Task: Look for space in Āsbe Teferī, Ethiopia from 2nd September, 2023 to 6th September, 2023 for 2 adults in price range Rs.15000 to Rs.20000. Place can be entire place with 1  bedroom having 1 bed and 1 bathroom. Property type can be house, flat, hotel. Booking option can be shelf check-in. Required host language is English.
Action: Mouse moved to (511, 206)
Screenshot: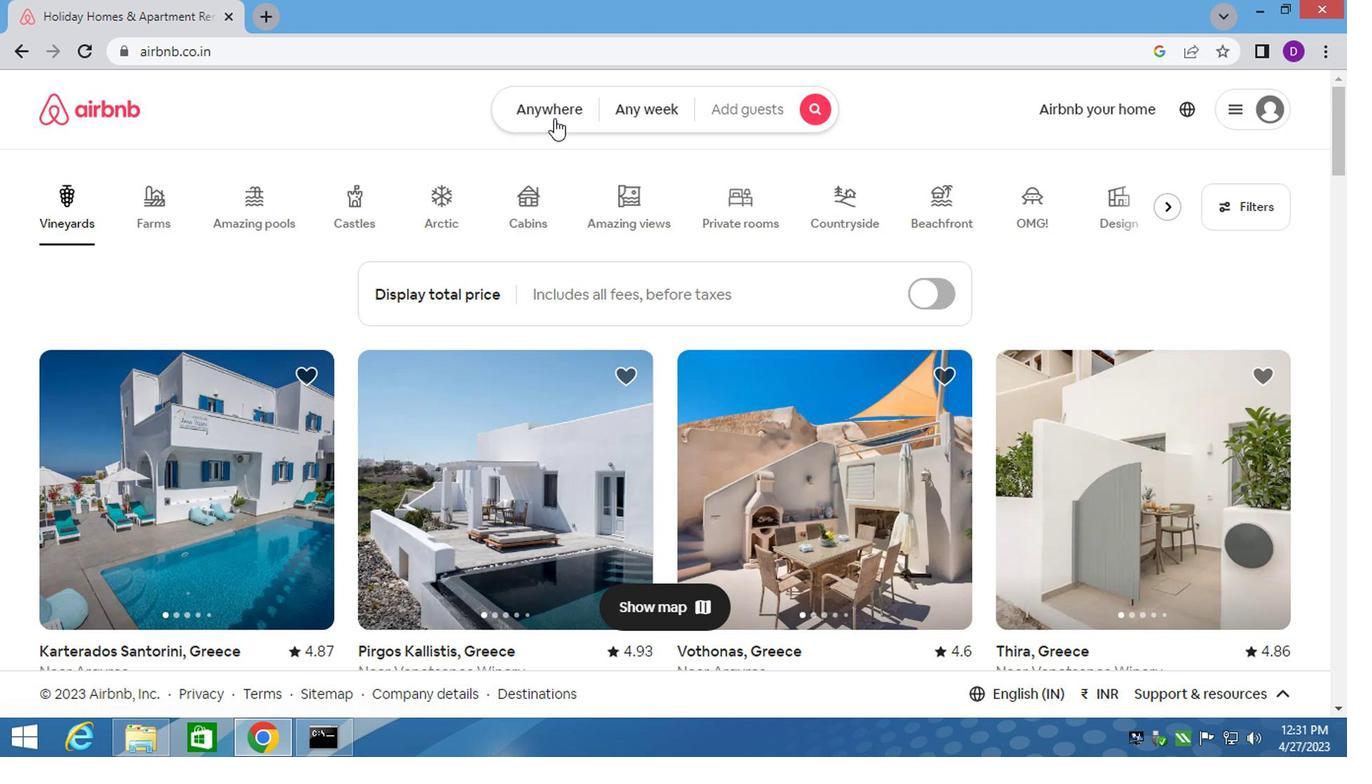 
Action: Mouse pressed left at (511, 206)
Screenshot: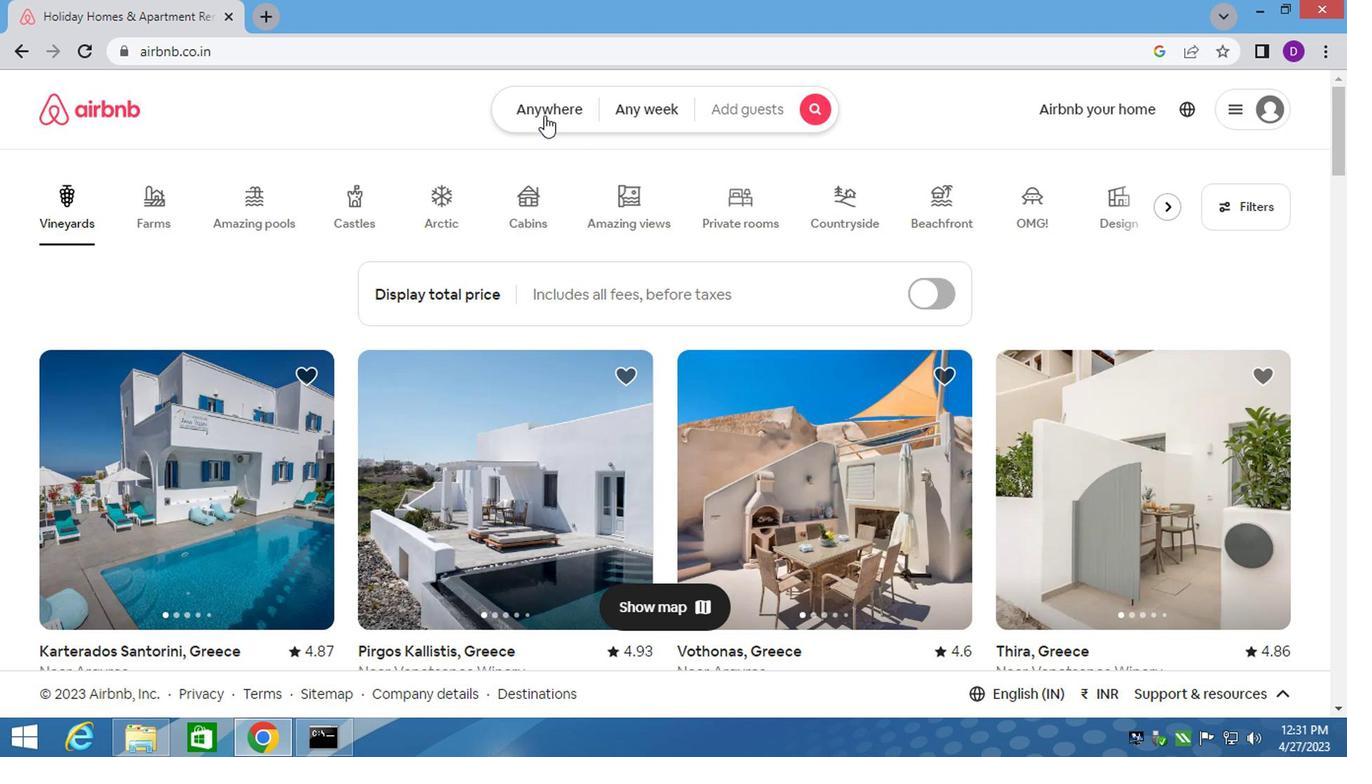 
Action: Mouse moved to (369, 260)
Screenshot: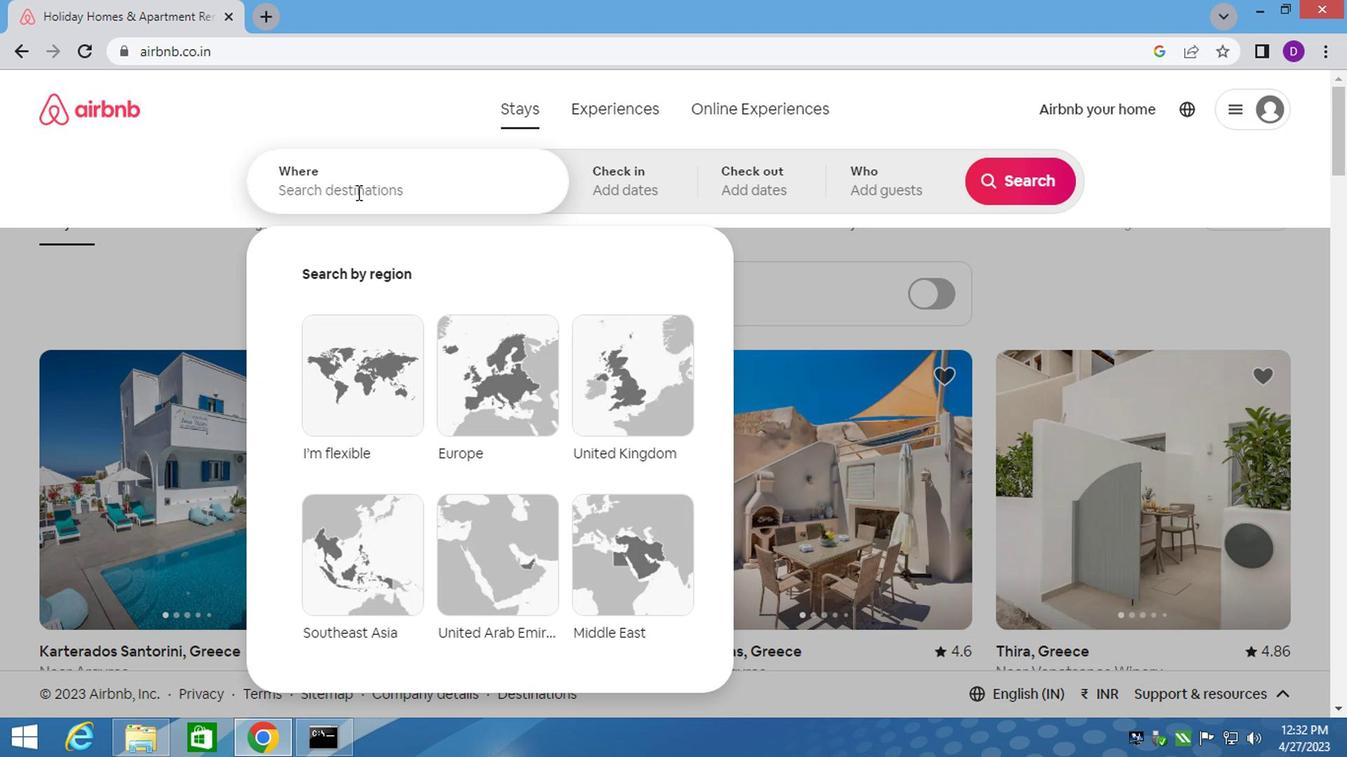 
Action: Mouse pressed left at (369, 260)
Screenshot: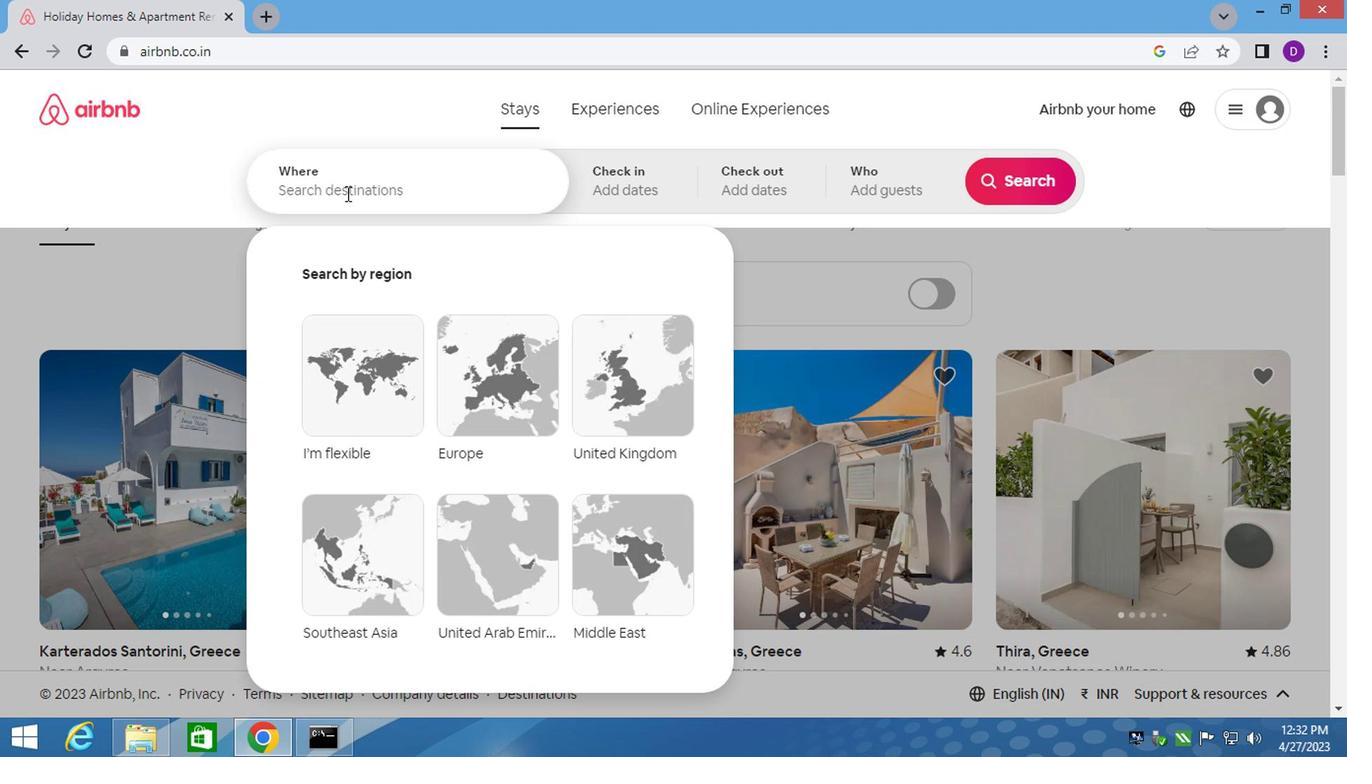 
Action: Key pressed <Key.shift>ASBE<Key.space><Key.shift>T
Screenshot: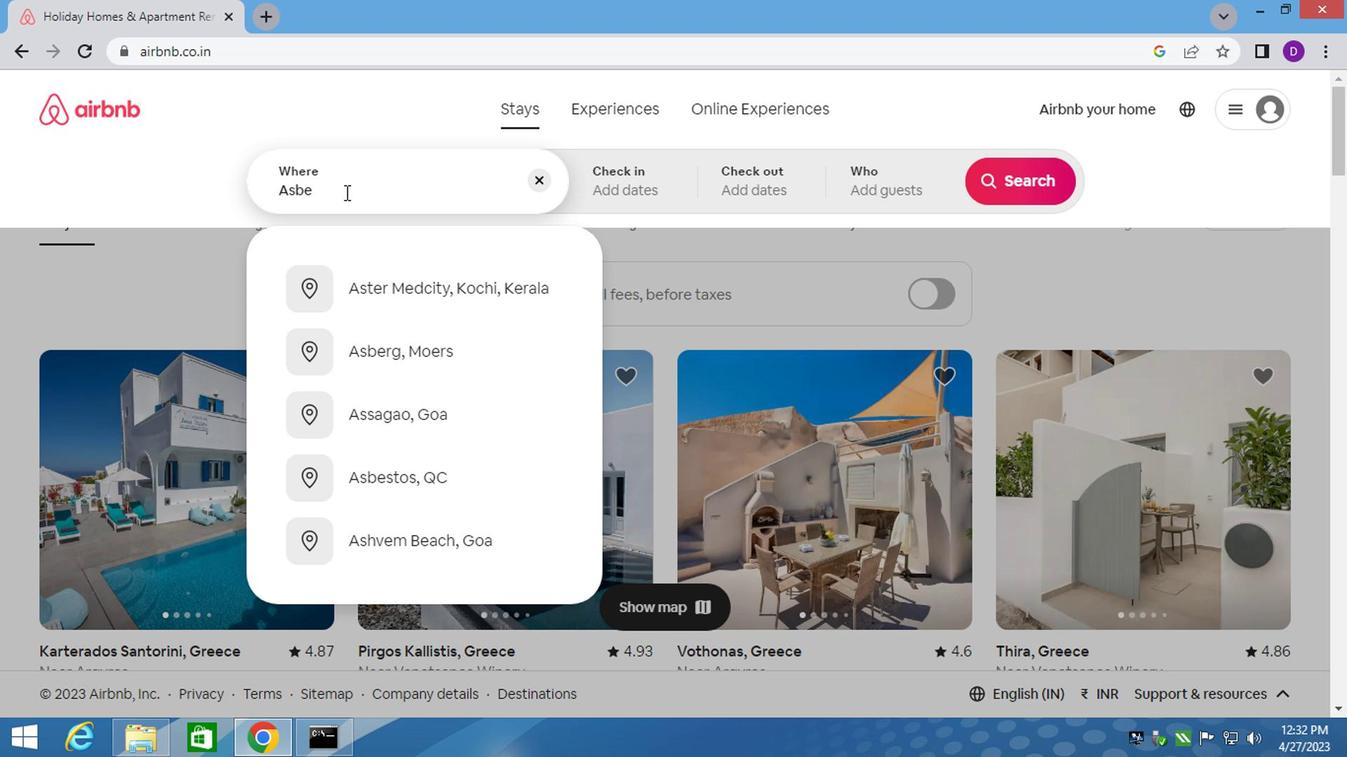 
Action: Mouse moved to (443, 323)
Screenshot: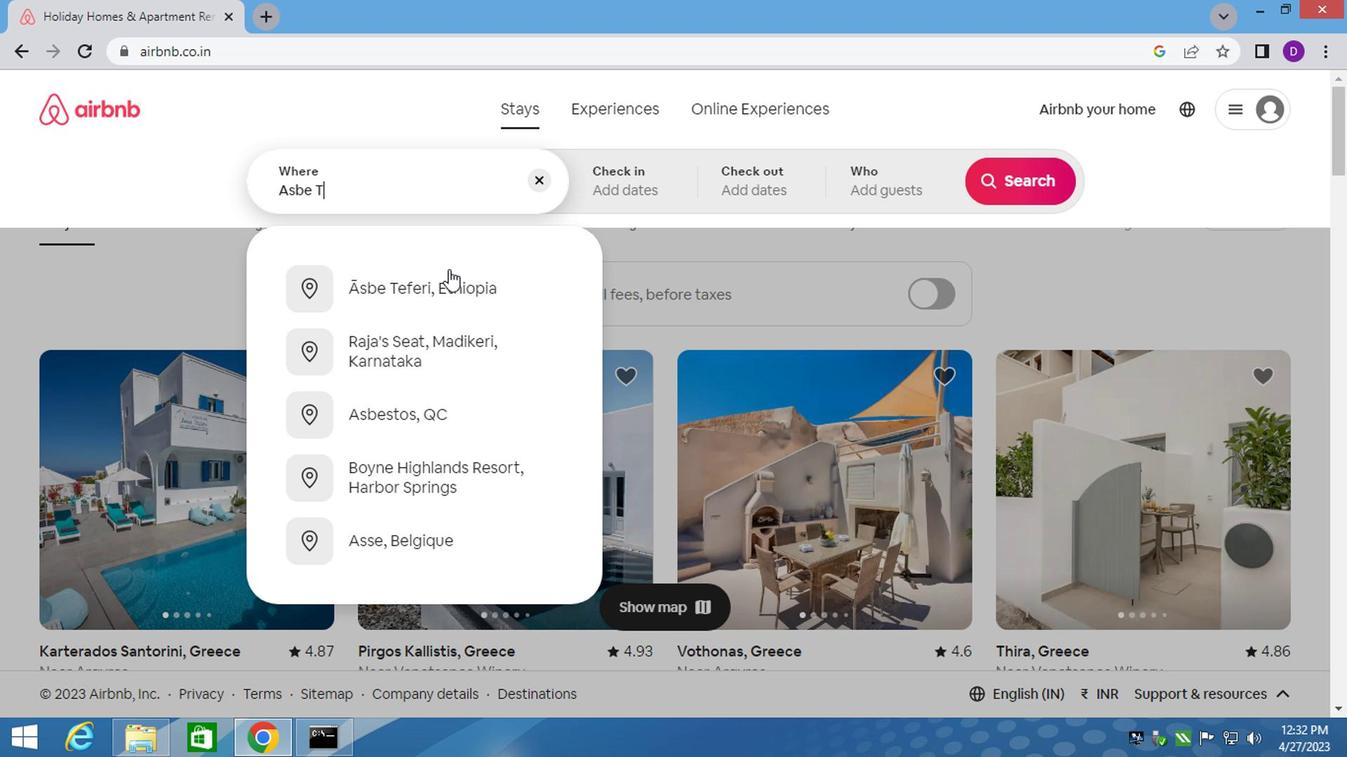 
Action: Mouse pressed left at (443, 323)
Screenshot: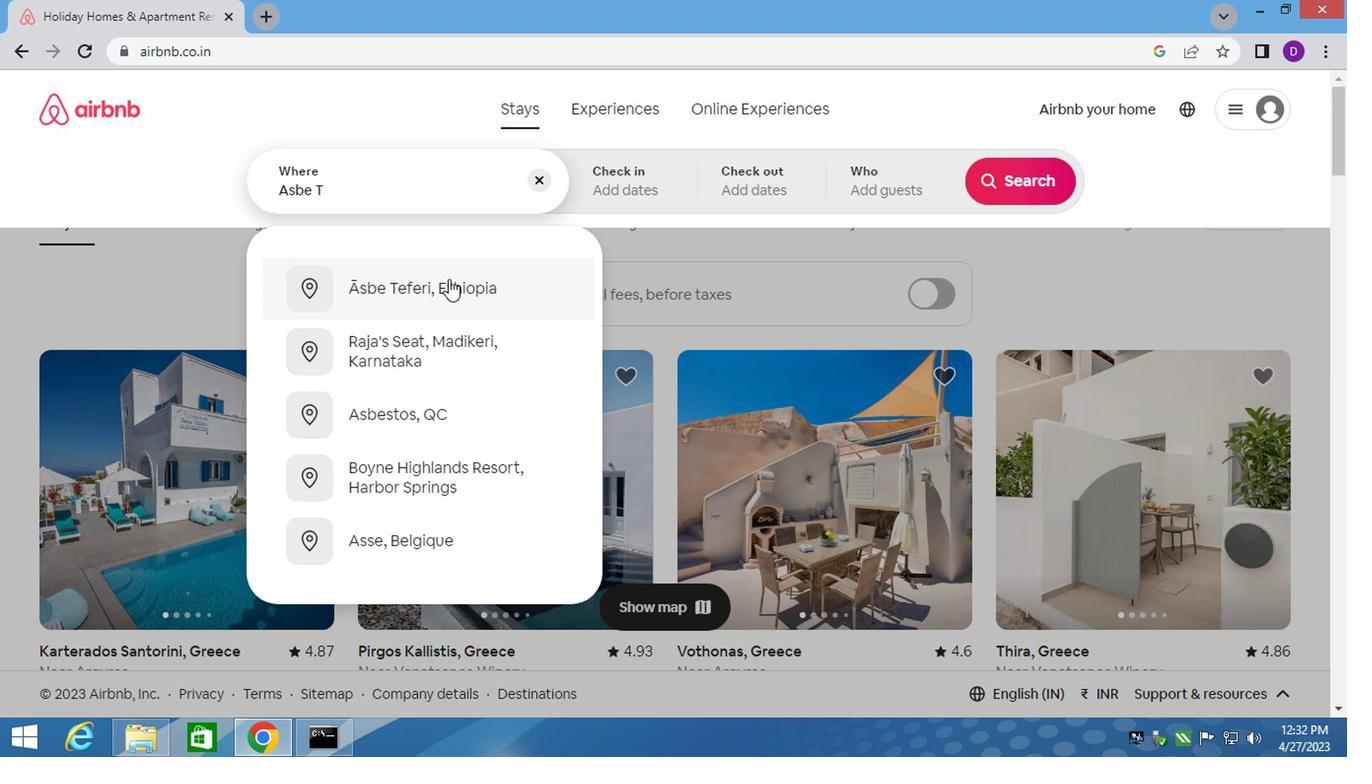 
Action: Mouse moved to (843, 364)
Screenshot: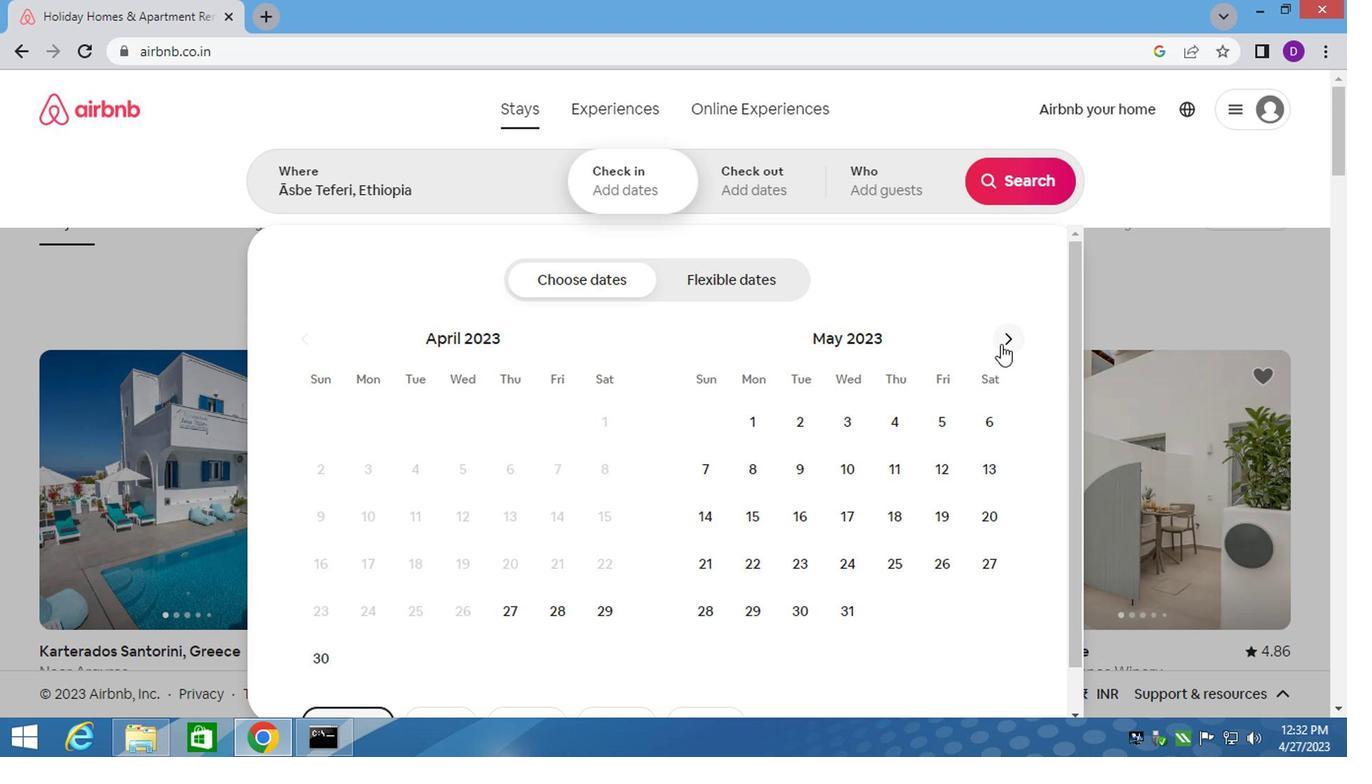 
Action: Mouse pressed left at (843, 364)
Screenshot: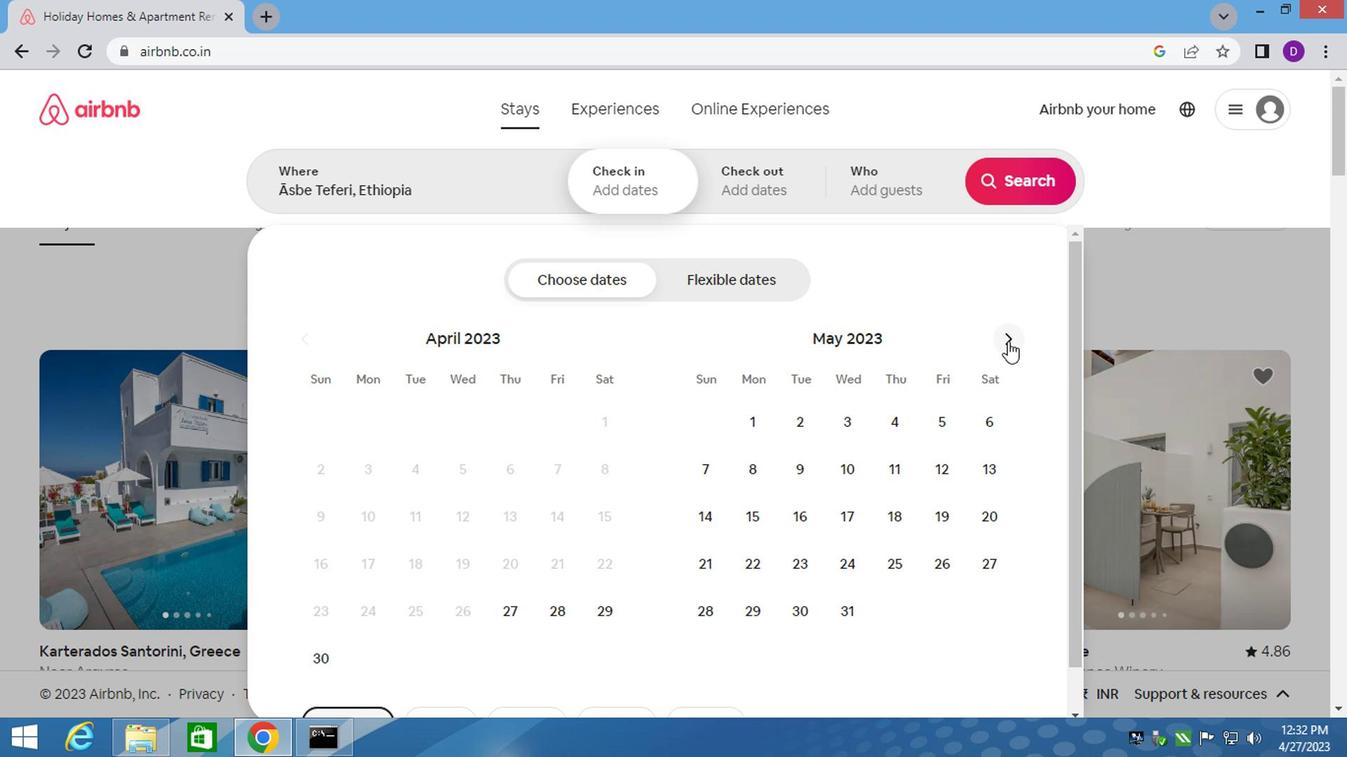 
Action: Mouse pressed left at (843, 364)
Screenshot: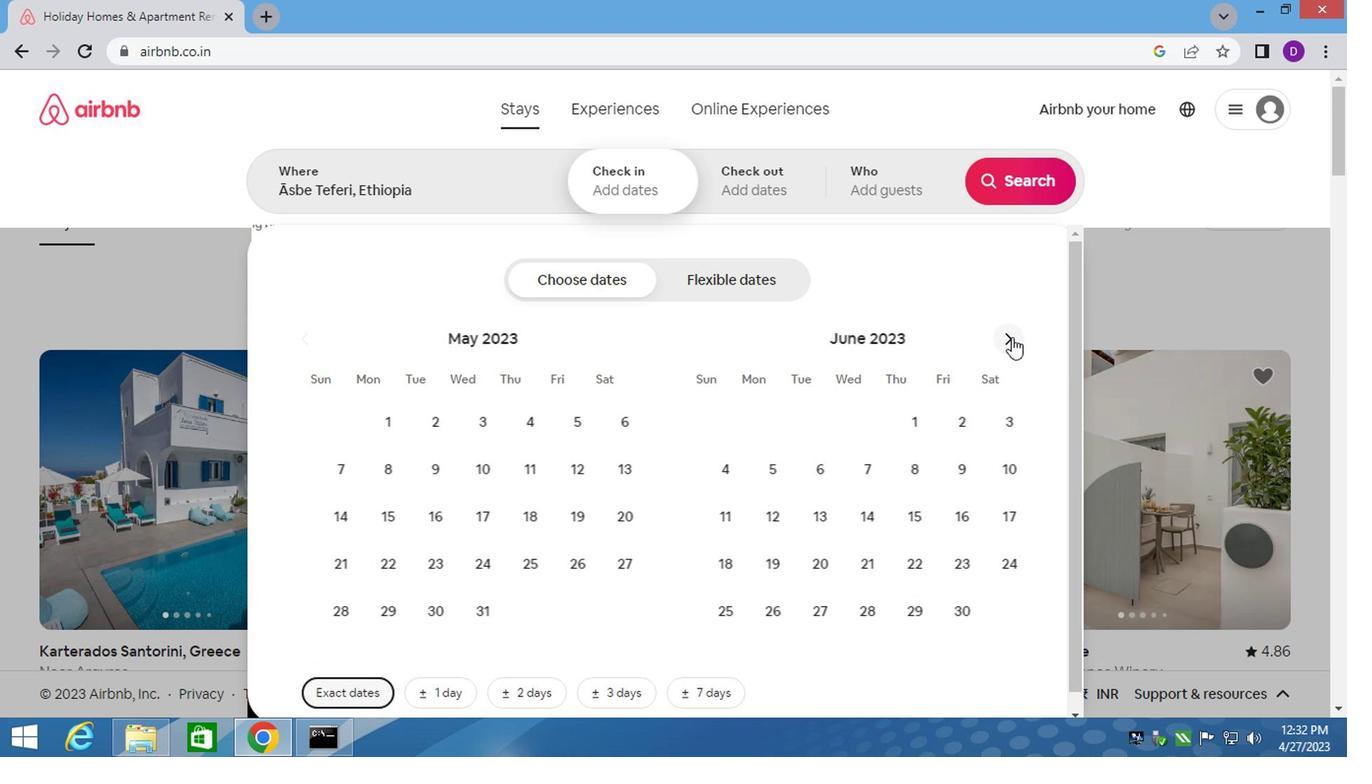 
Action: Mouse pressed left at (843, 364)
Screenshot: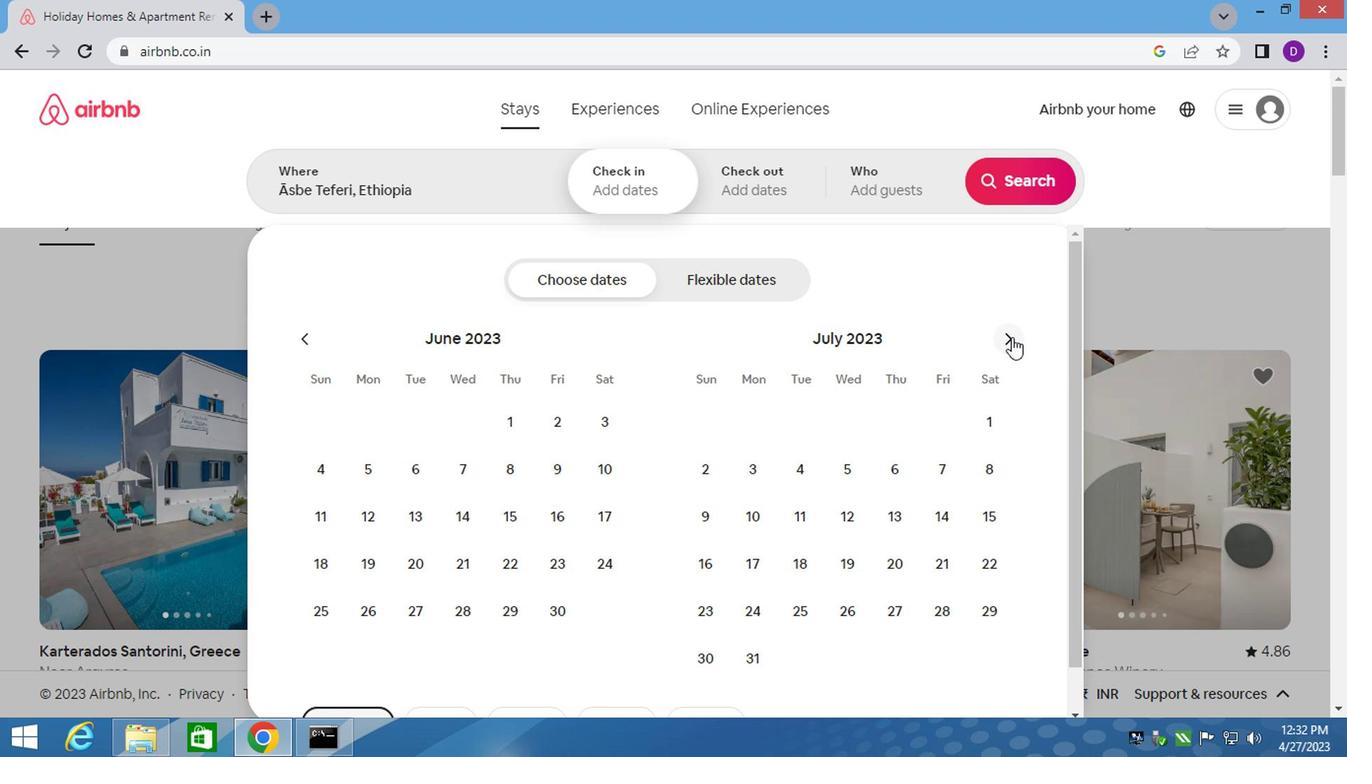 
Action: Mouse pressed left at (843, 364)
Screenshot: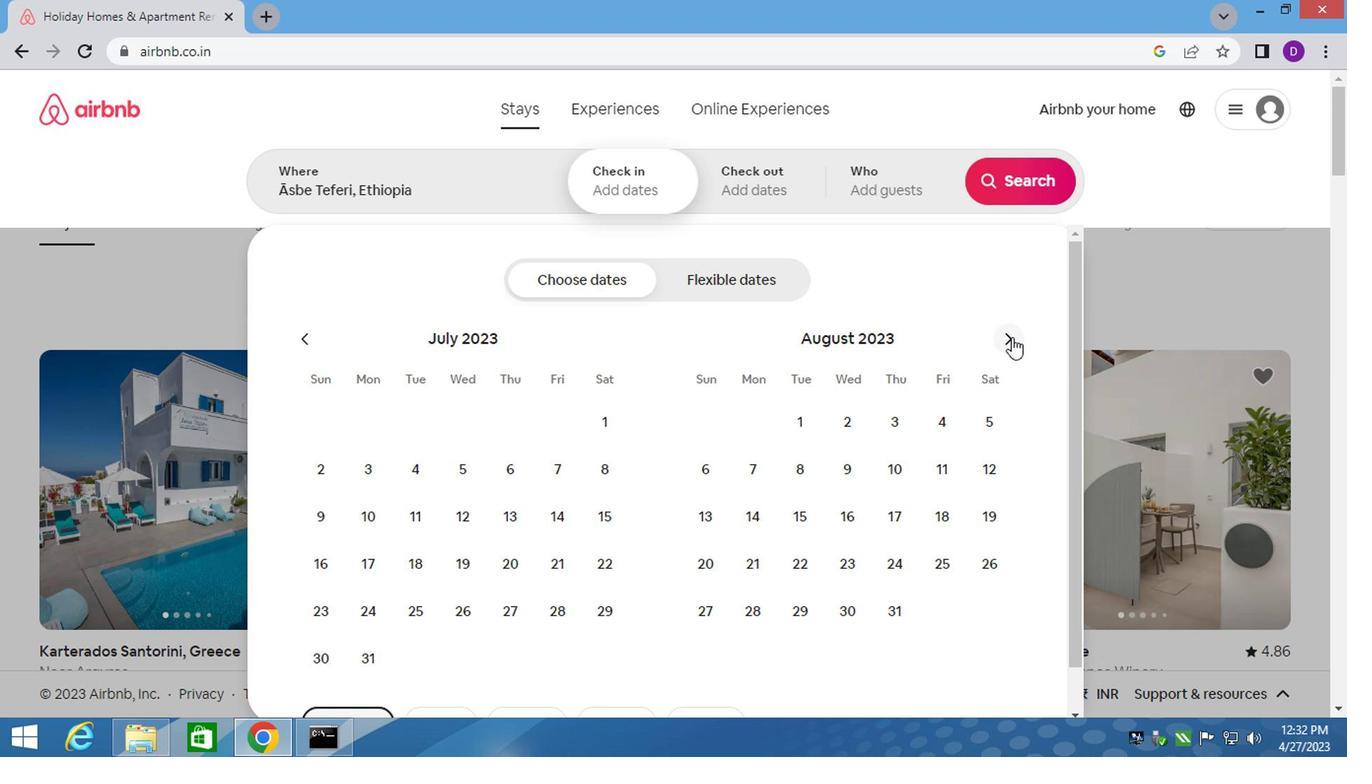 
Action: Mouse moved to (819, 428)
Screenshot: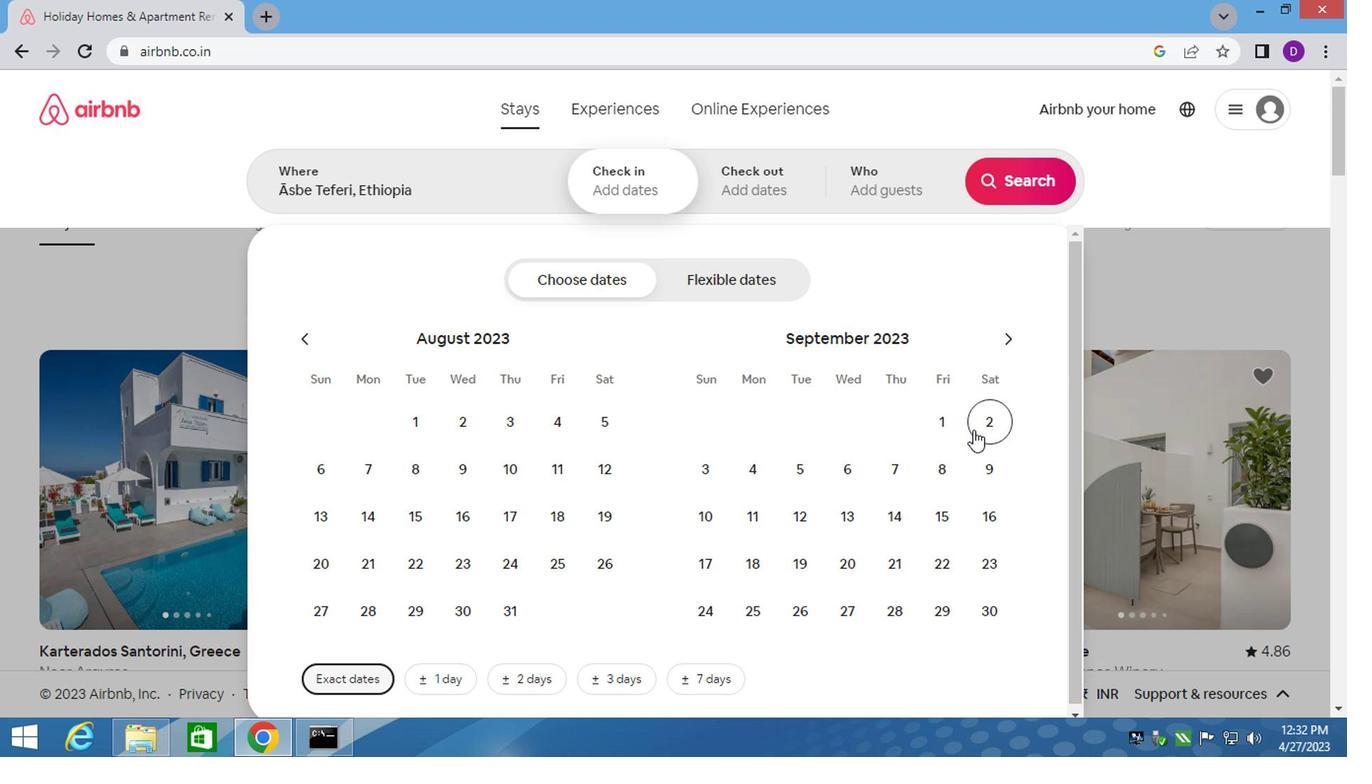 
Action: Mouse pressed left at (819, 428)
Screenshot: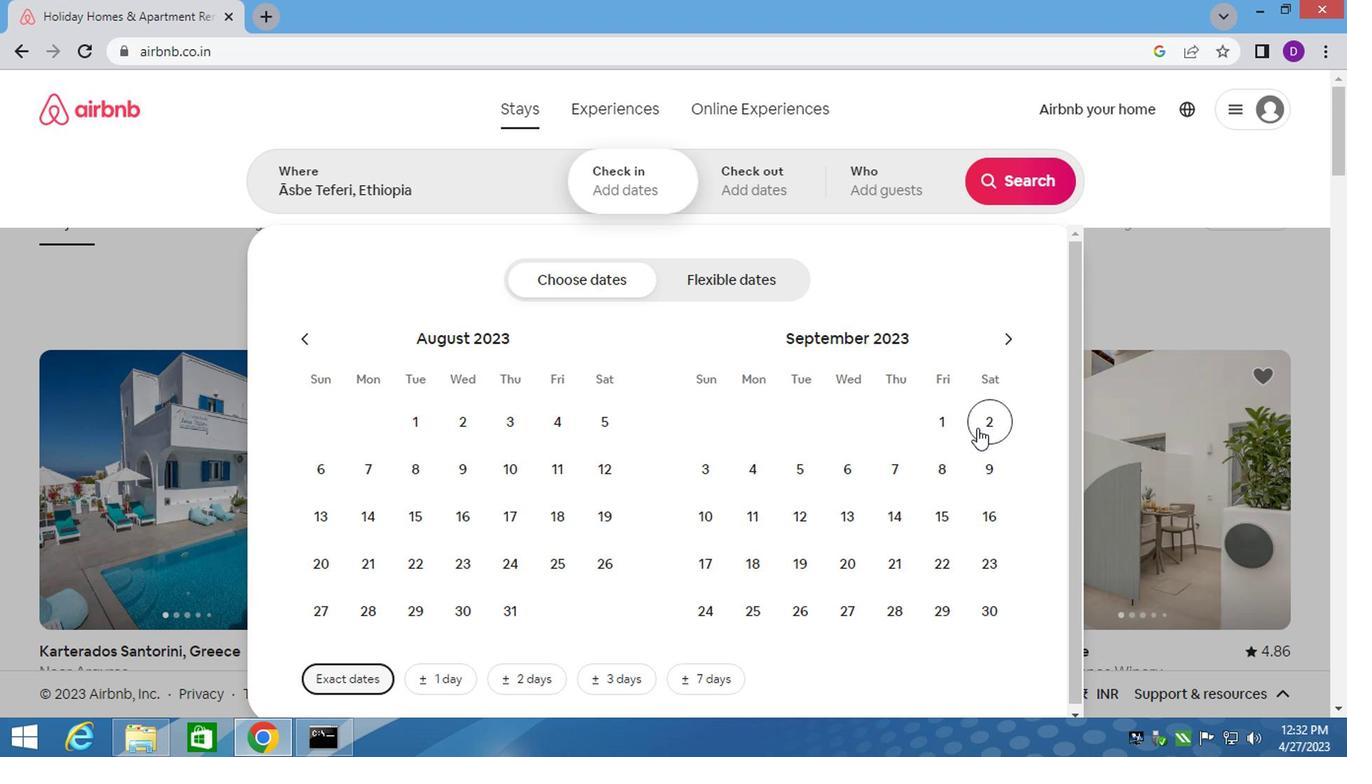 
Action: Mouse moved to (732, 459)
Screenshot: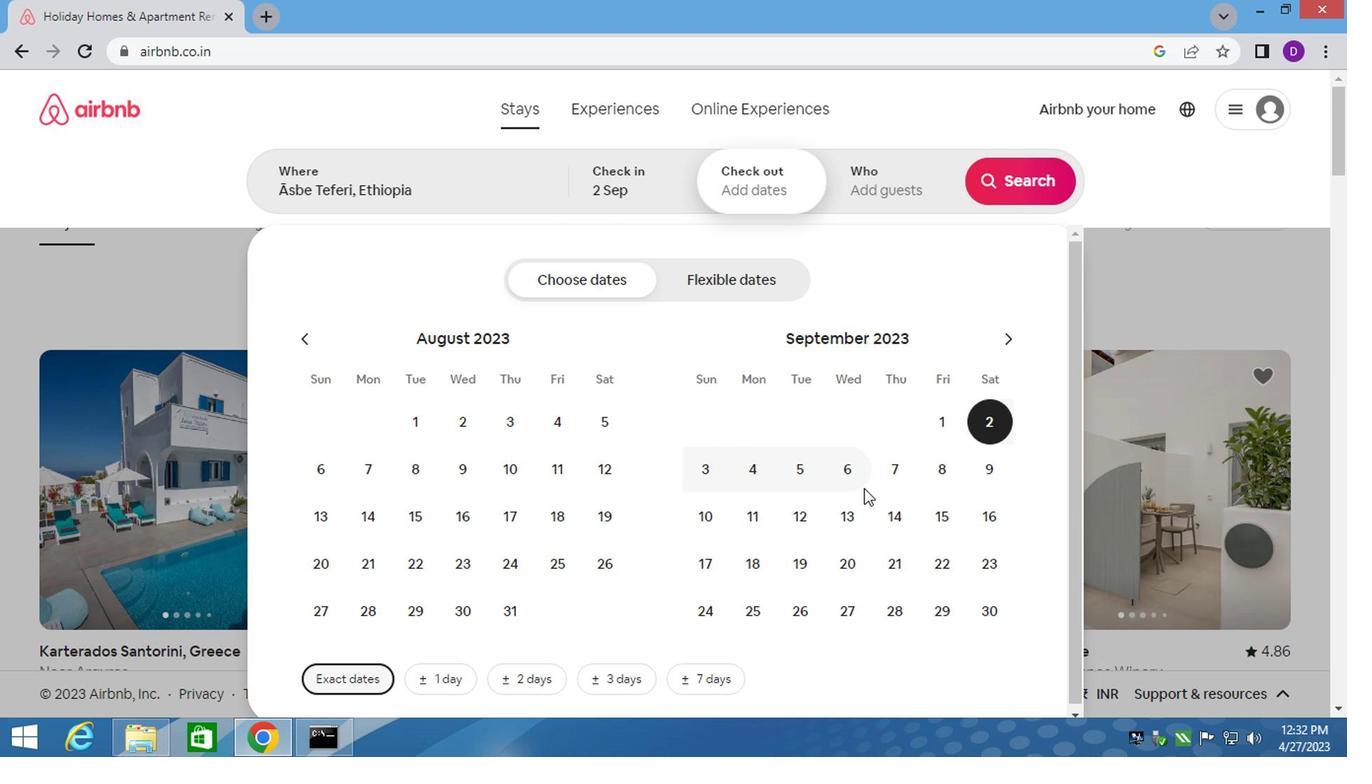 
Action: Mouse pressed left at (732, 459)
Screenshot: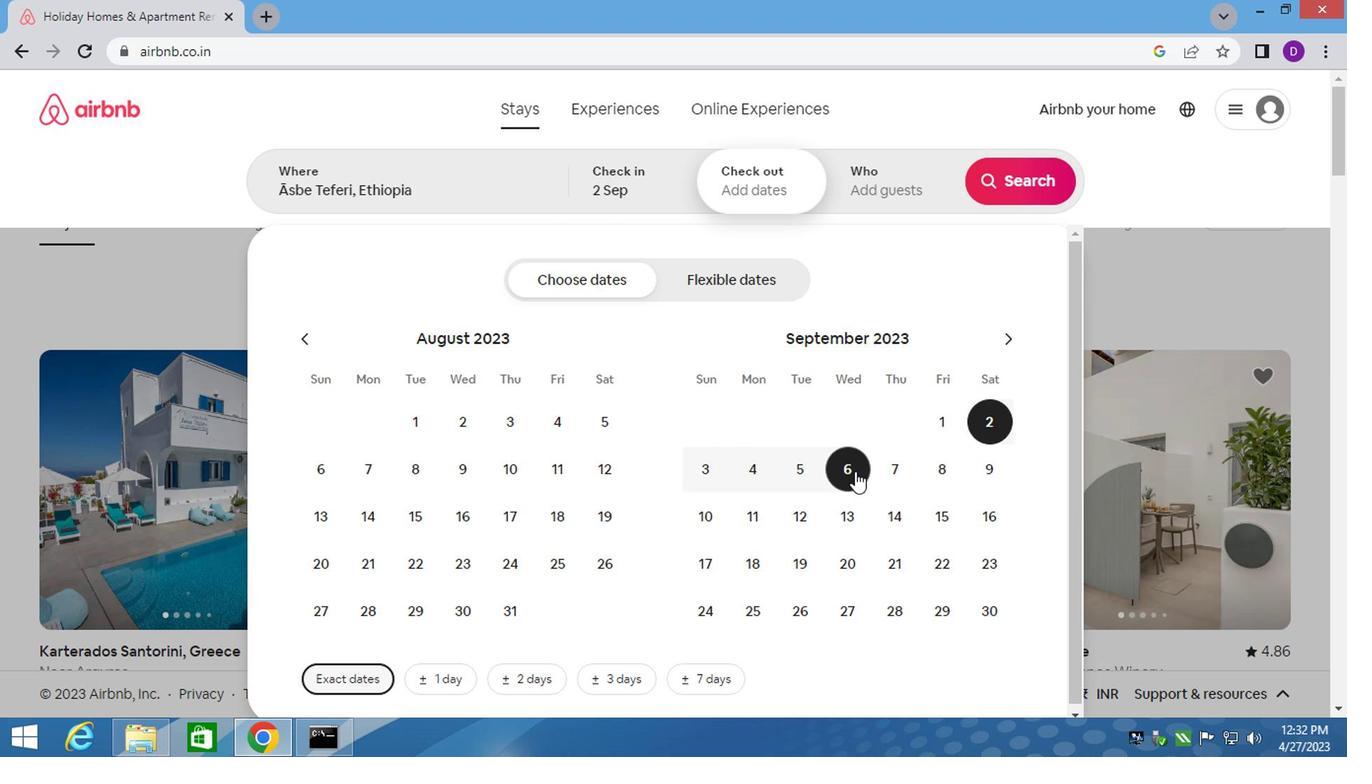 
Action: Mouse moved to (742, 252)
Screenshot: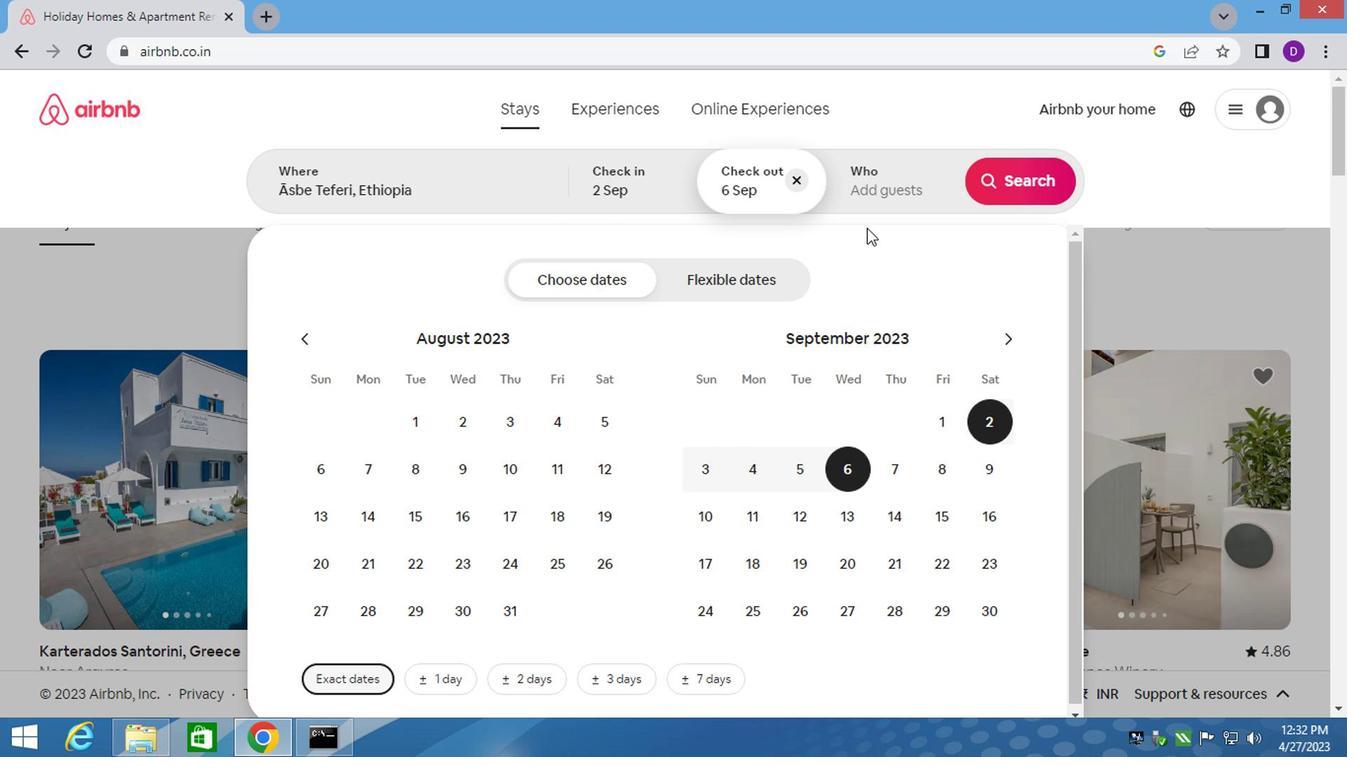 
Action: Mouse pressed left at (742, 252)
Screenshot: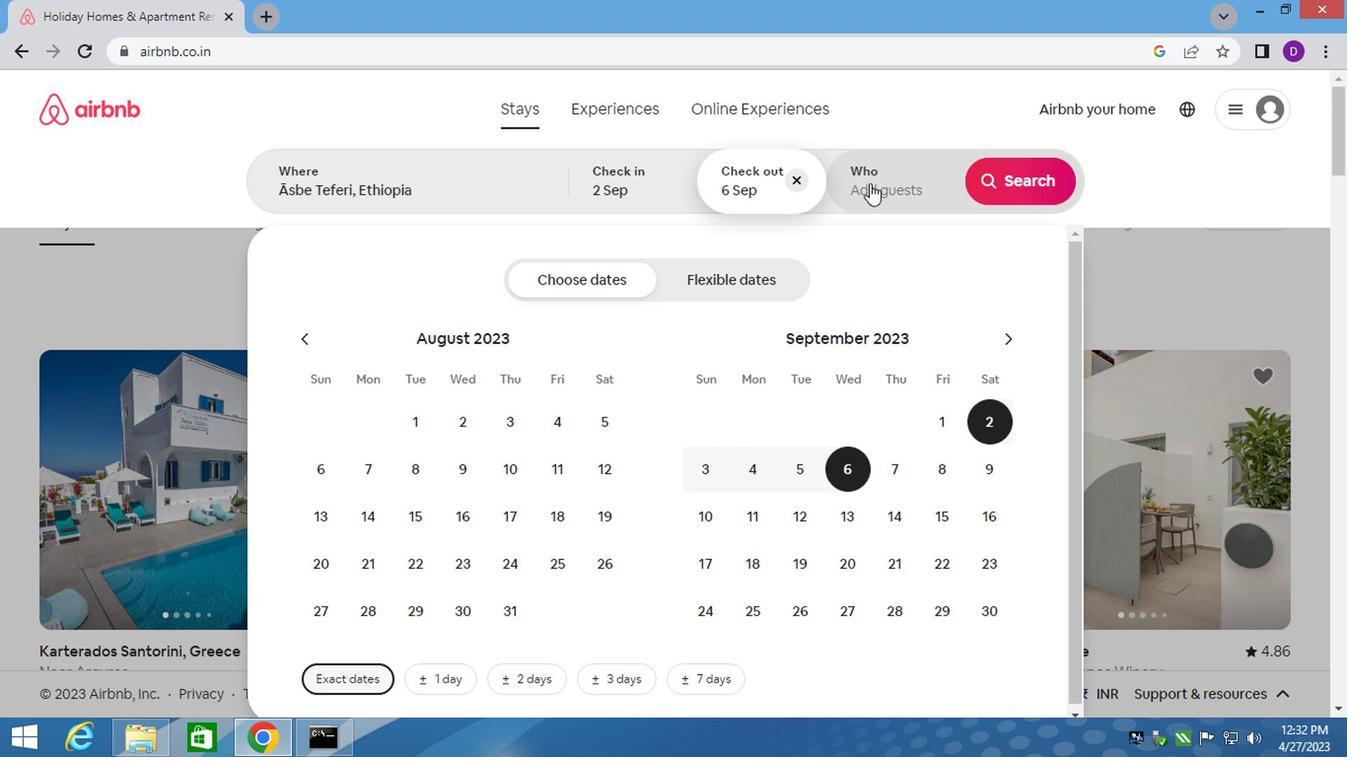 
Action: Mouse moved to (850, 322)
Screenshot: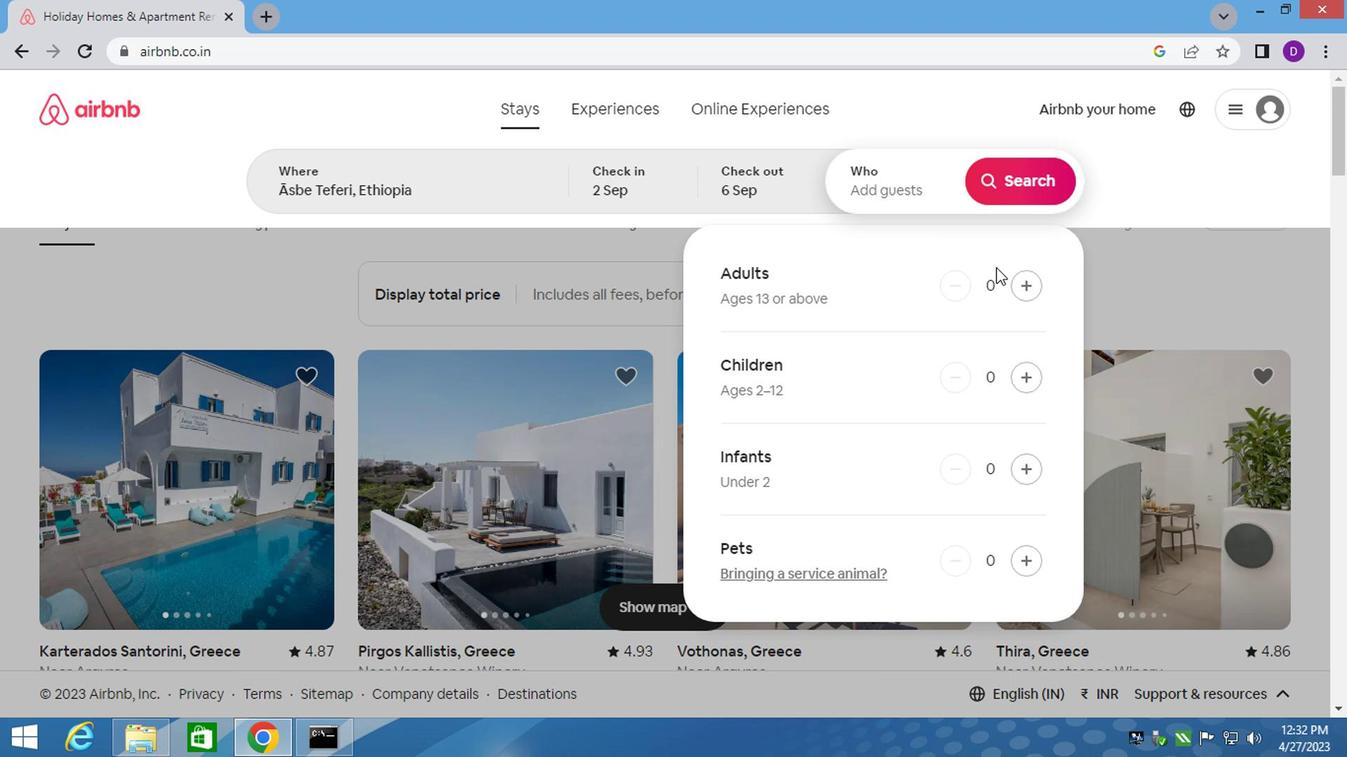 
Action: Mouse pressed left at (850, 322)
Screenshot: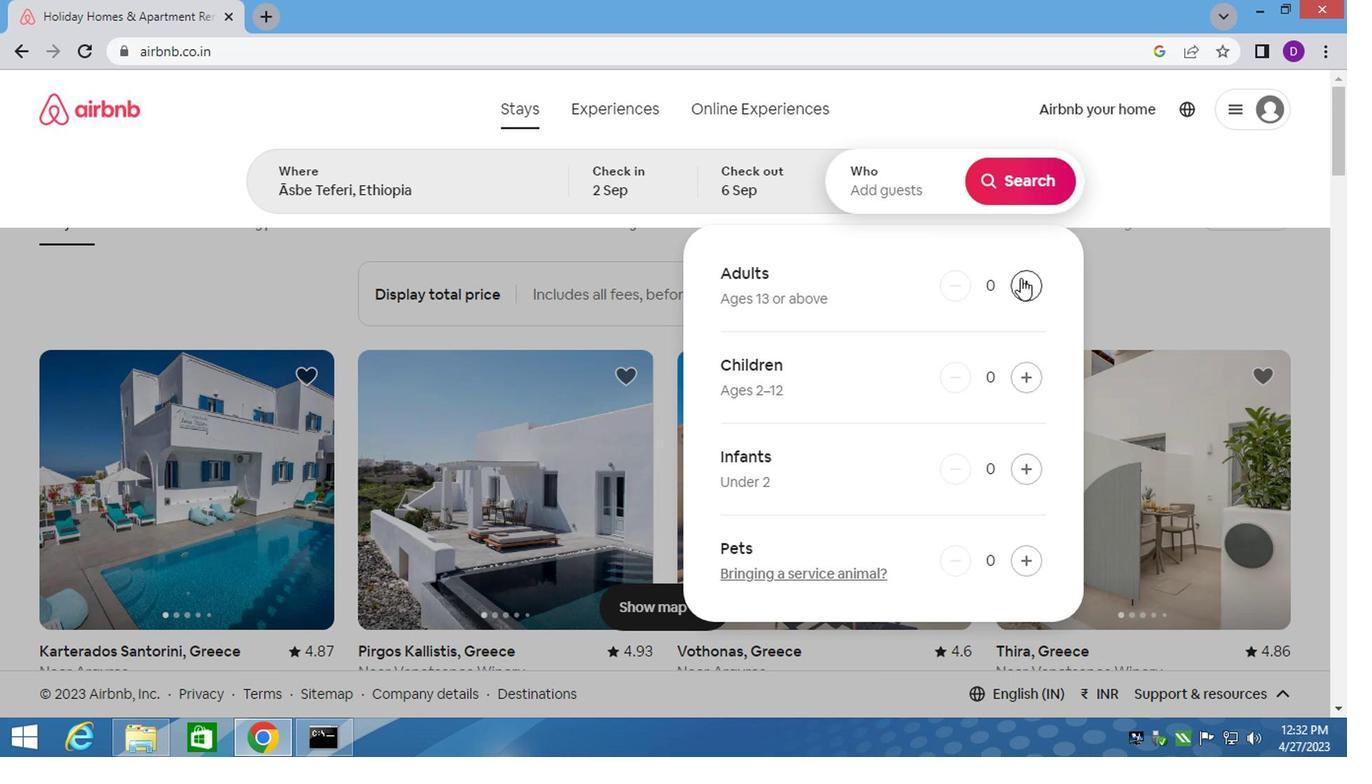 
Action: Mouse pressed left at (850, 322)
Screenshot: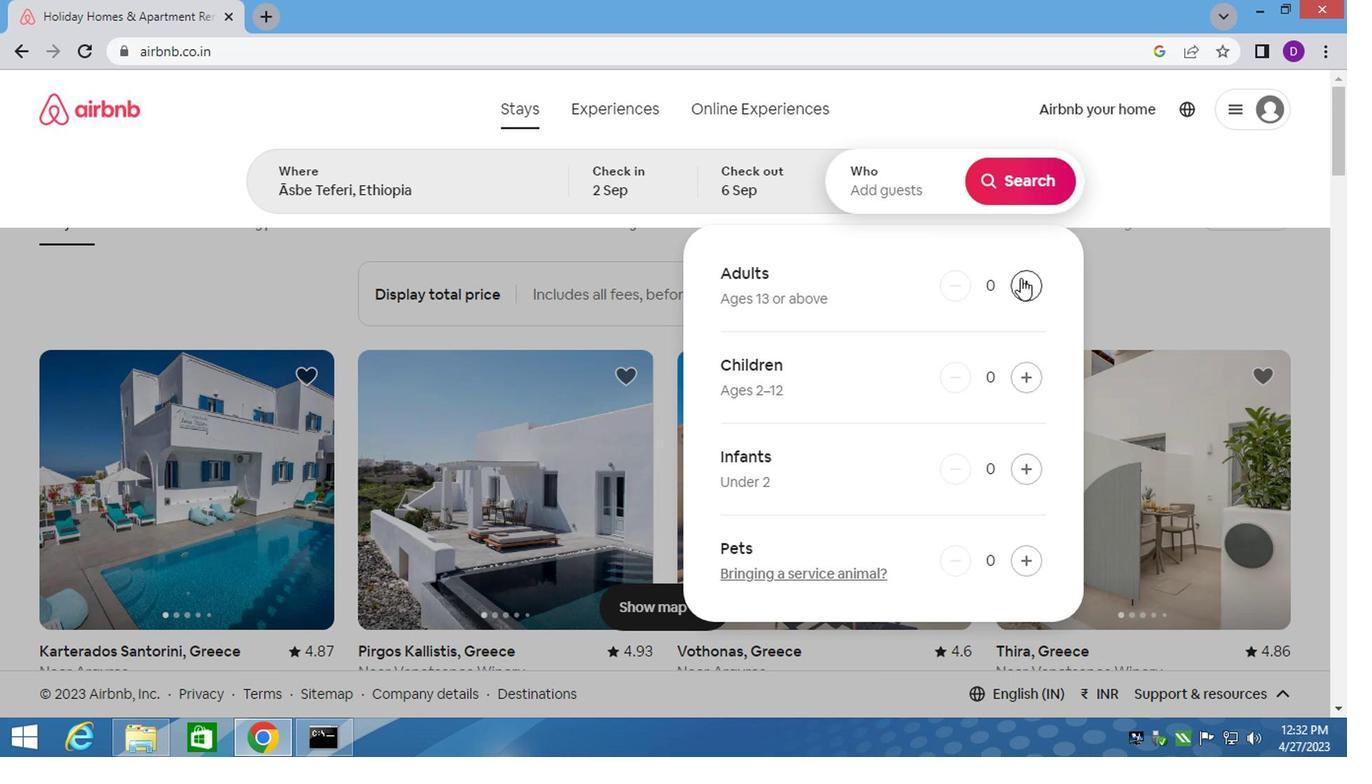 
Action: Mouse moved to (850, 242)
Screenshot: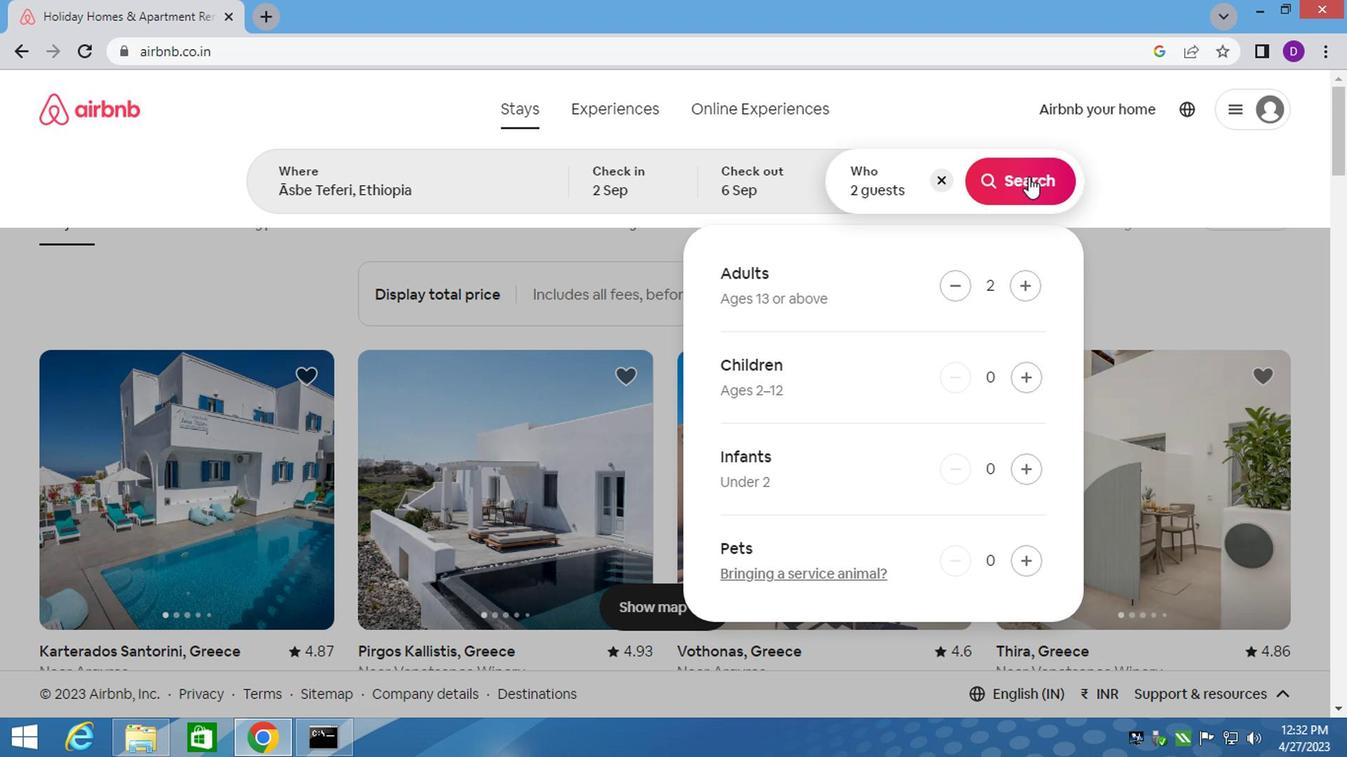 
Action: Mouse pressed left at (850, 242)
Screenshot: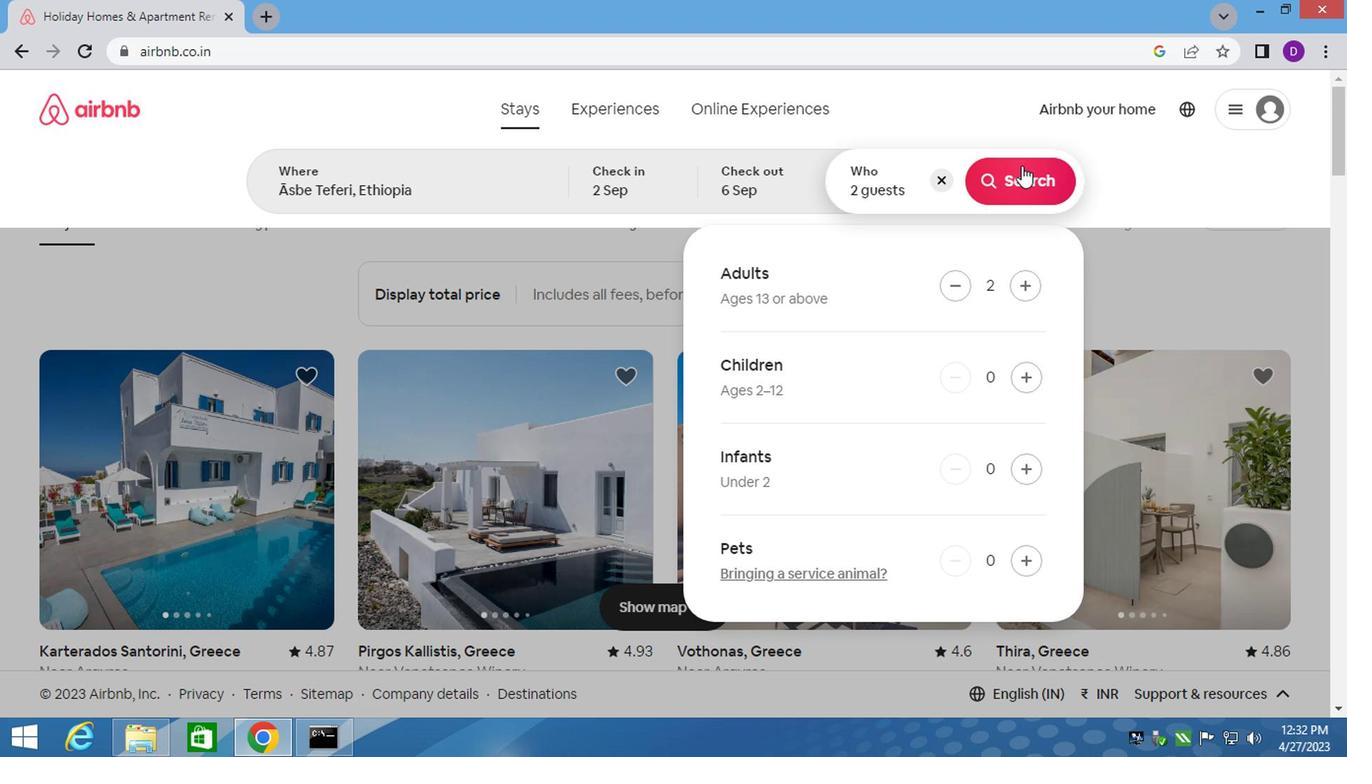 
Action: Mouse moved to (1020, 262)
Screenshot: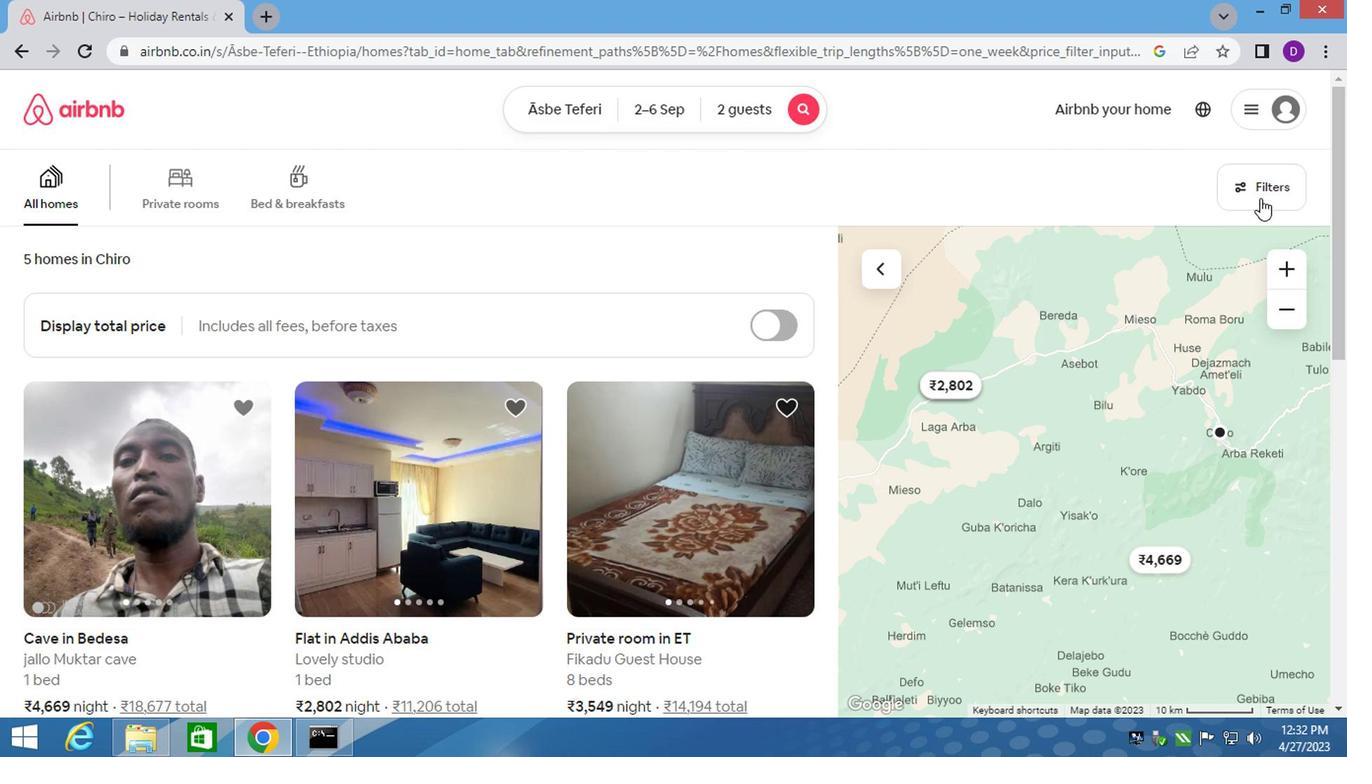 
Action: Mouse pressed left at (1020, 262)
Screenshot: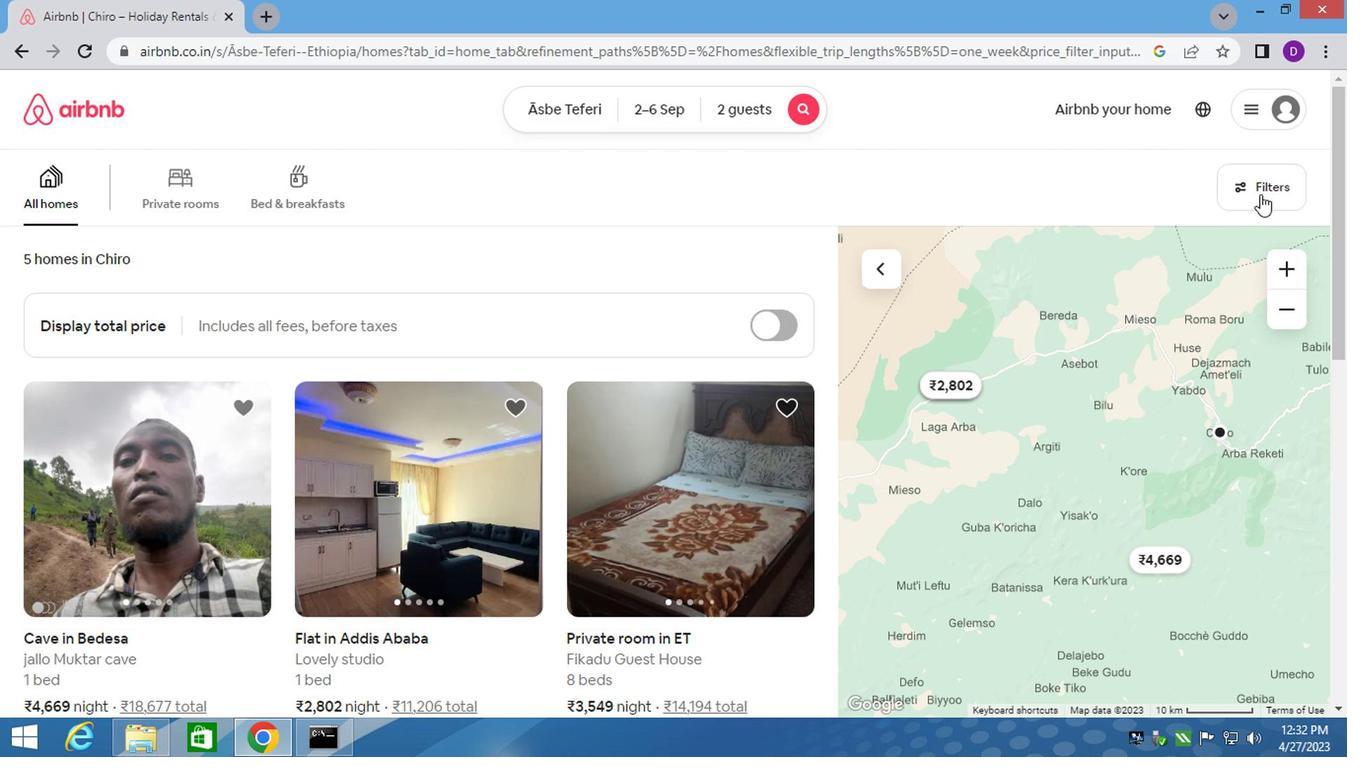 
Action: Mouse moved to (440, 436)
Screenshot: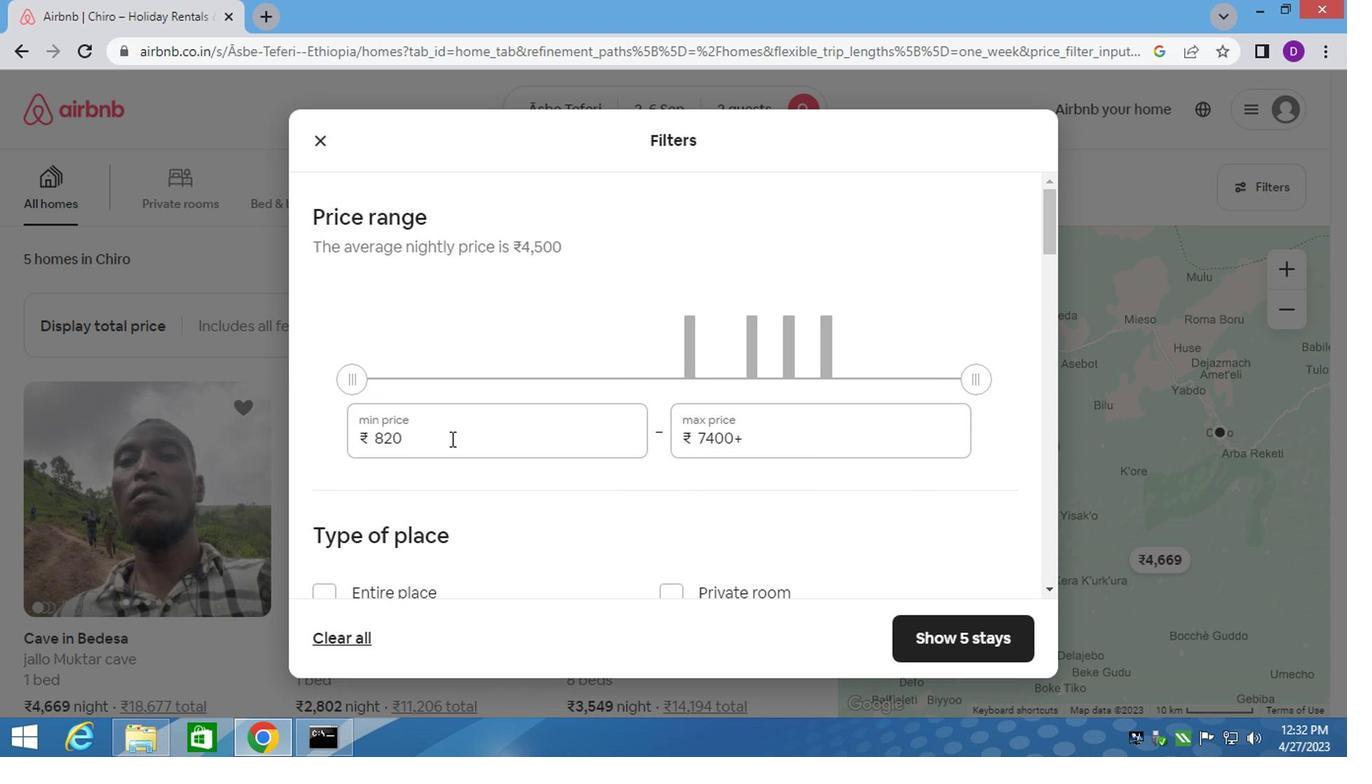
Action: Mouse pressed left at (440, 436)
Screenshot: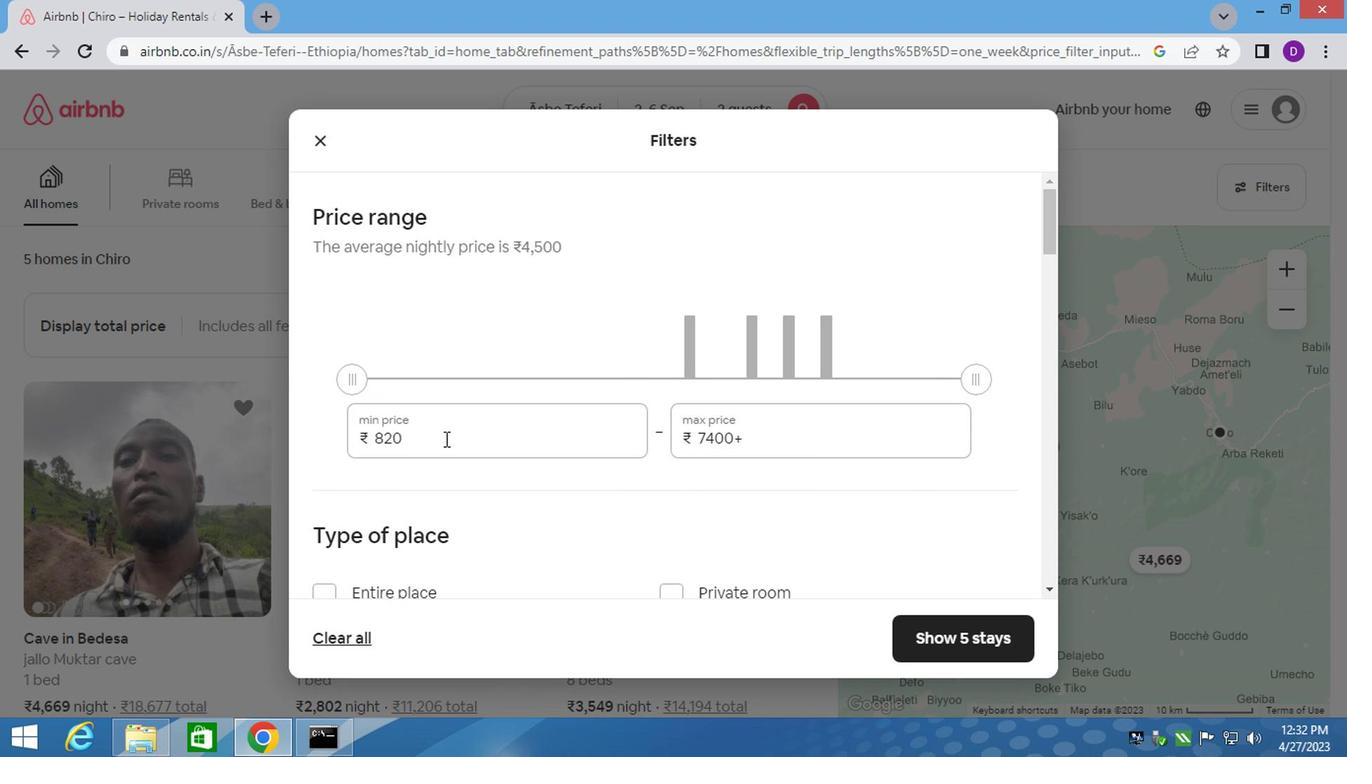 
Action: Mouse pressed left at (440, 436)
Screenshot: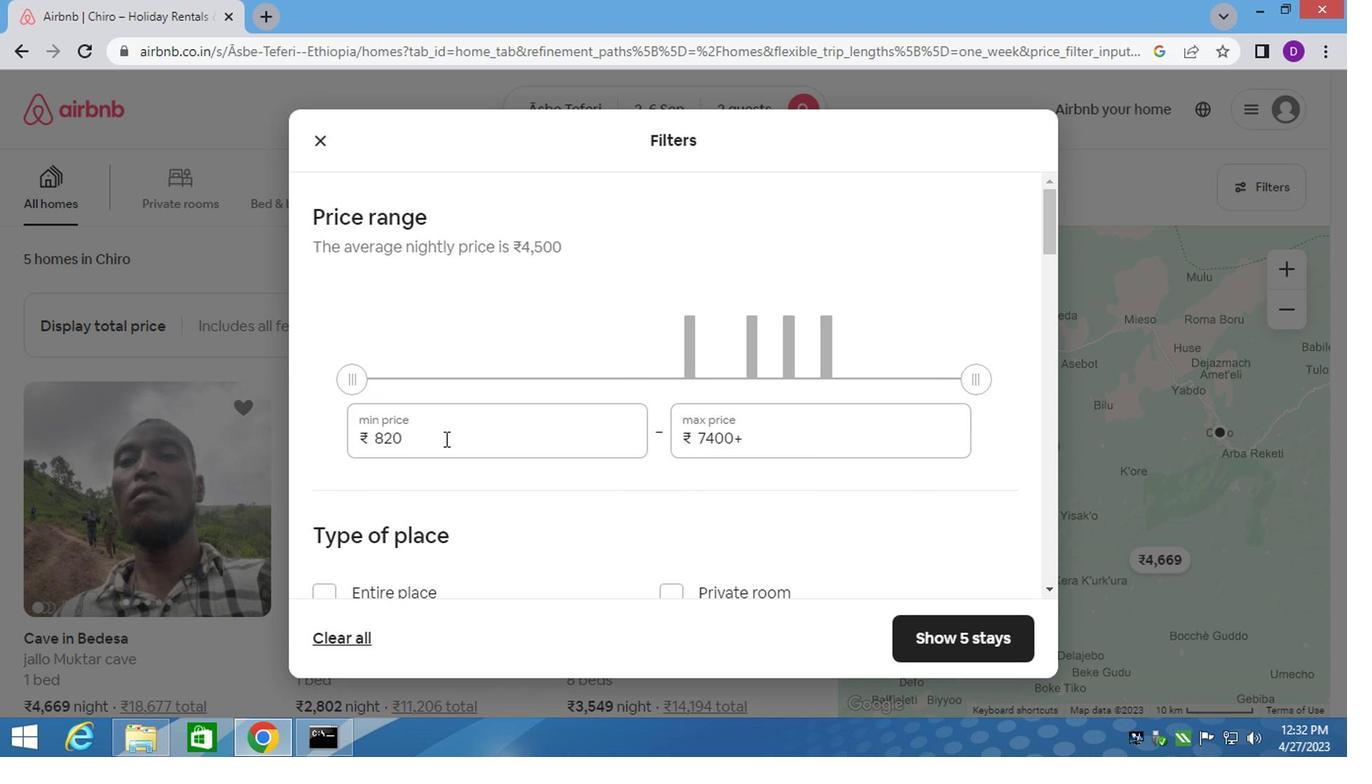
Action: Mouse moved to (439, 436)
Screenshot: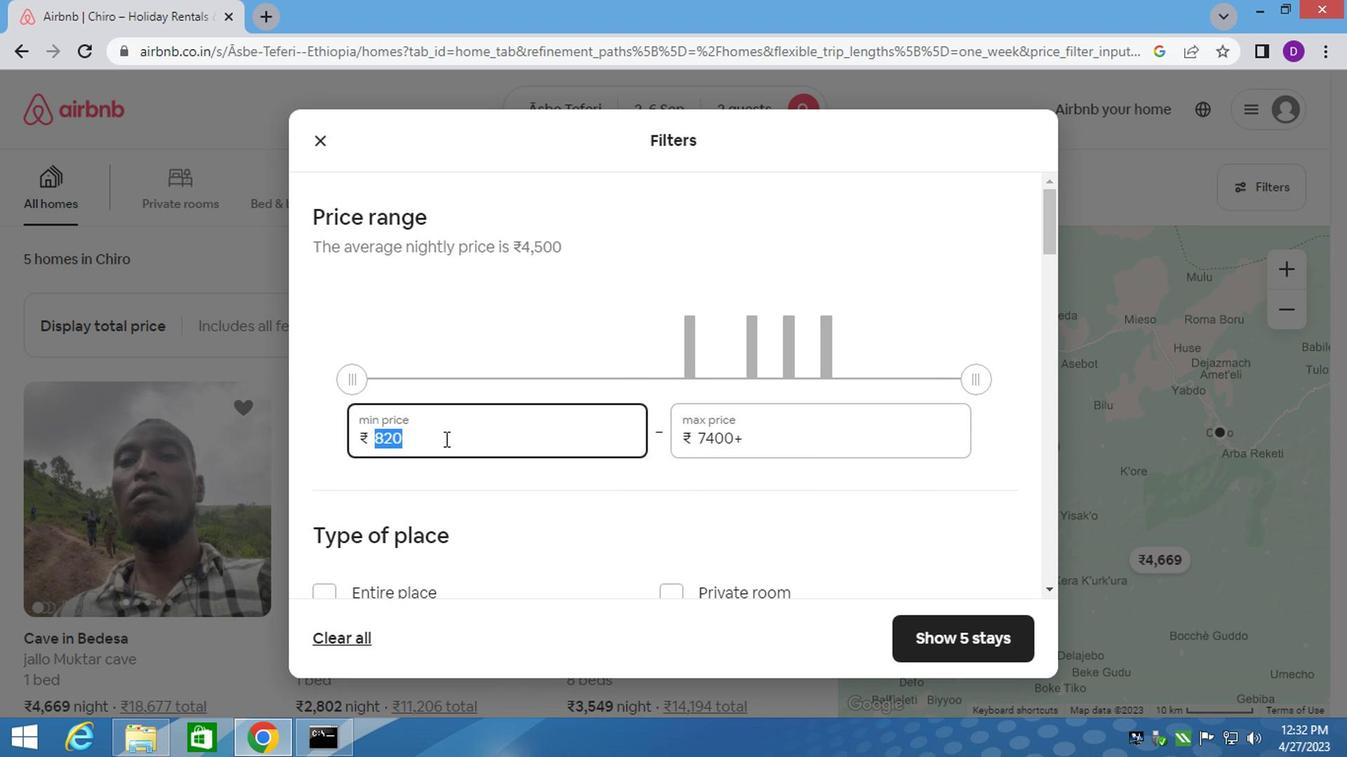 
Action: Key pressed 15000<Key.tab>20000
Screenshot: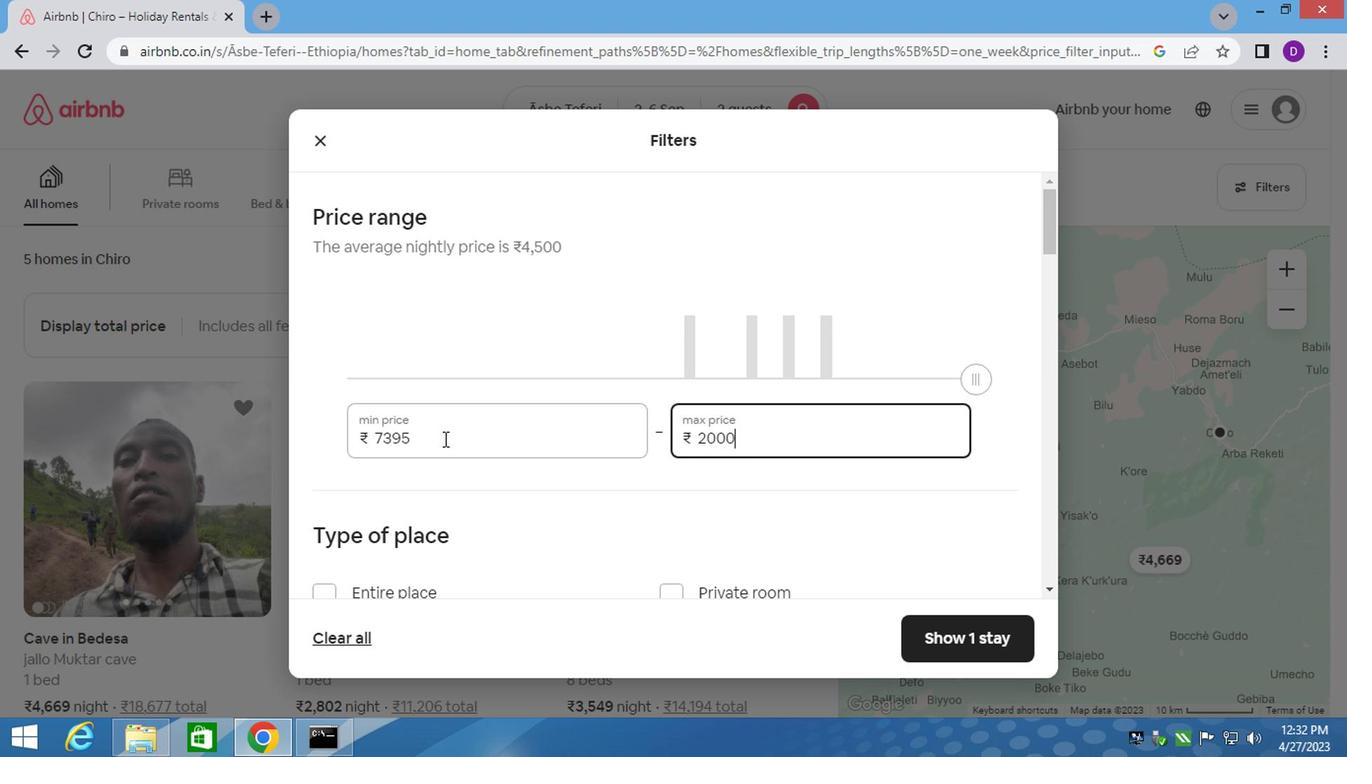 
Action: Mouse moved to (441, 437)
Screenshot: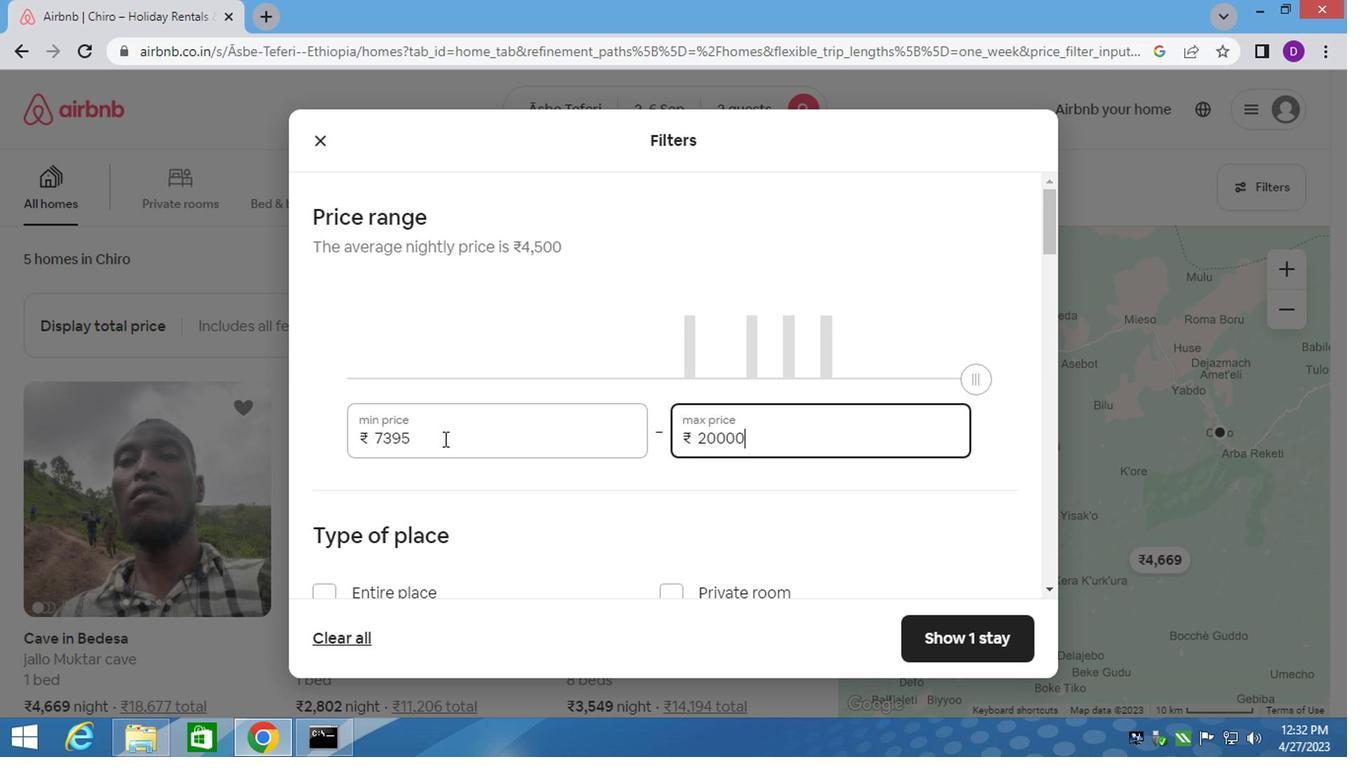
Action: Mouse scrolled (441, 436) with delta (0, 0)
Screenshot: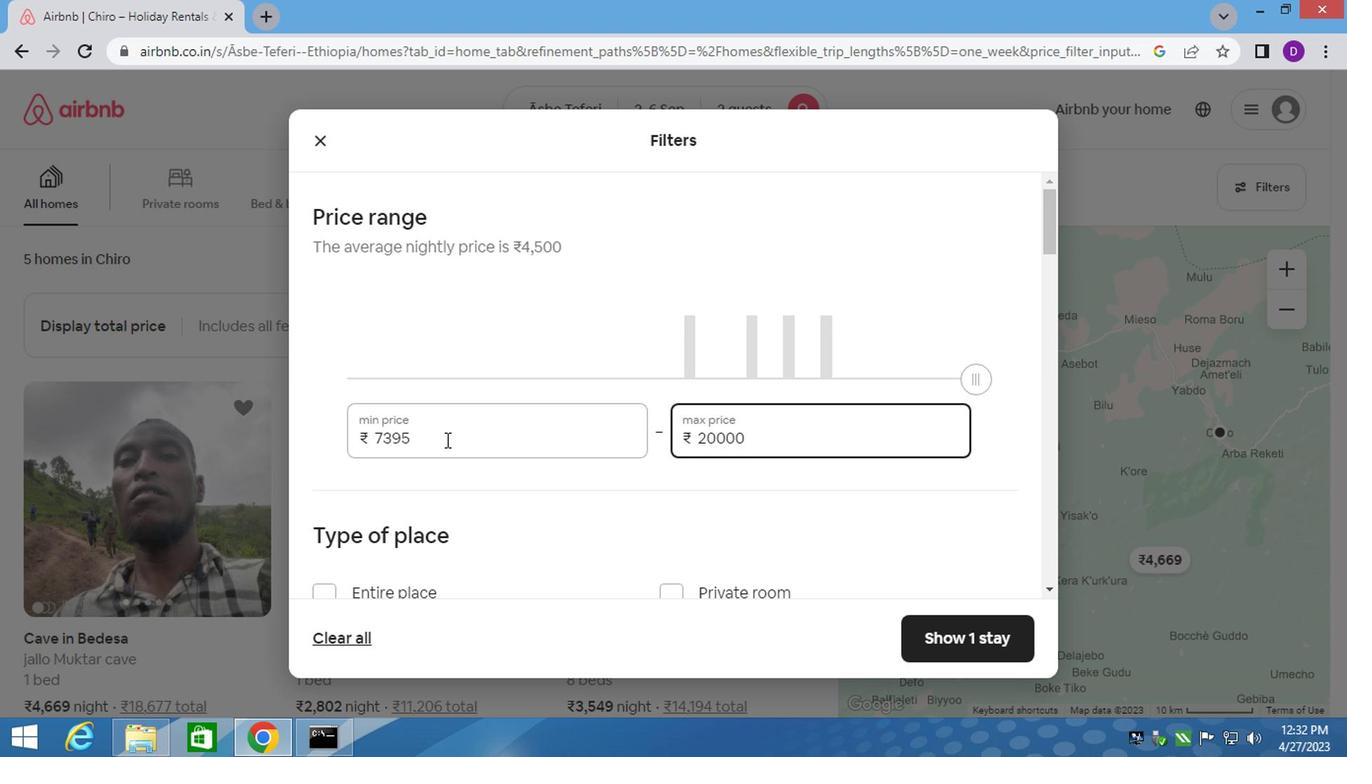 
Action: Mouse moved to (441, 437)
Screenshot: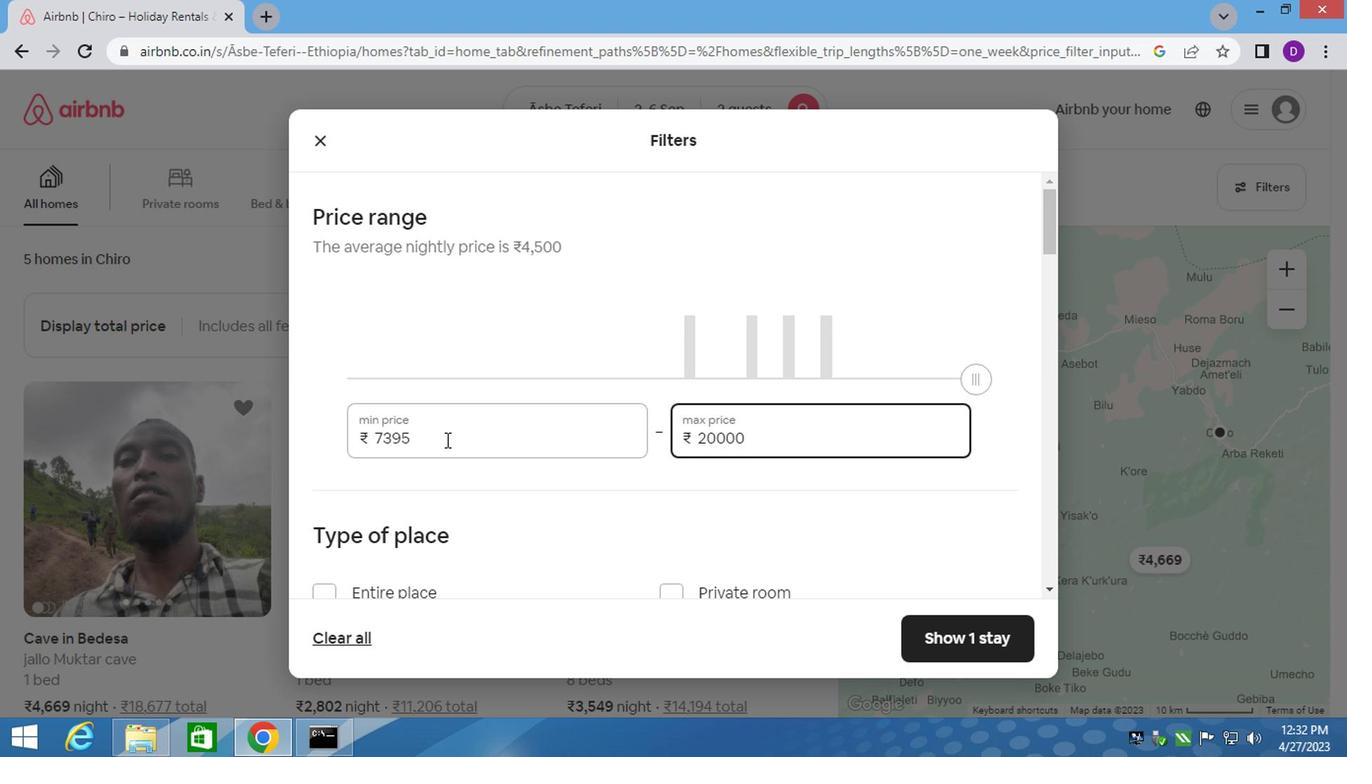 
Action: Mouse scrolled (441, 437) with delta (0, 0)
Screenshot: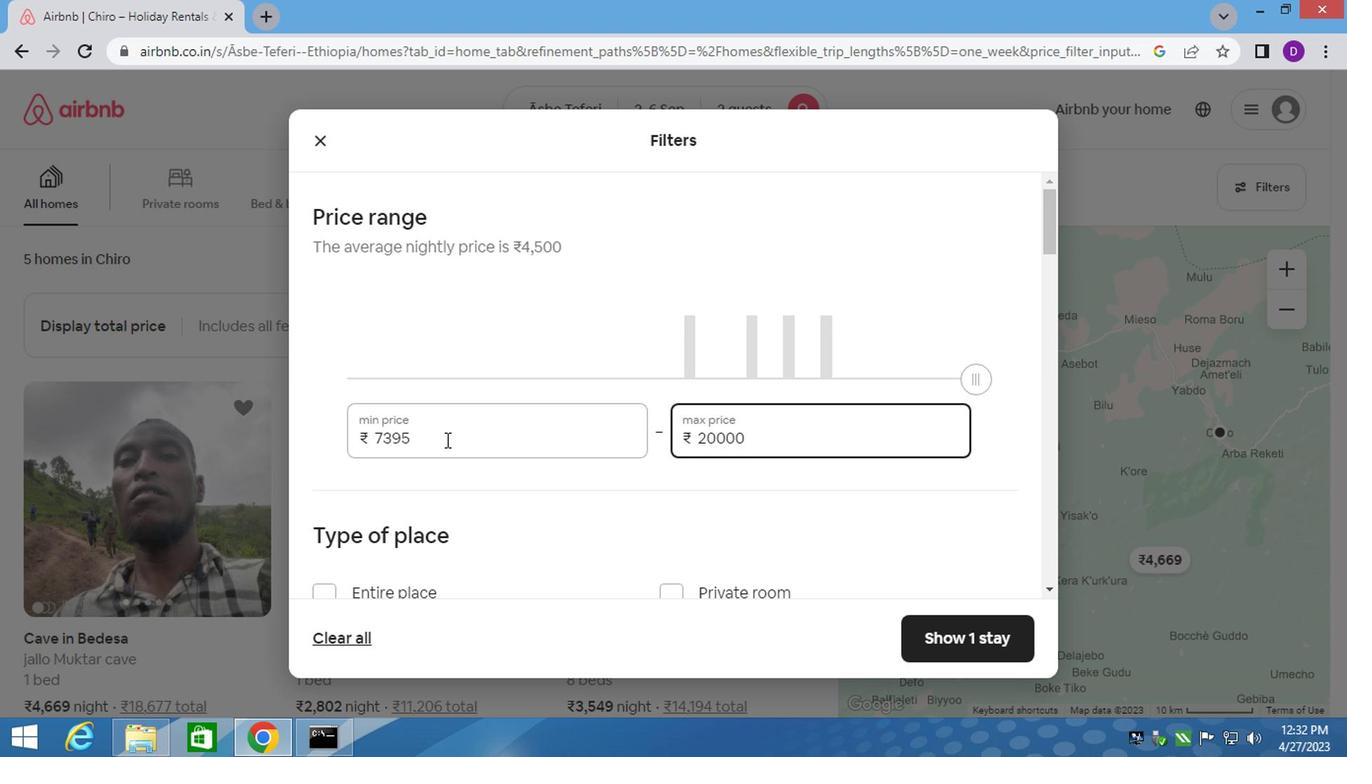 
Action: Mouse moved to (354, 405)
Screenshot: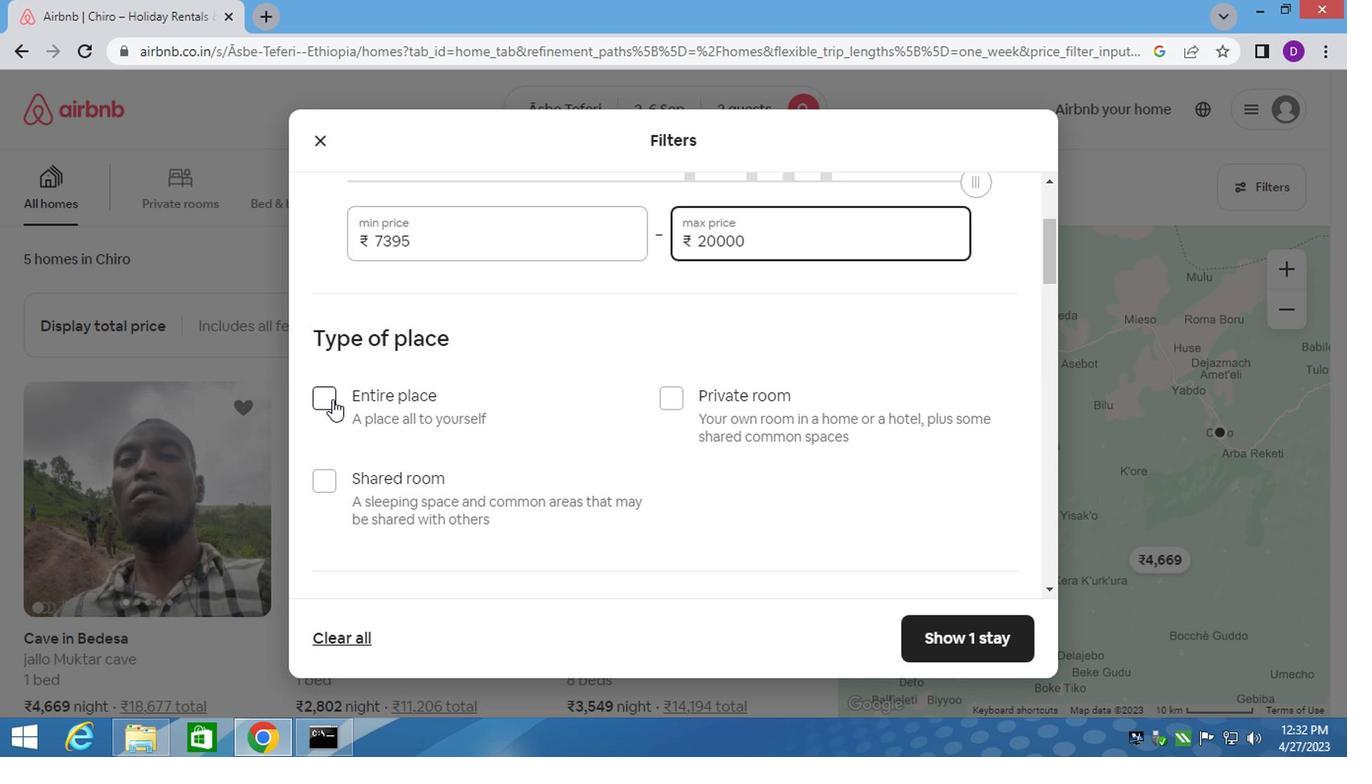 
Action: Mouse pressed left at (354, 405)
Screenshot: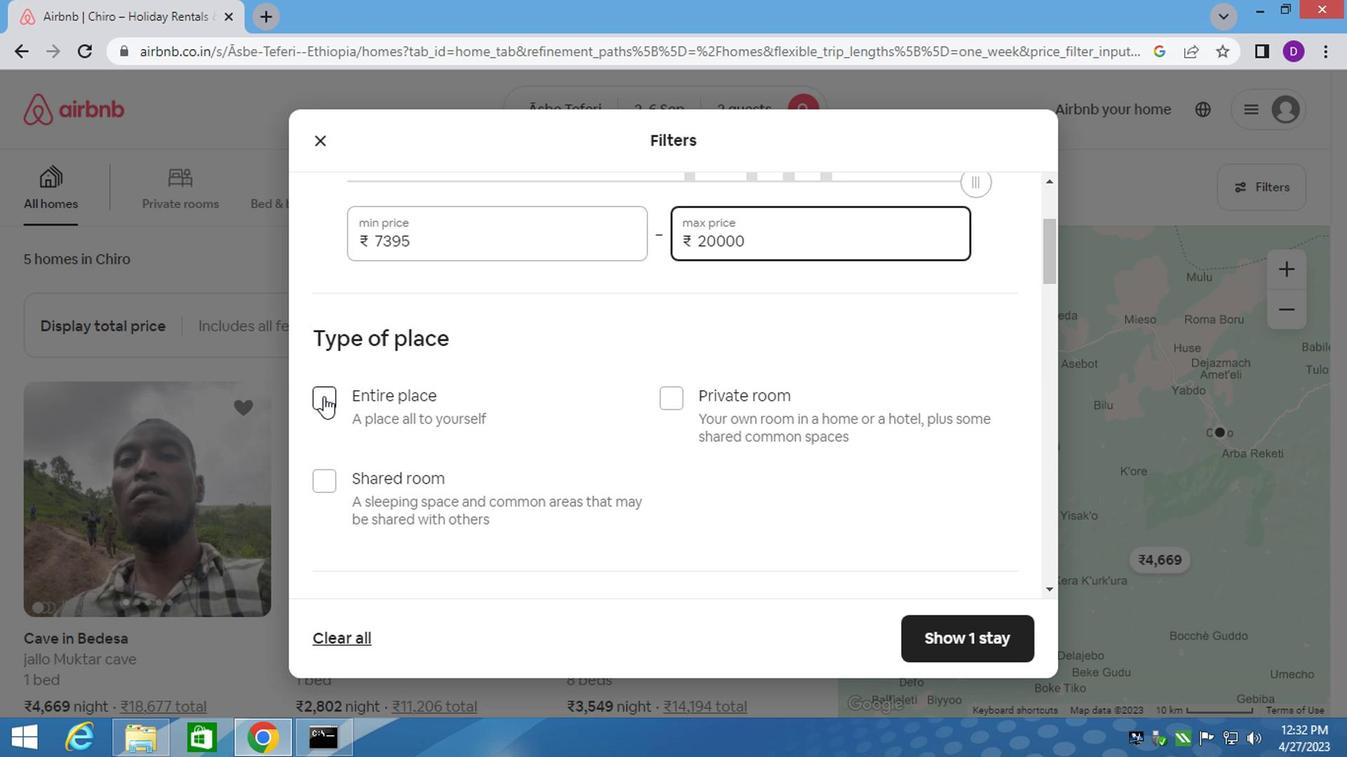 
Action: Mouse moved to (378, 440)
Screenshot: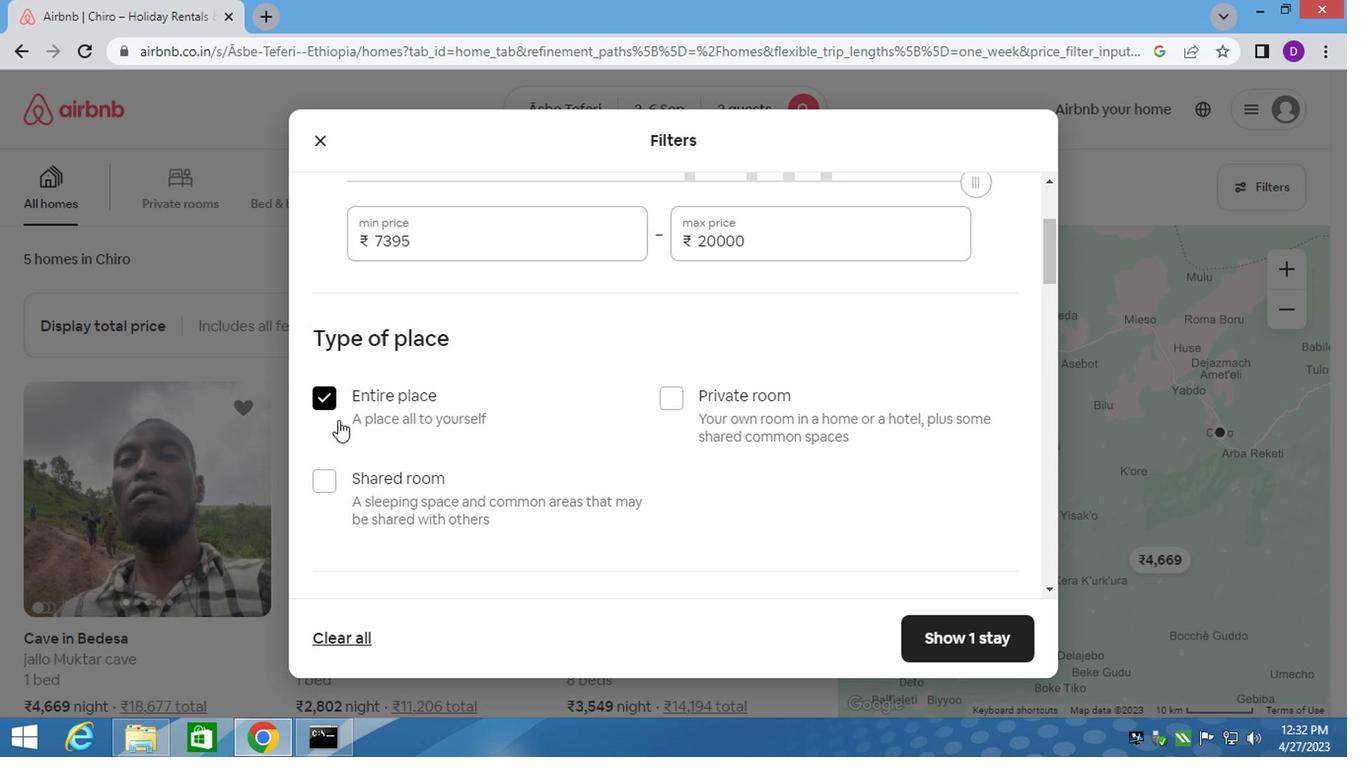 
Action: Mouse scrolled (378, 439) with delta (0, 0)
Screenshot: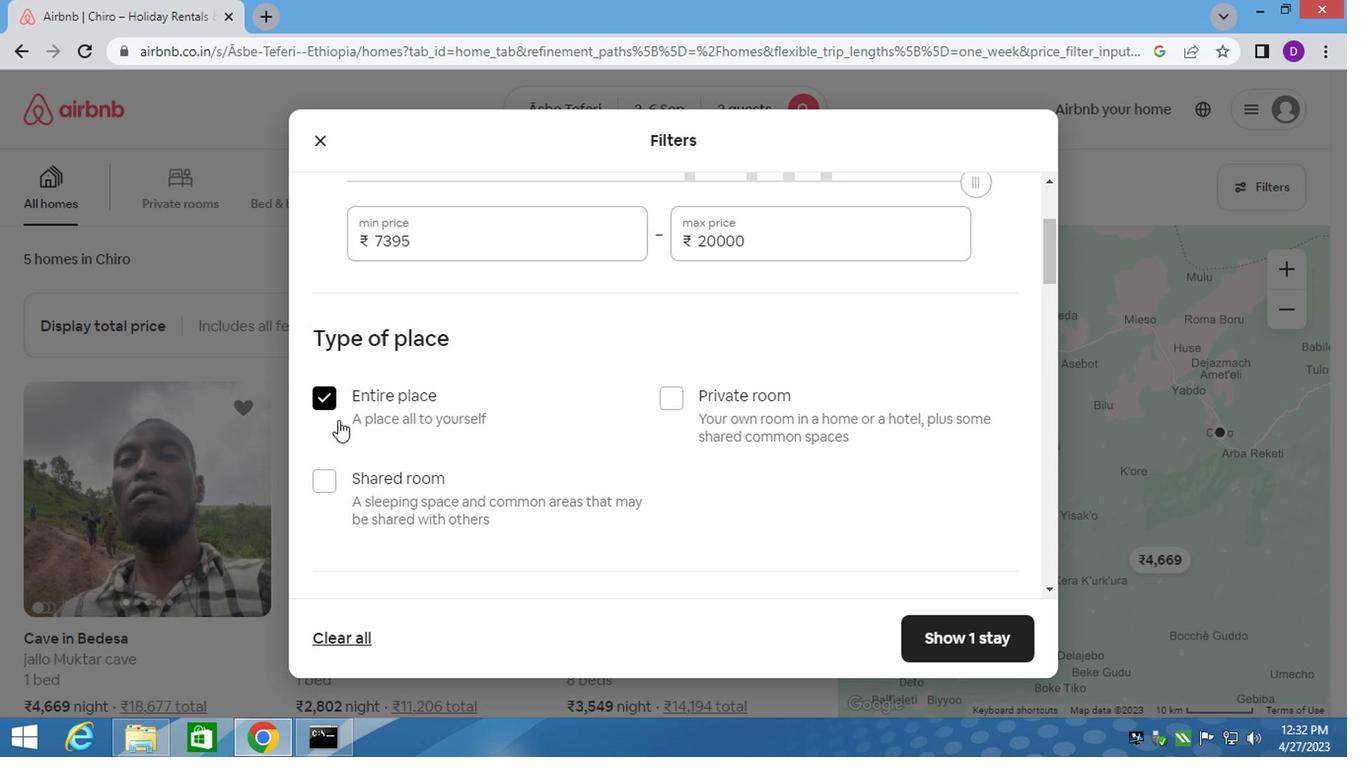 
Action: Mouse moved to (385, 453)
Screenshot: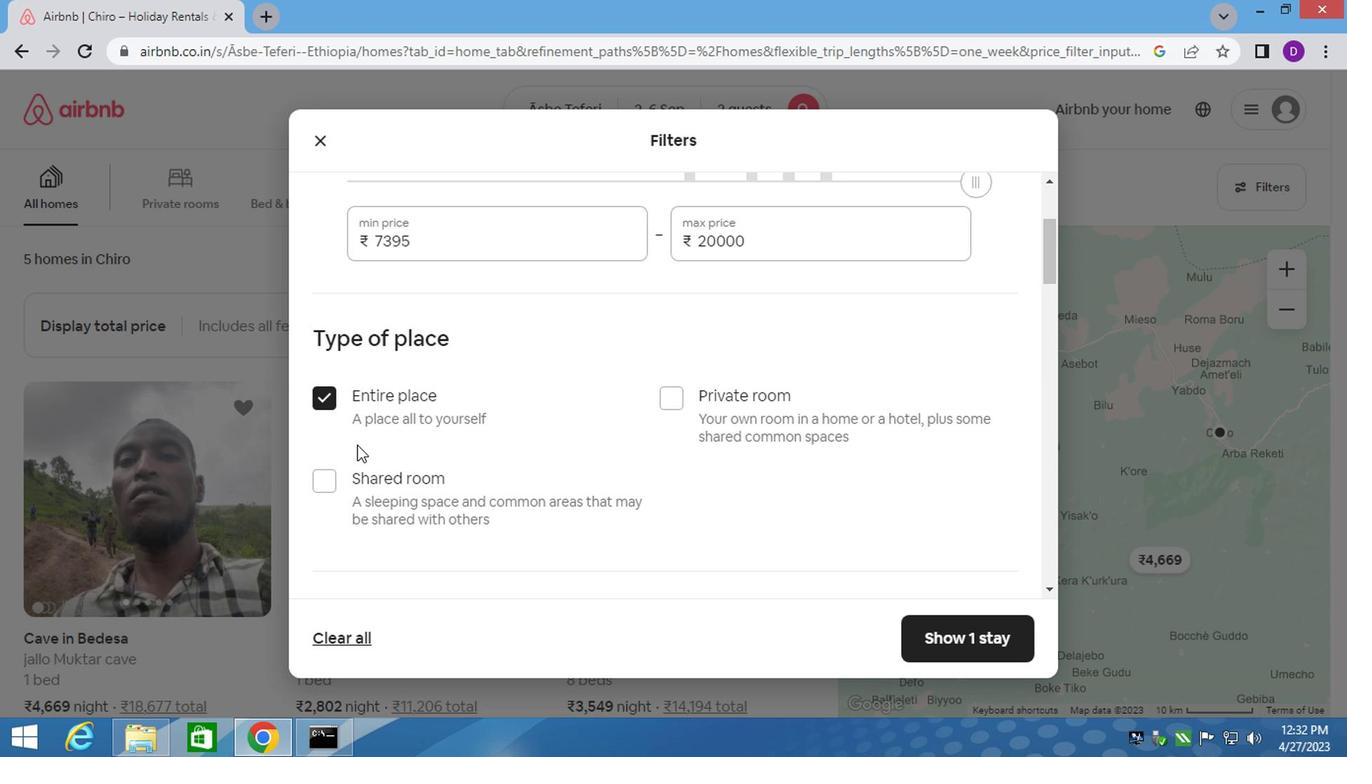
Action: Mouse scrolled (383, 449) with delta (0, 0)
Screenshot: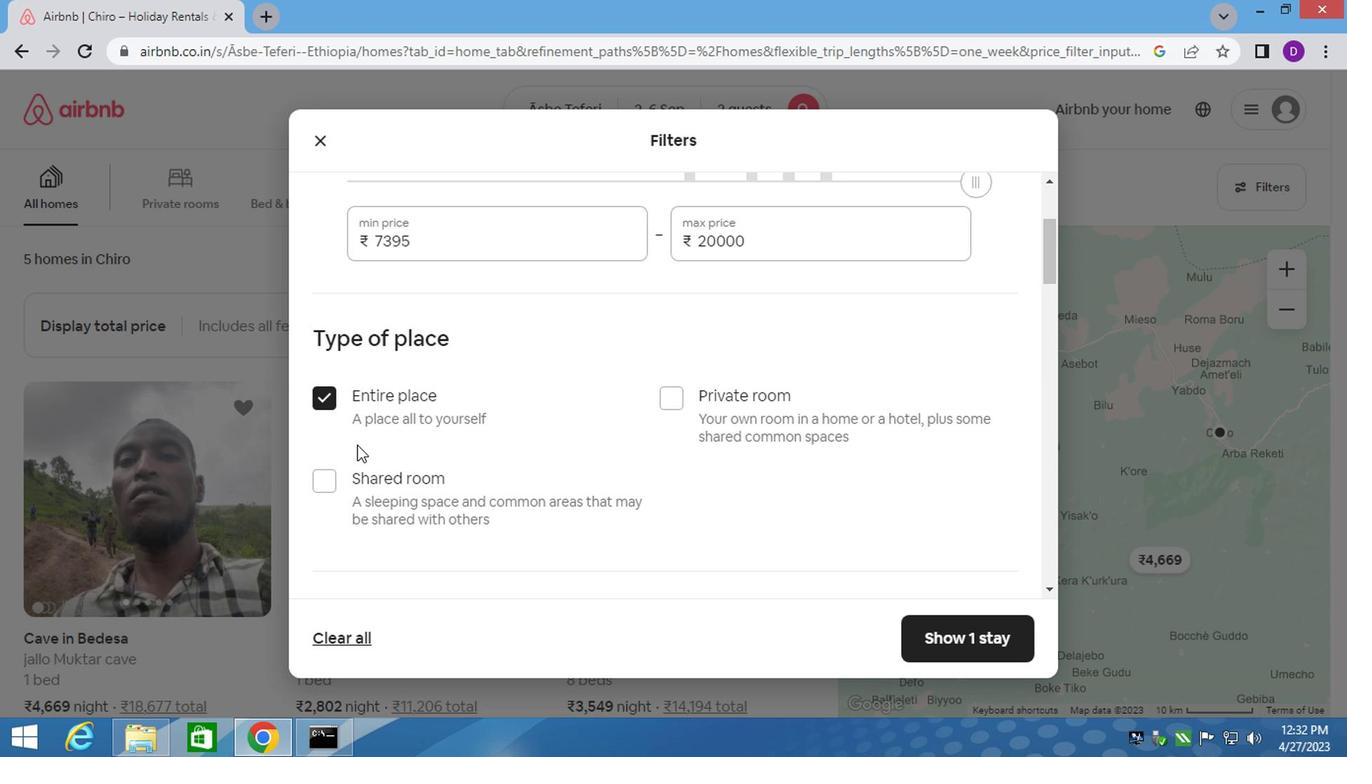 
Action: Mouse moved to (395, 460)
Screenshot: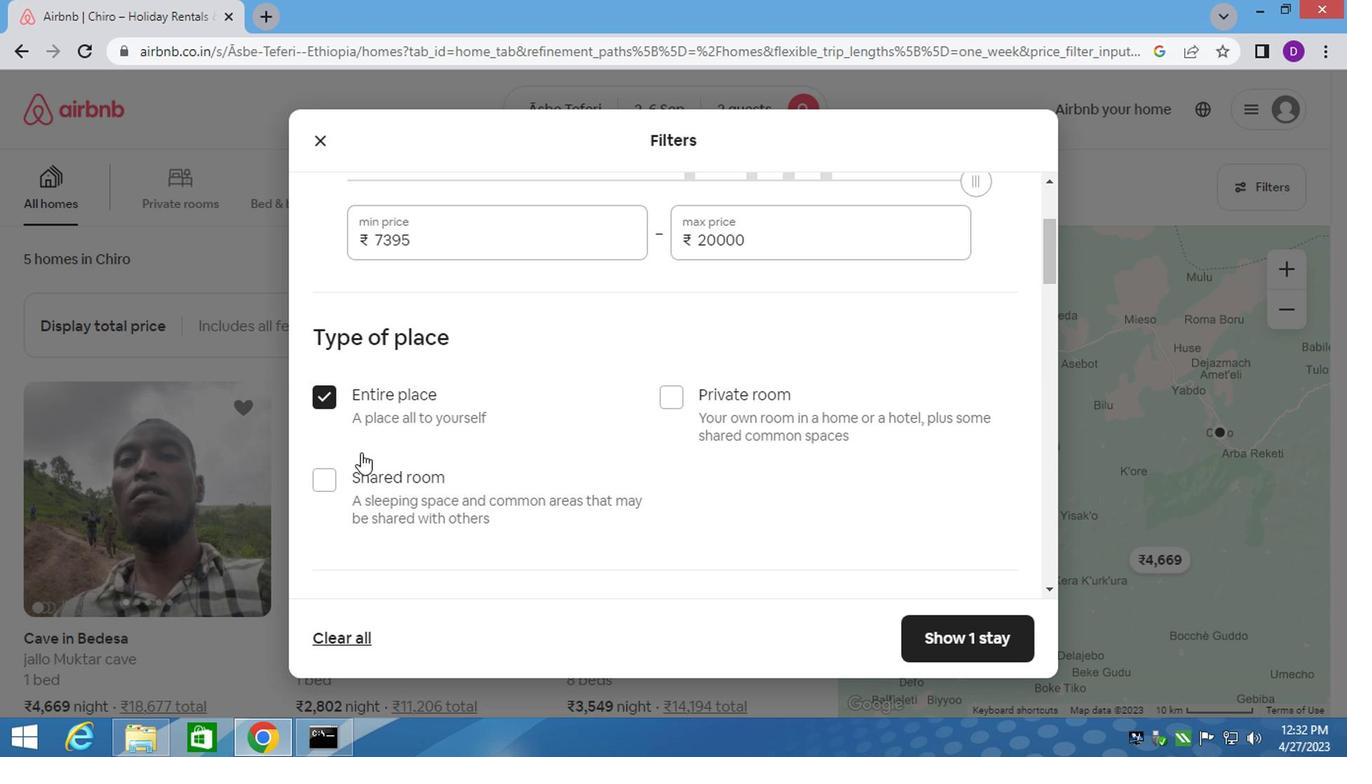
Action: Mouse scrolled (391, 458) with delta (0, 0)
Screenshot: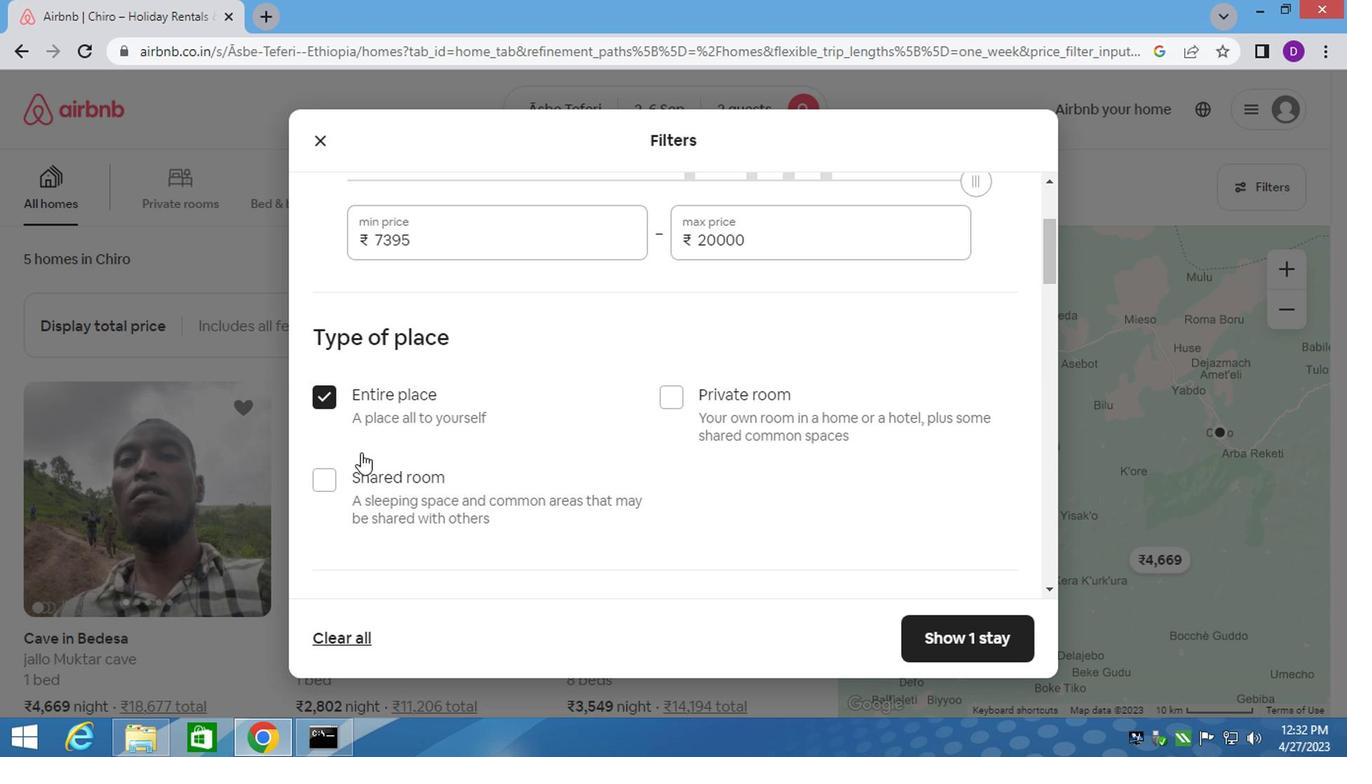 
Action: Mouse moved to (414, 463)
Screenshot: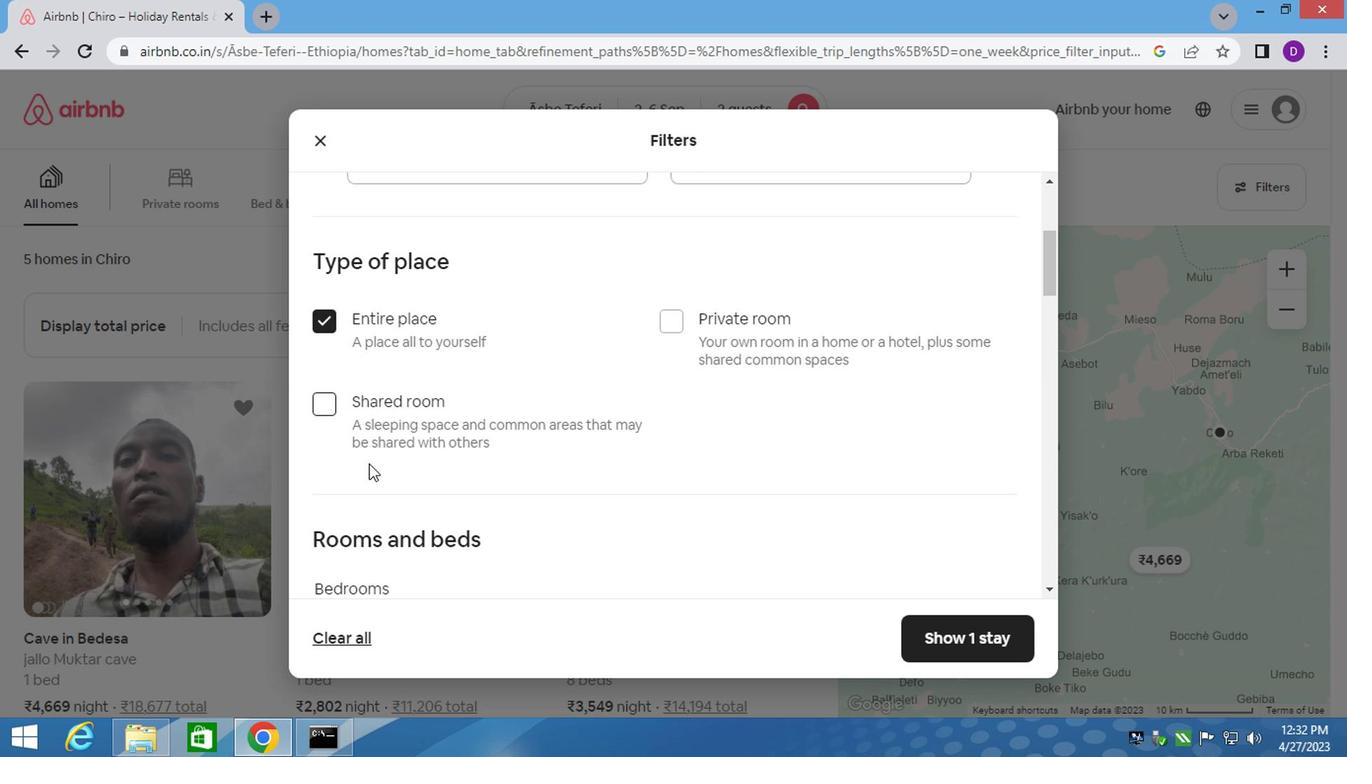 
Action: Mouse scrolled (409, 462) with delta (0, 0)
Screenshot: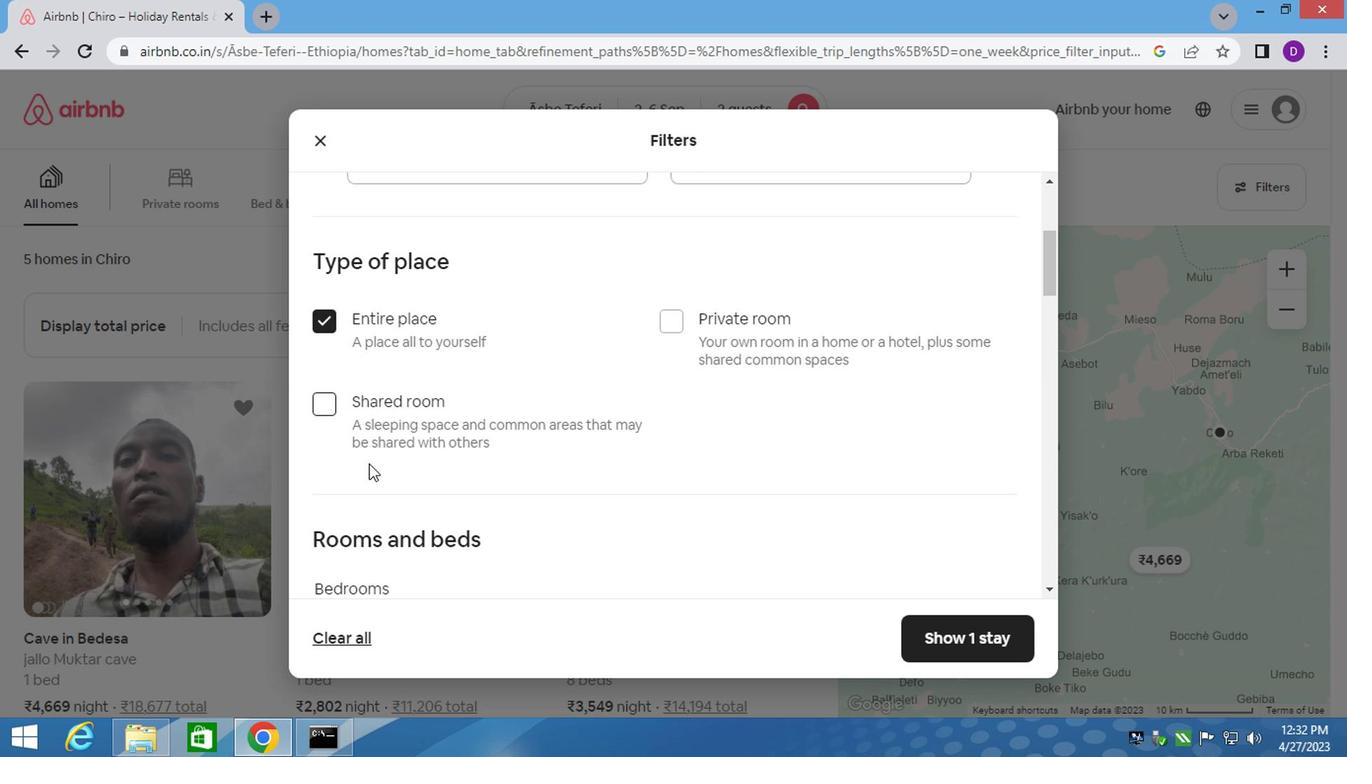 
Action: Mouse moved to (421, 363)
Screenshot: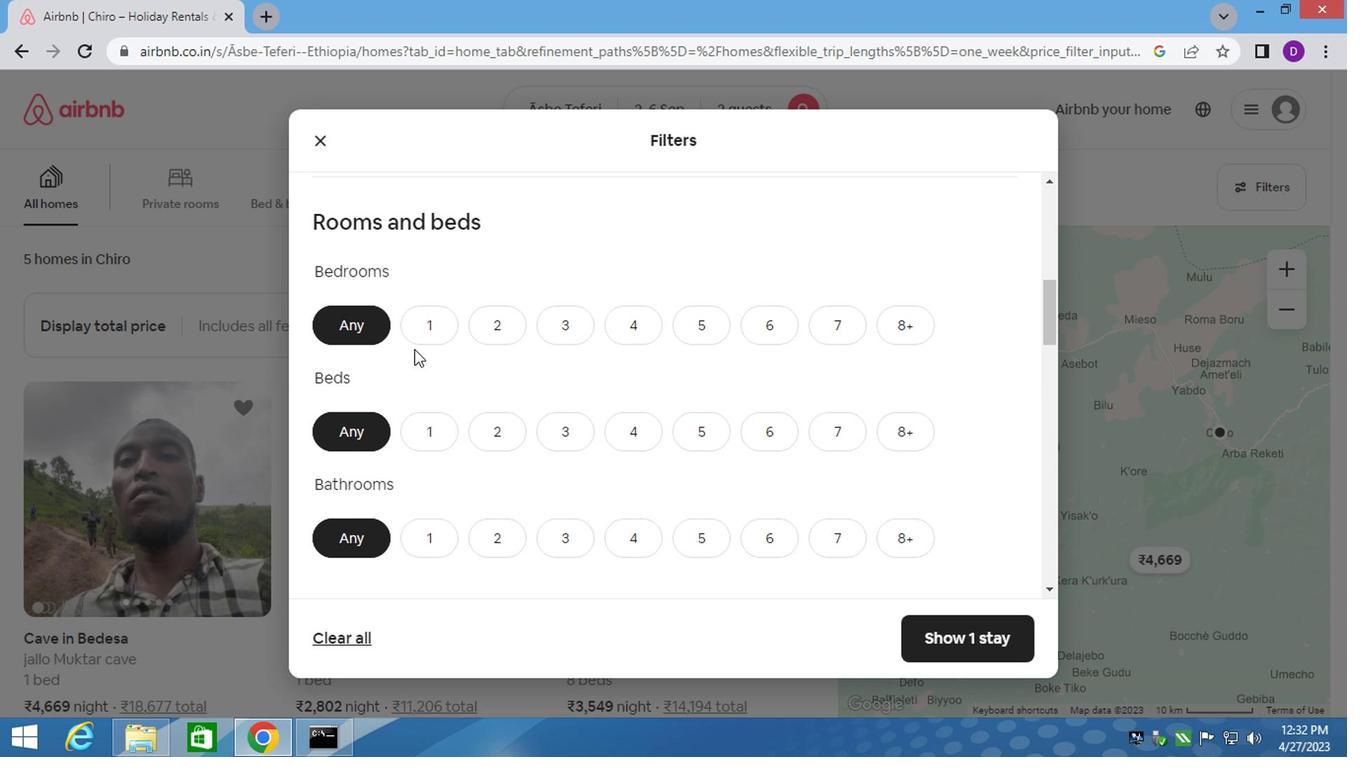 
Action: Mouse pressed left at (421, 363)
Screenshot: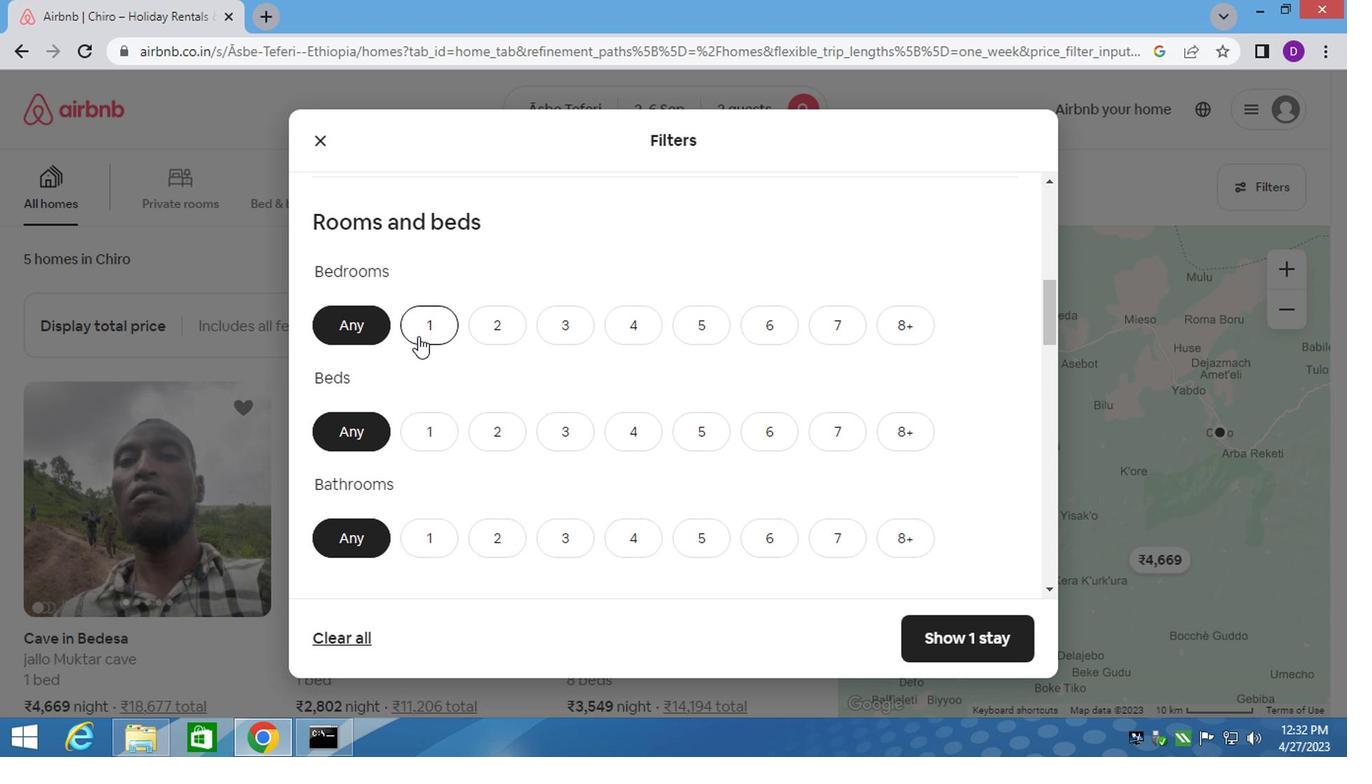 
Action: Mouse moved to (431, 431)
Screenshot: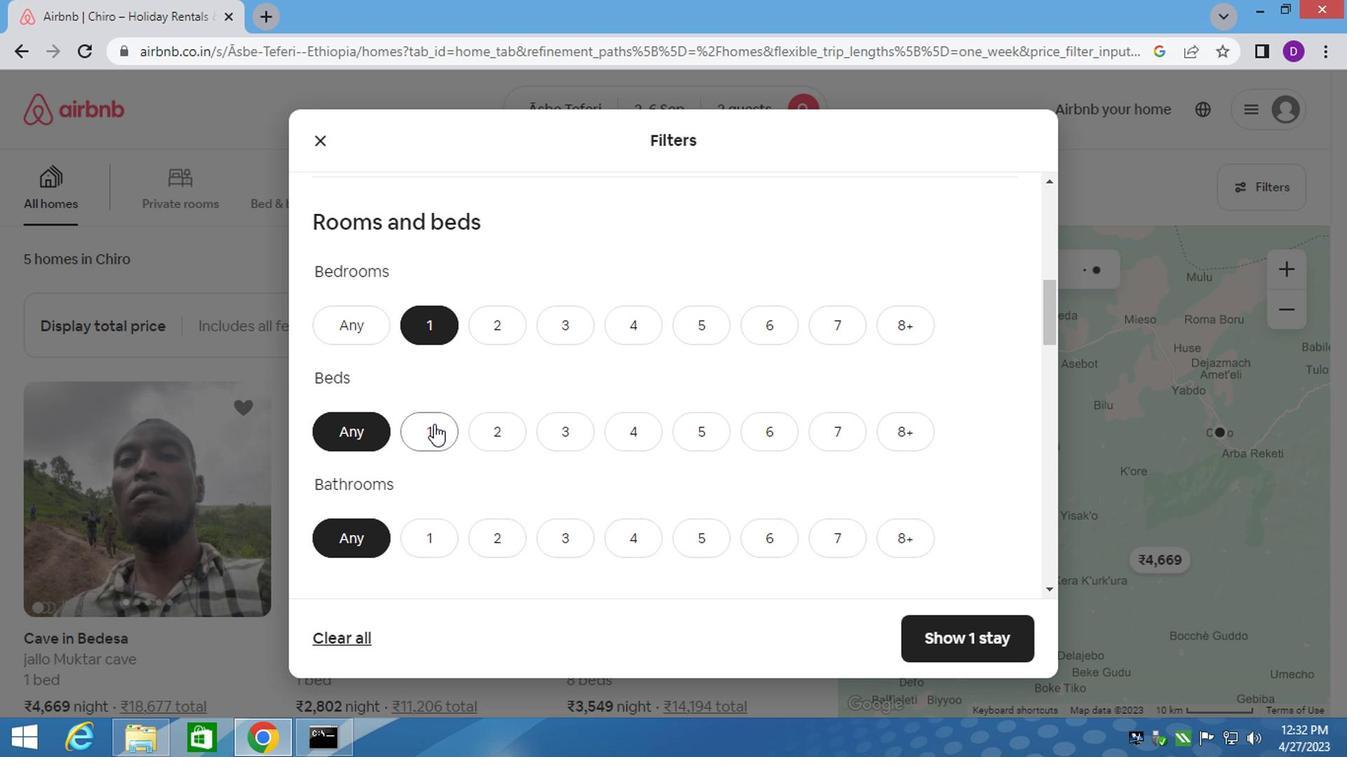 
Action: Mouse pressed left at (431, 431)
Screenshot: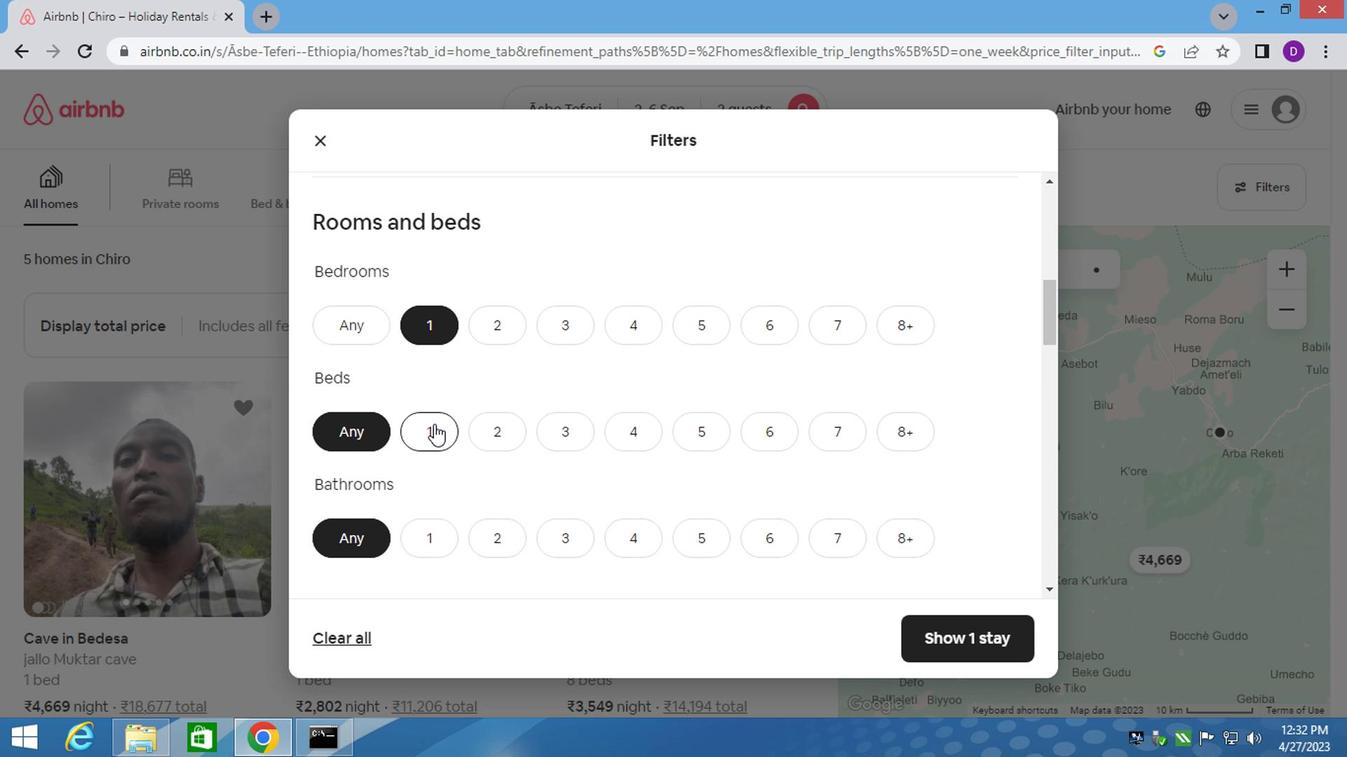
Action: Mouse moved to (427, 499)
Screenshot: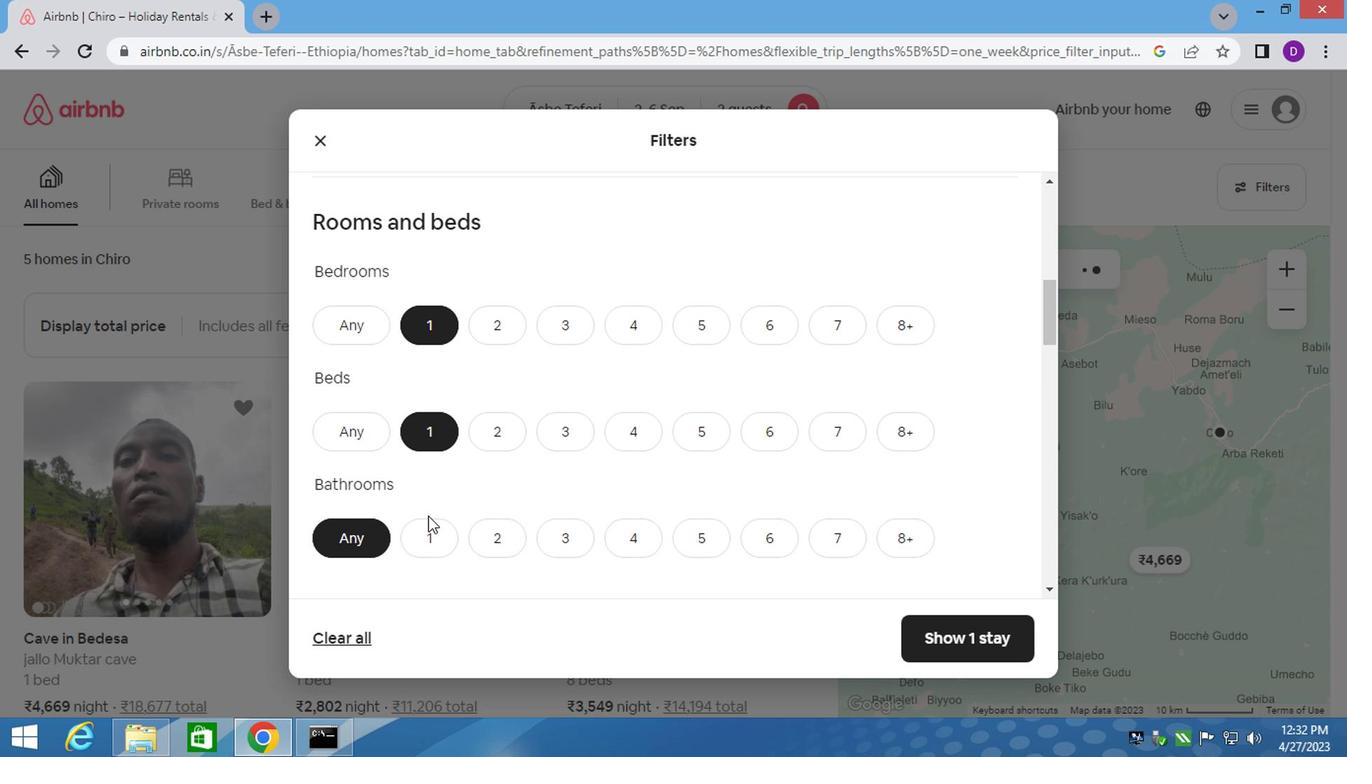 
Action: Mouse pressed left at (427, 499)
Screenshot: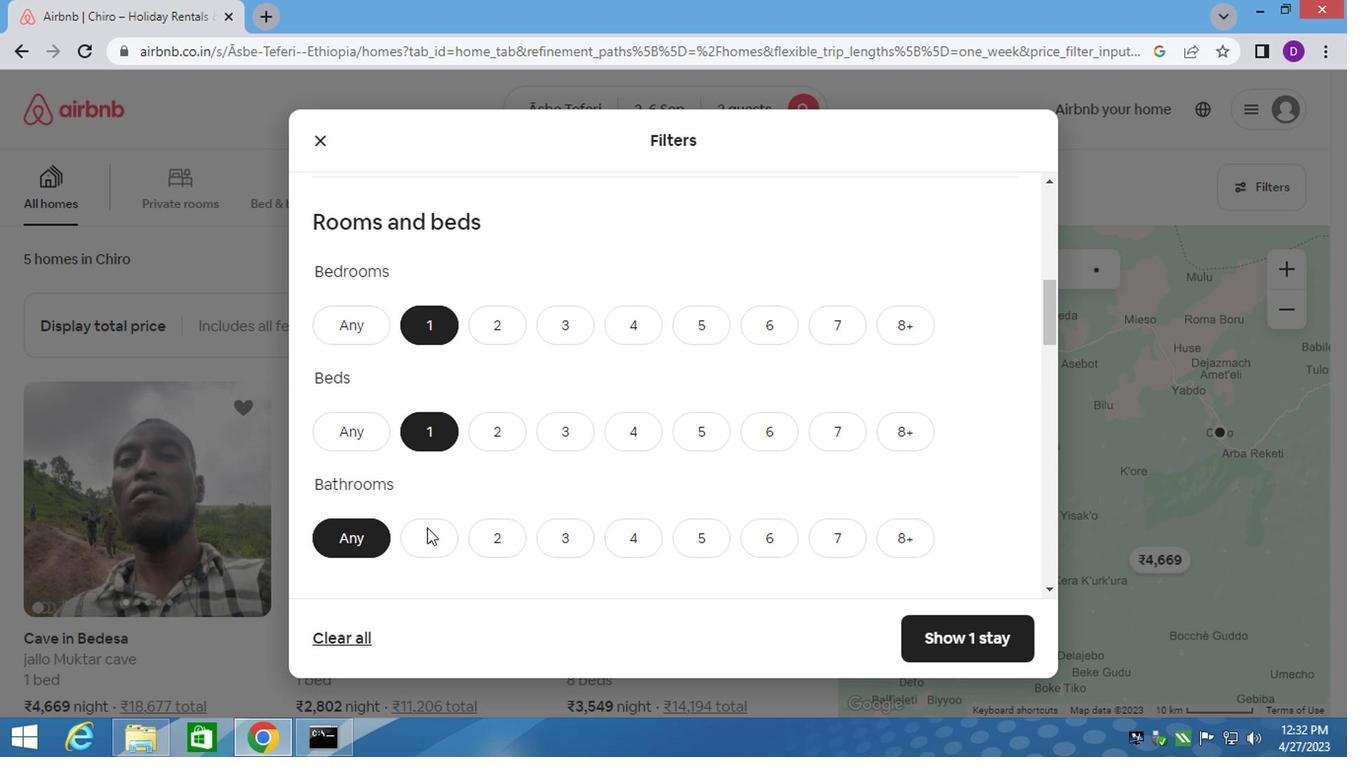 
Action: Mouse moved to (497, 507)
Screenshot: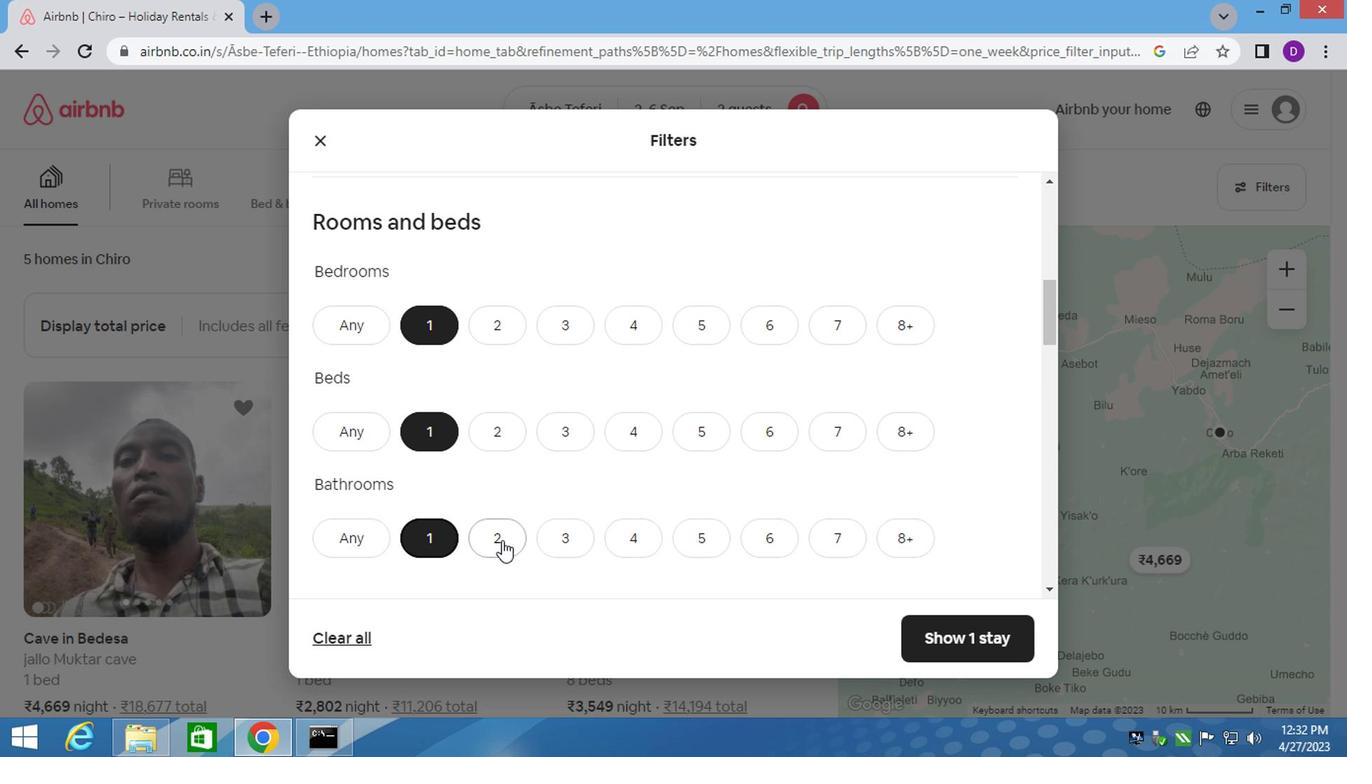 
Action: Mouse scrolled (497, 507) with delta (0, 0)
Screenshot: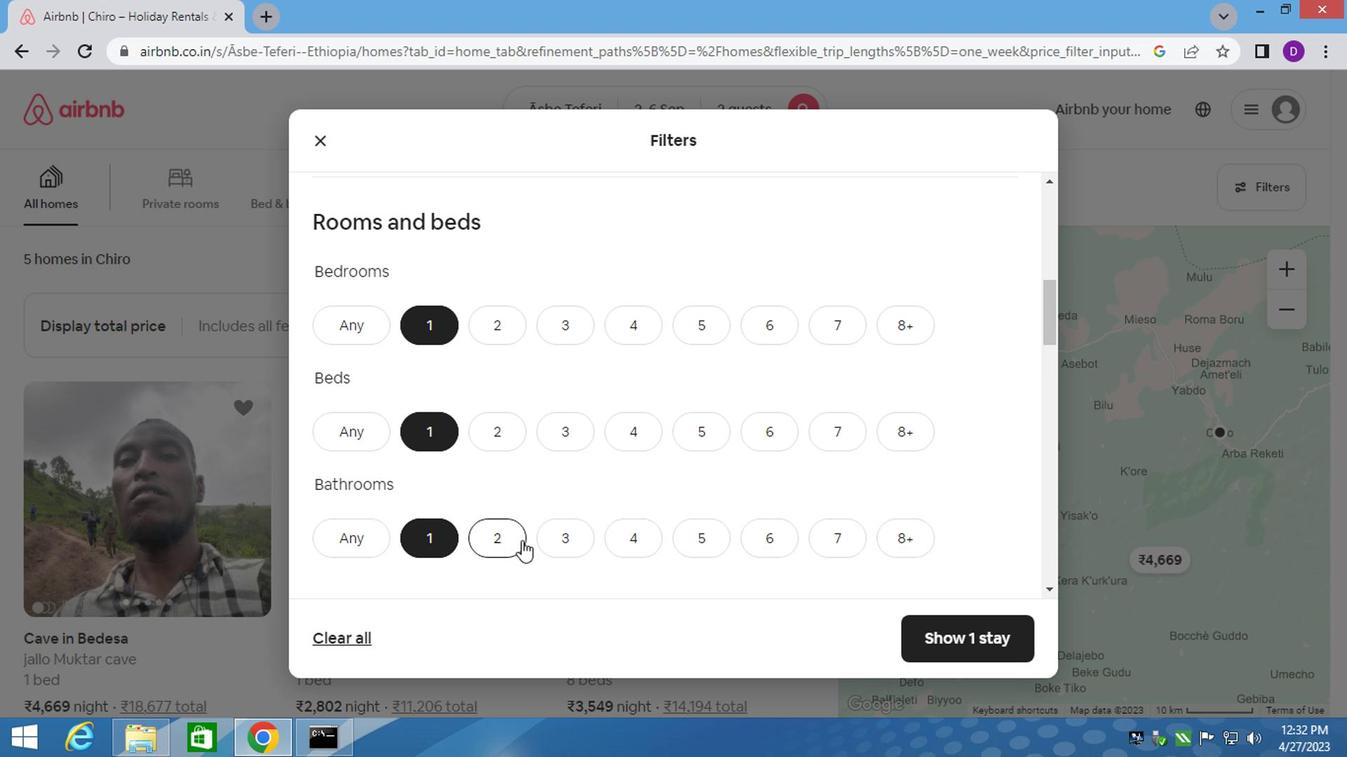 
Action: Mouse scrolled (497, 507) with delta (0, 0)
Screenshot: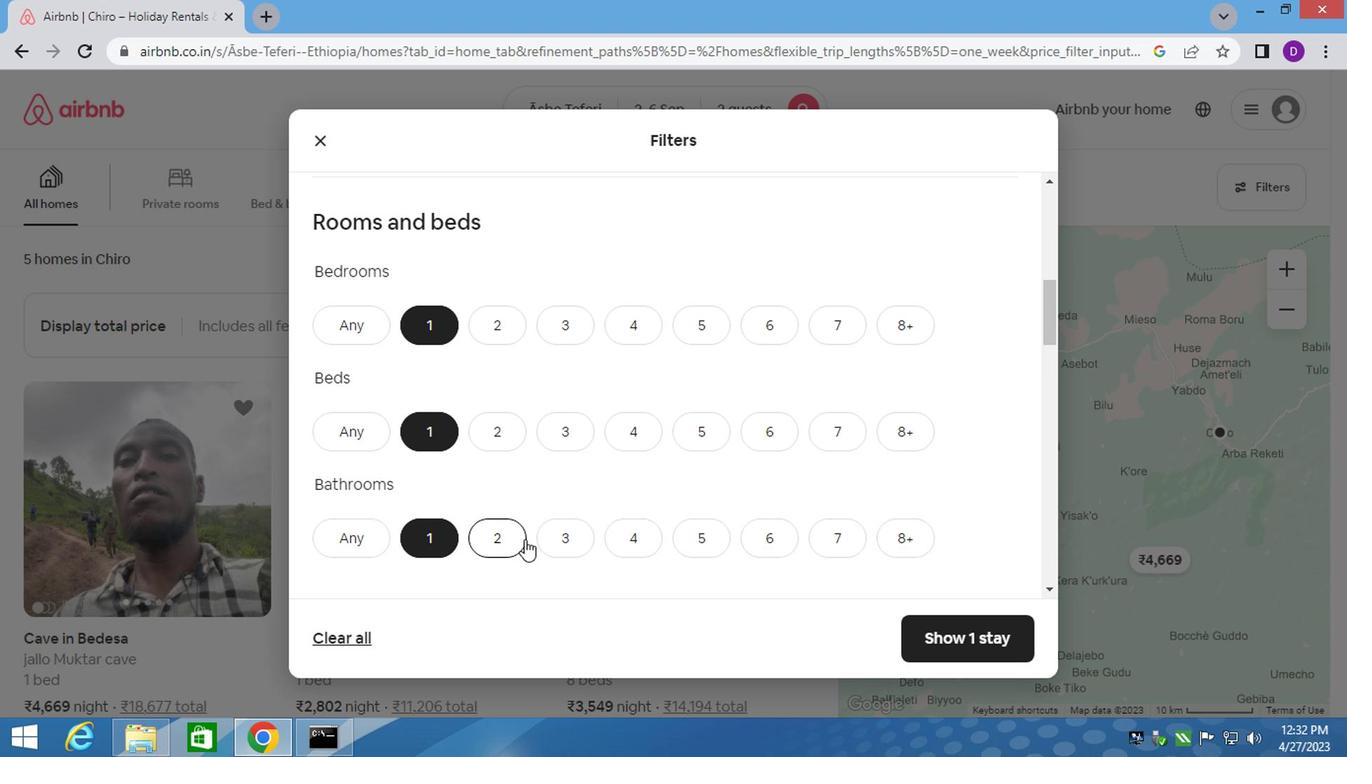 
Action: Mouse scrolled (497, 507) with delta (0, 0)
Screenshot: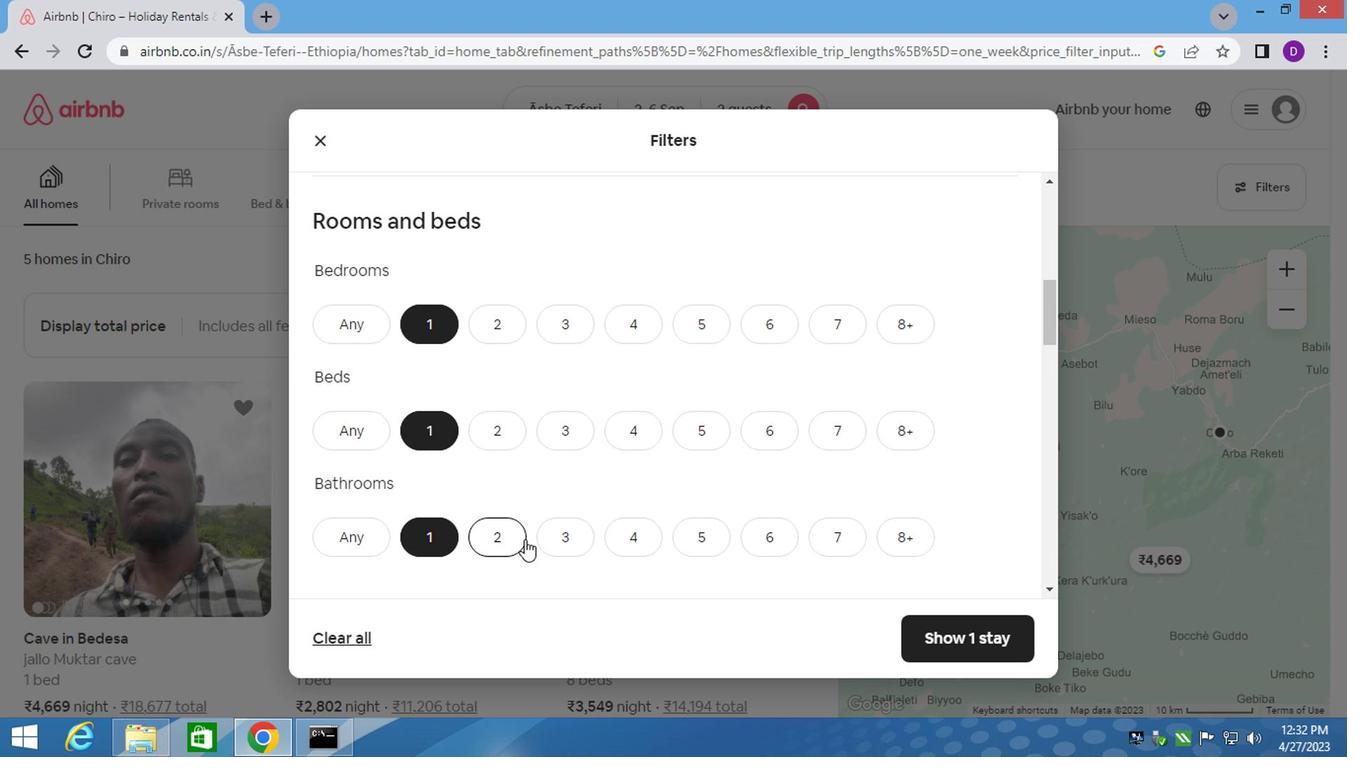 
Action: Mouse moved to (409, 433)
Screenshot: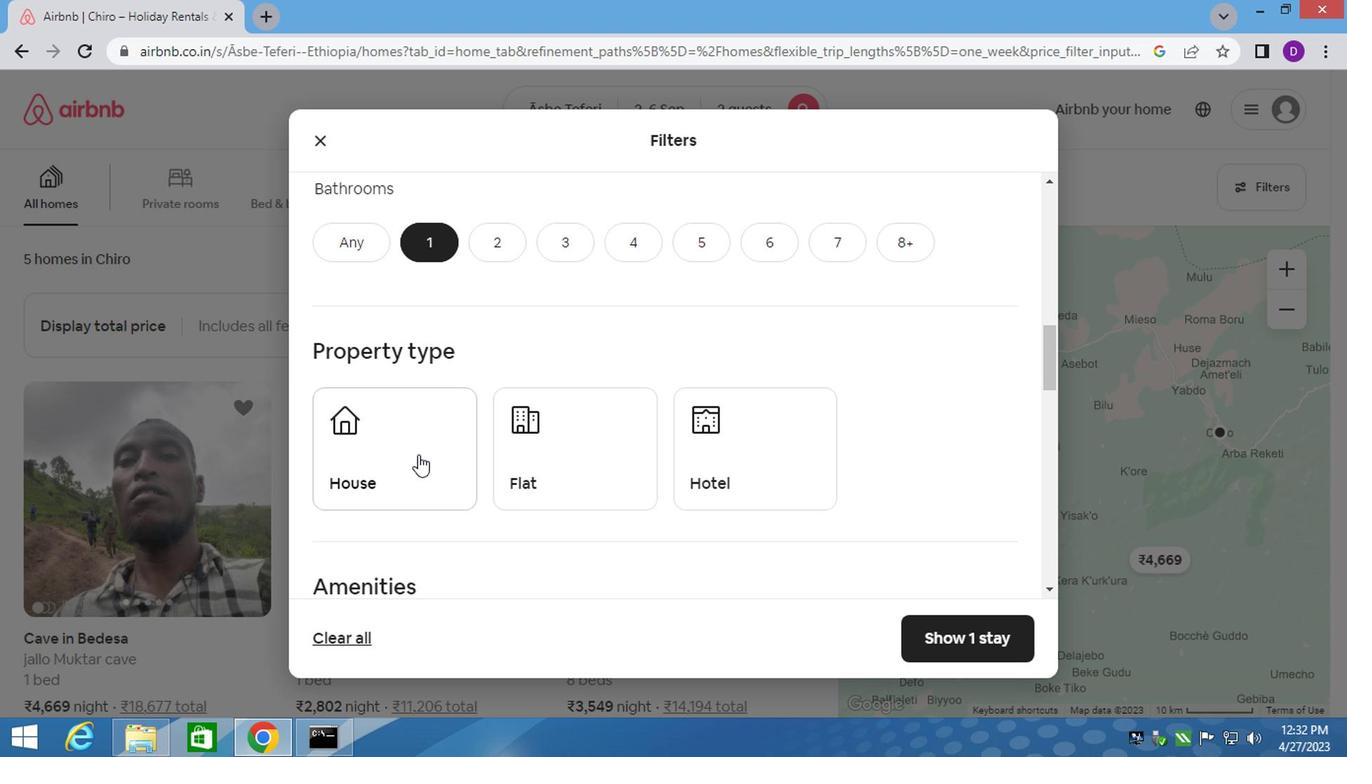 
Action: Mouse pressed left at (409, 433)
Screenshot: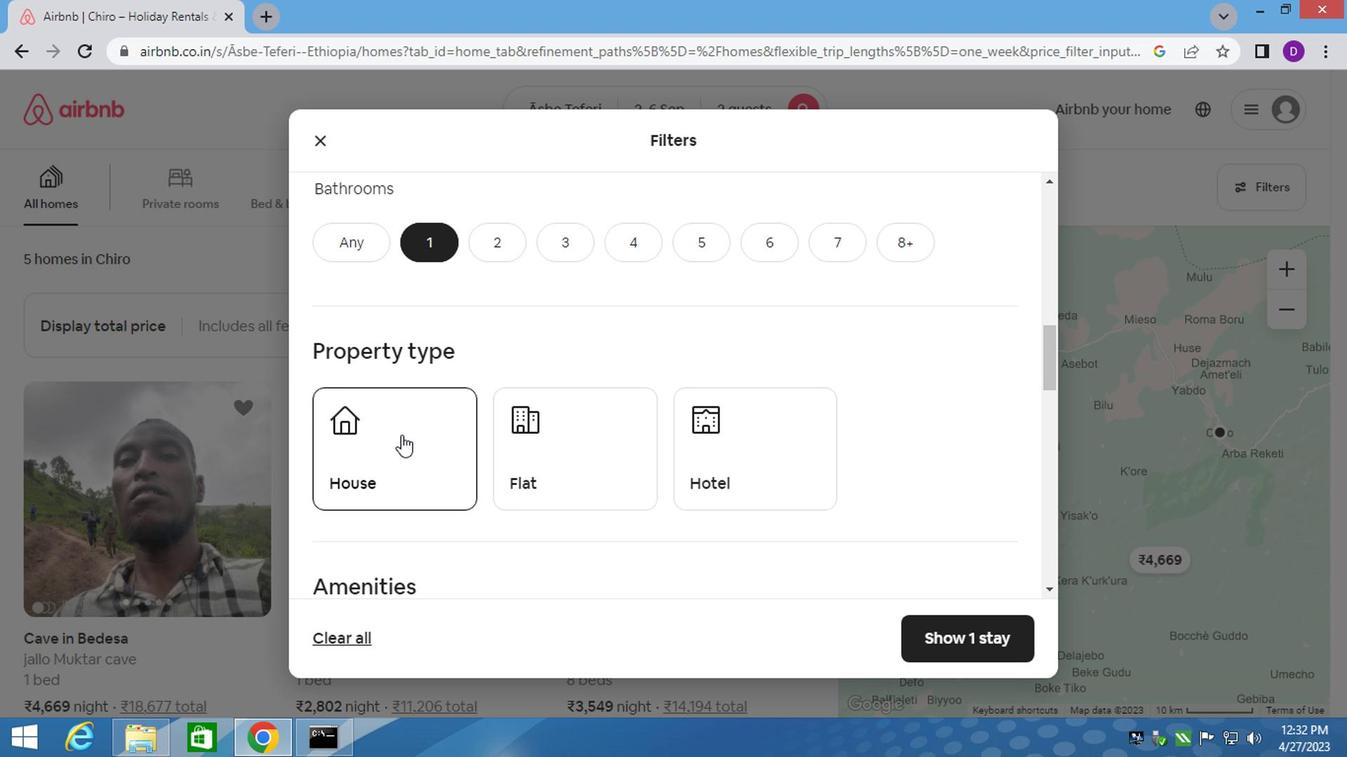 
Action: Mouse moved to (496, 444)
Screenshot: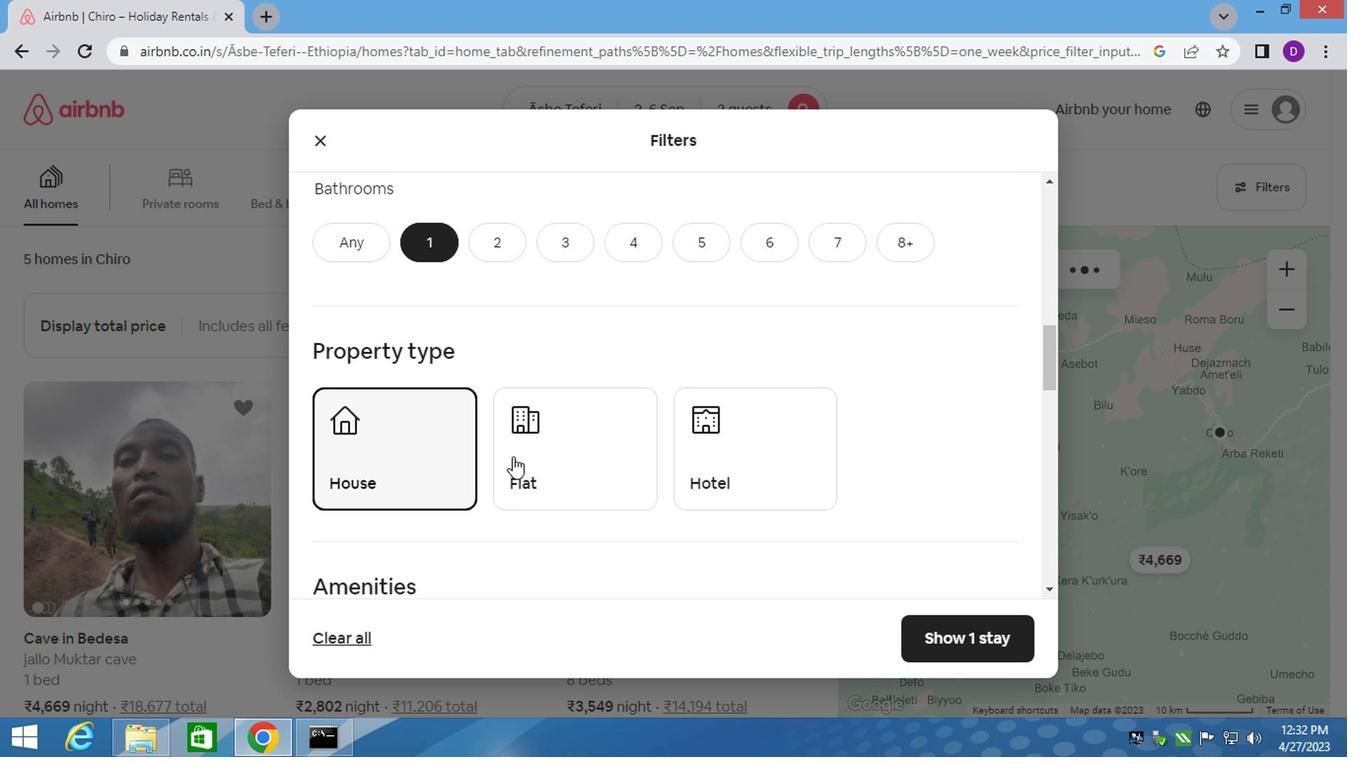 
Action: Mouse pressed left at (496, 444)
Screenshot: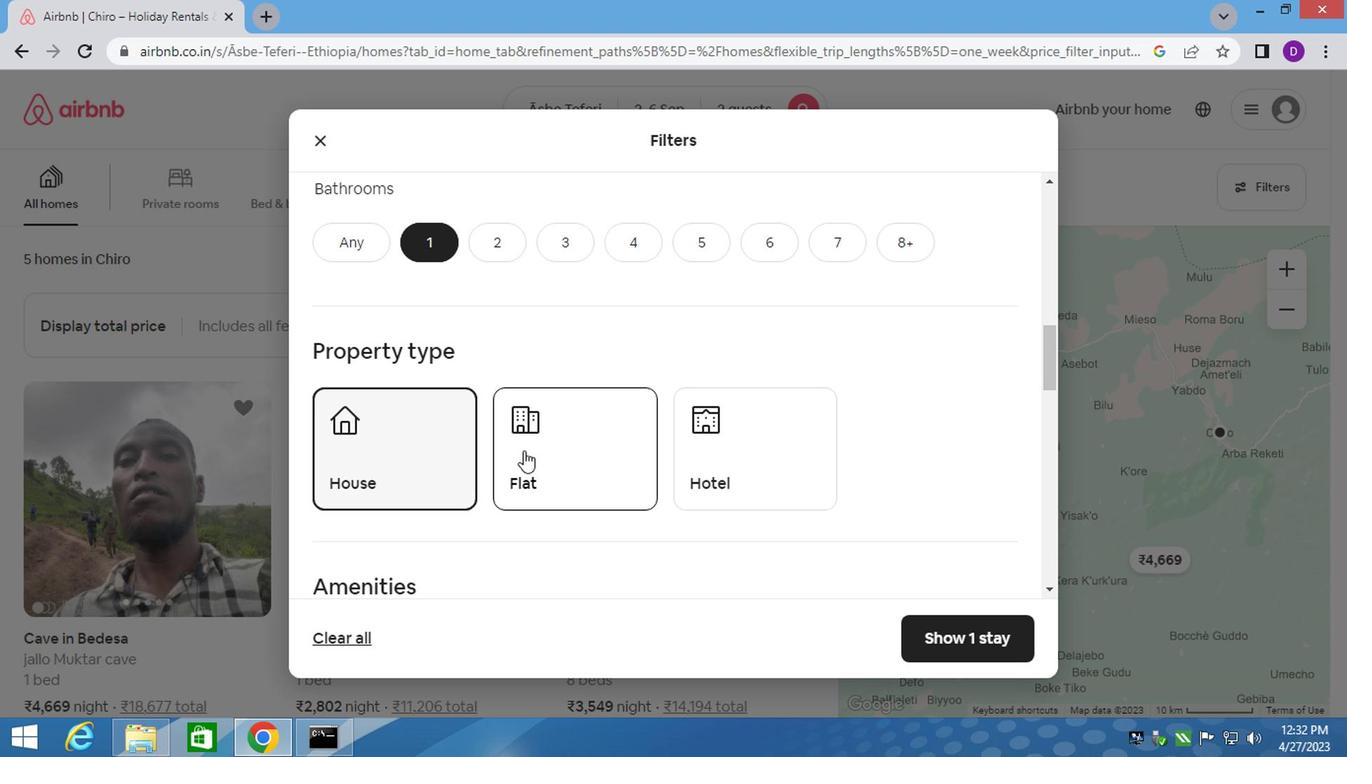
Action: Mouse moved to (651, 447)
Screenshot: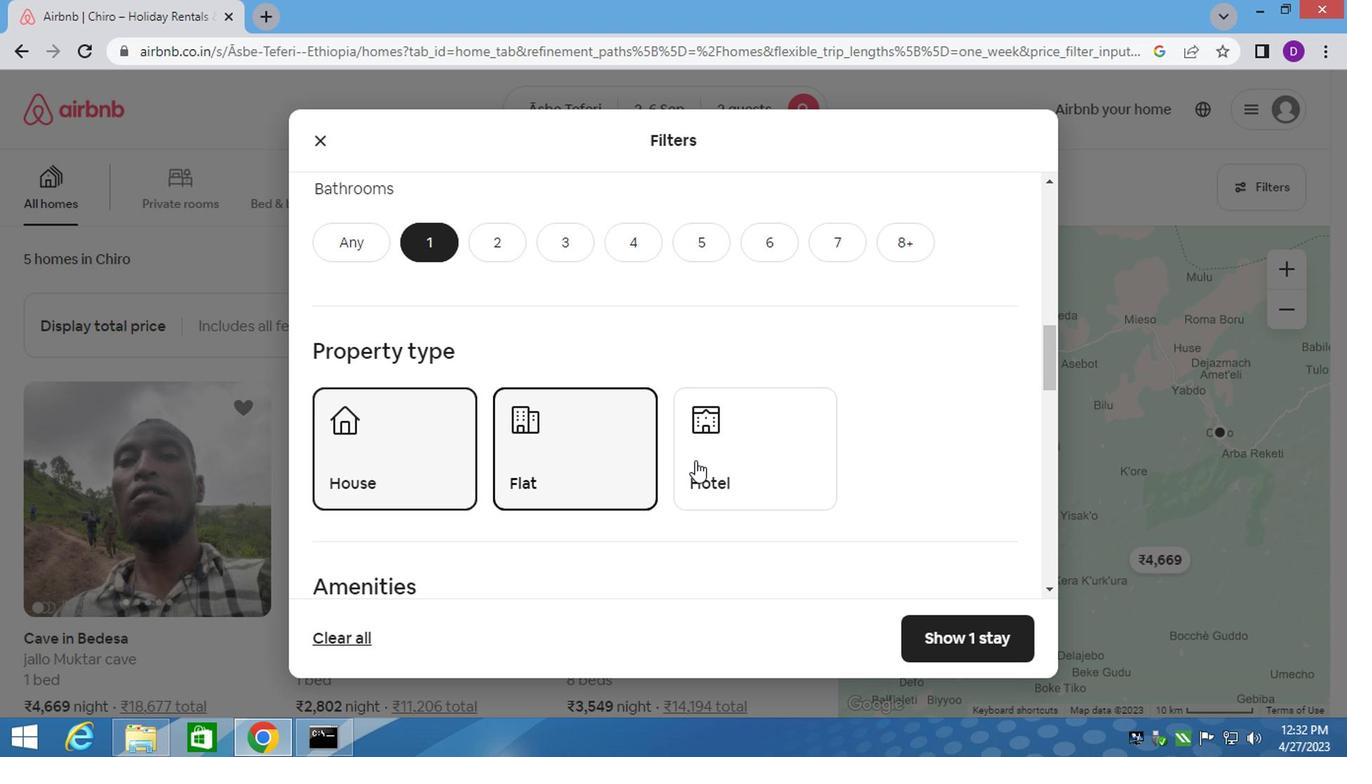 
Action: Mouse pressed left at (651, 447)
Screenshot: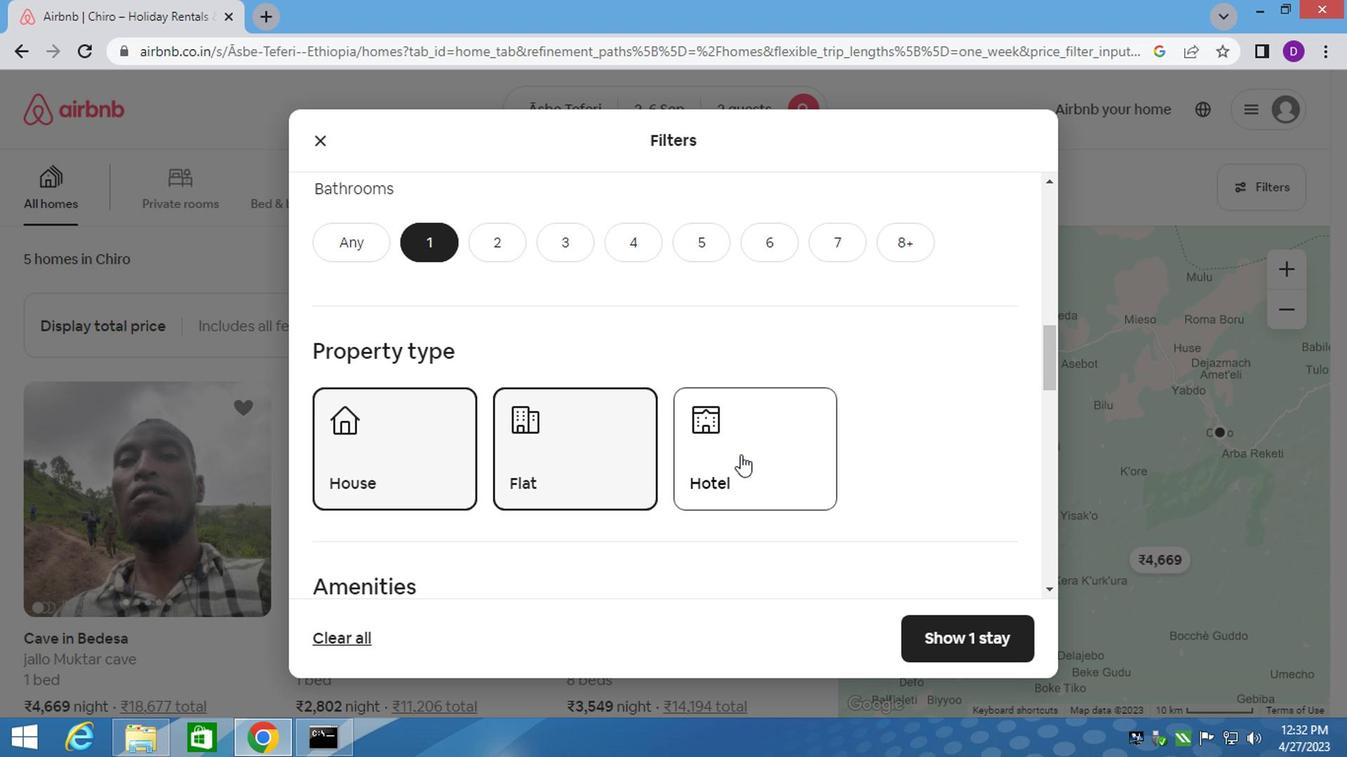 
Action: Mouse moved to (544, 464)
Screenshot: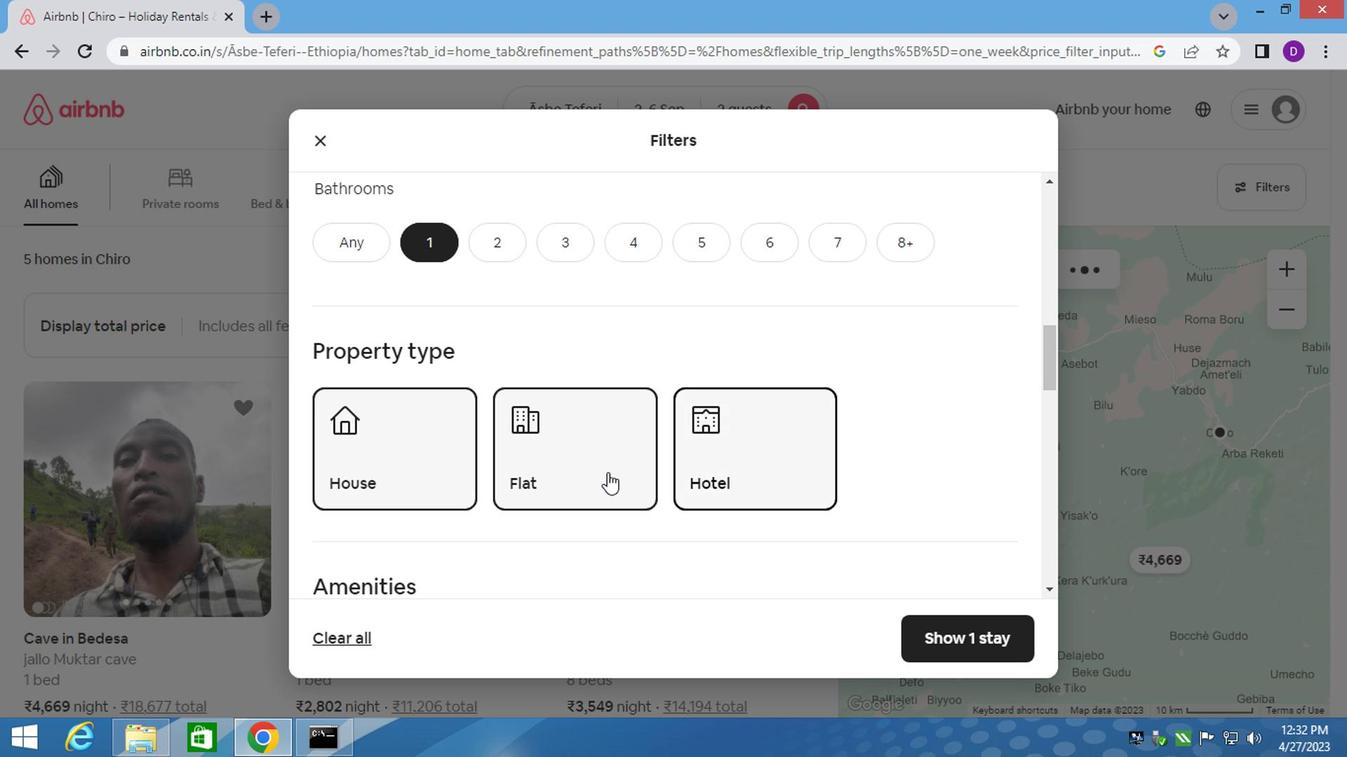 
Action: Mouse scrolled (544, 463) with delta (0, 0)
Screenshot: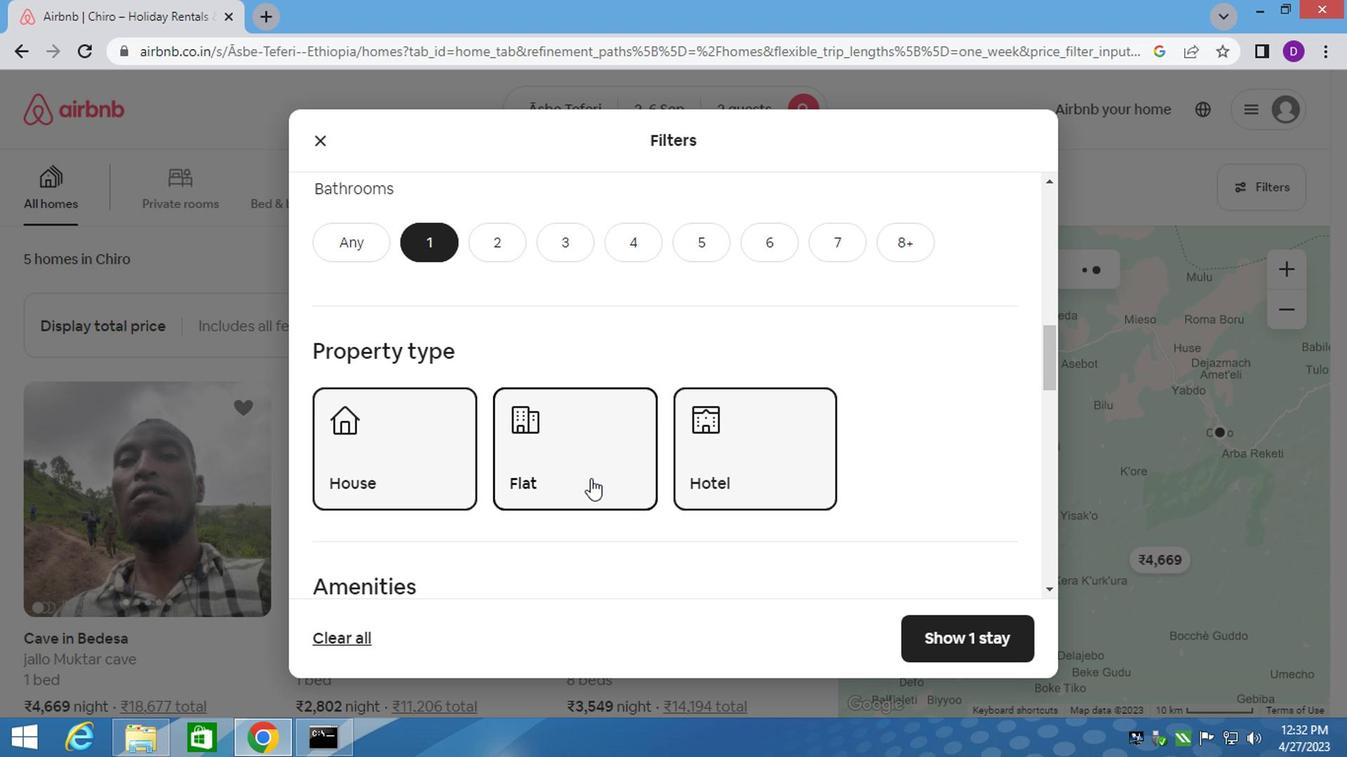 
Action: Mouse scrolled (544, 463) with delta (0, 0)
Screenshot: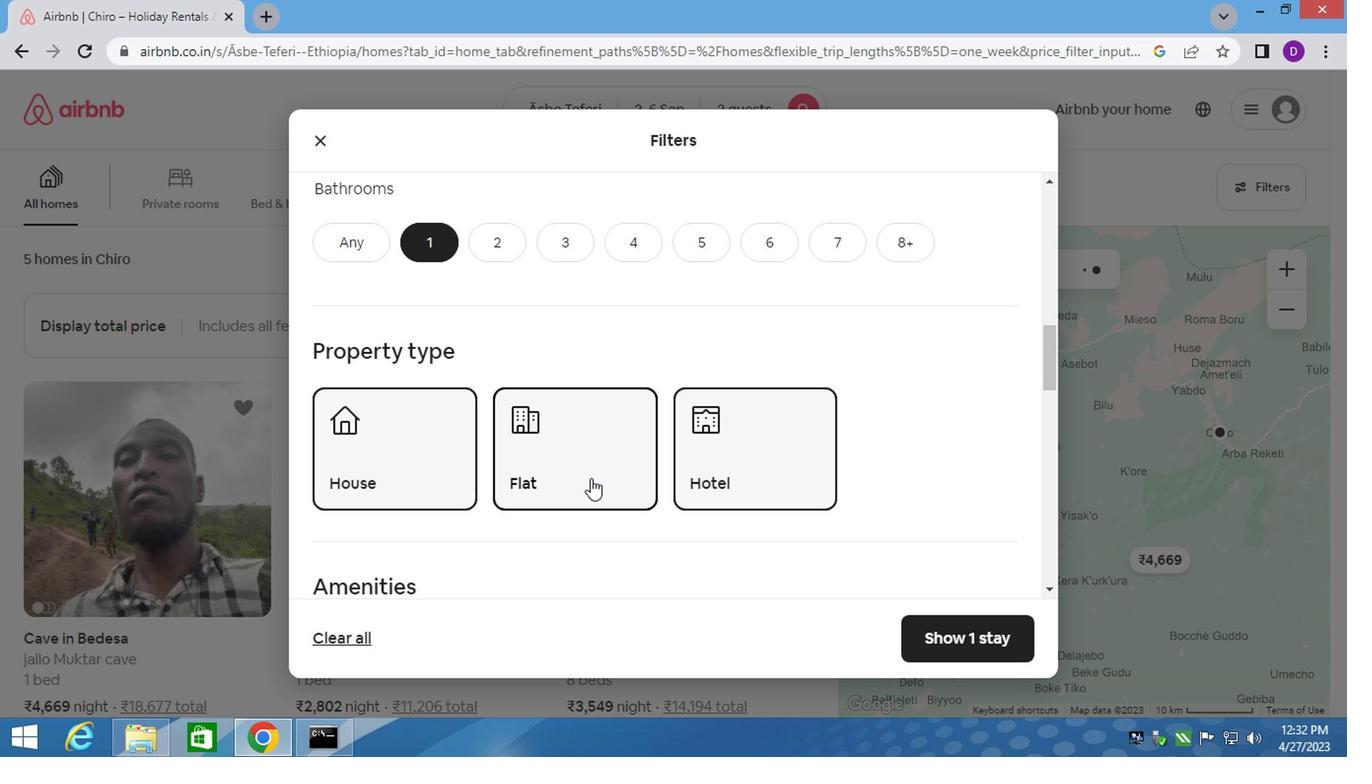 
Action: Mouse scrolled (544, 463) with delta (0, 0)
Screenshot: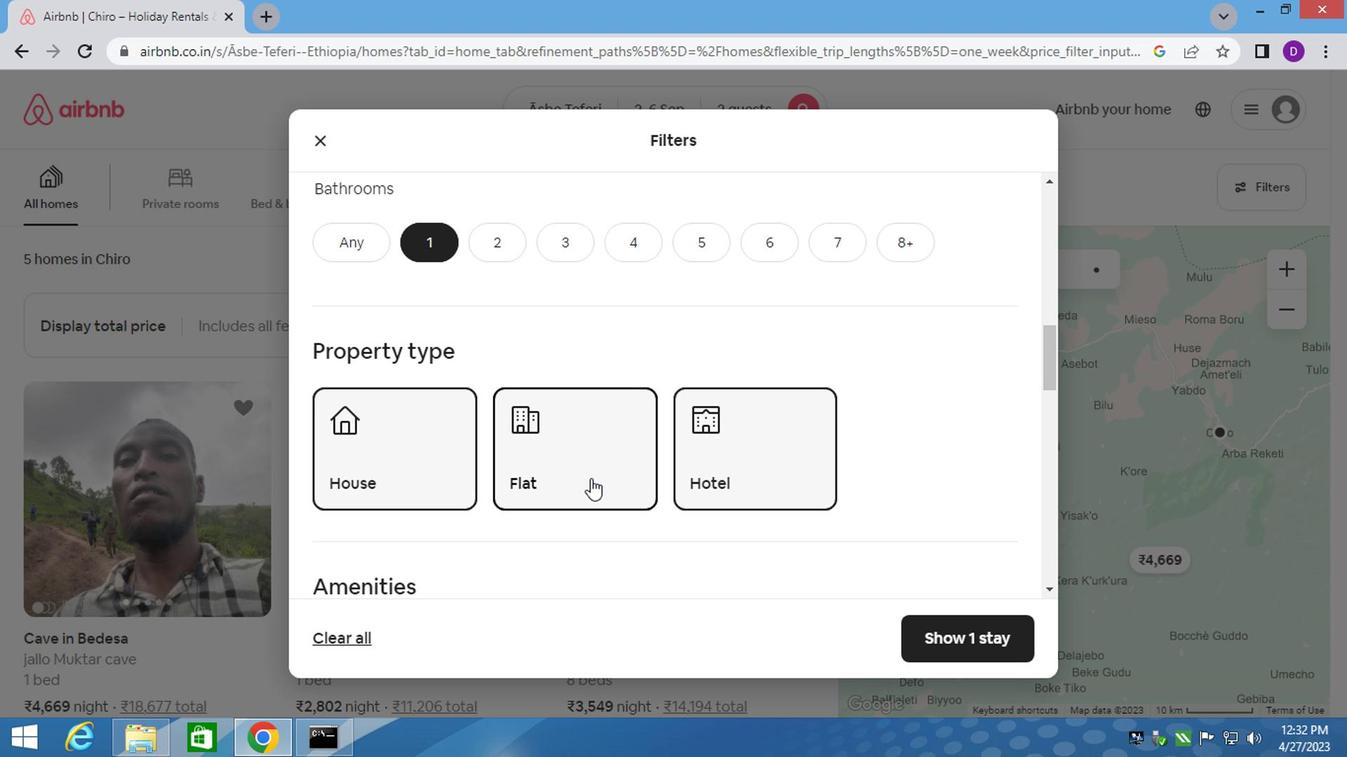 
Action: Mouse scrolled (544, 463) with delta (0, 0)
Screenshot: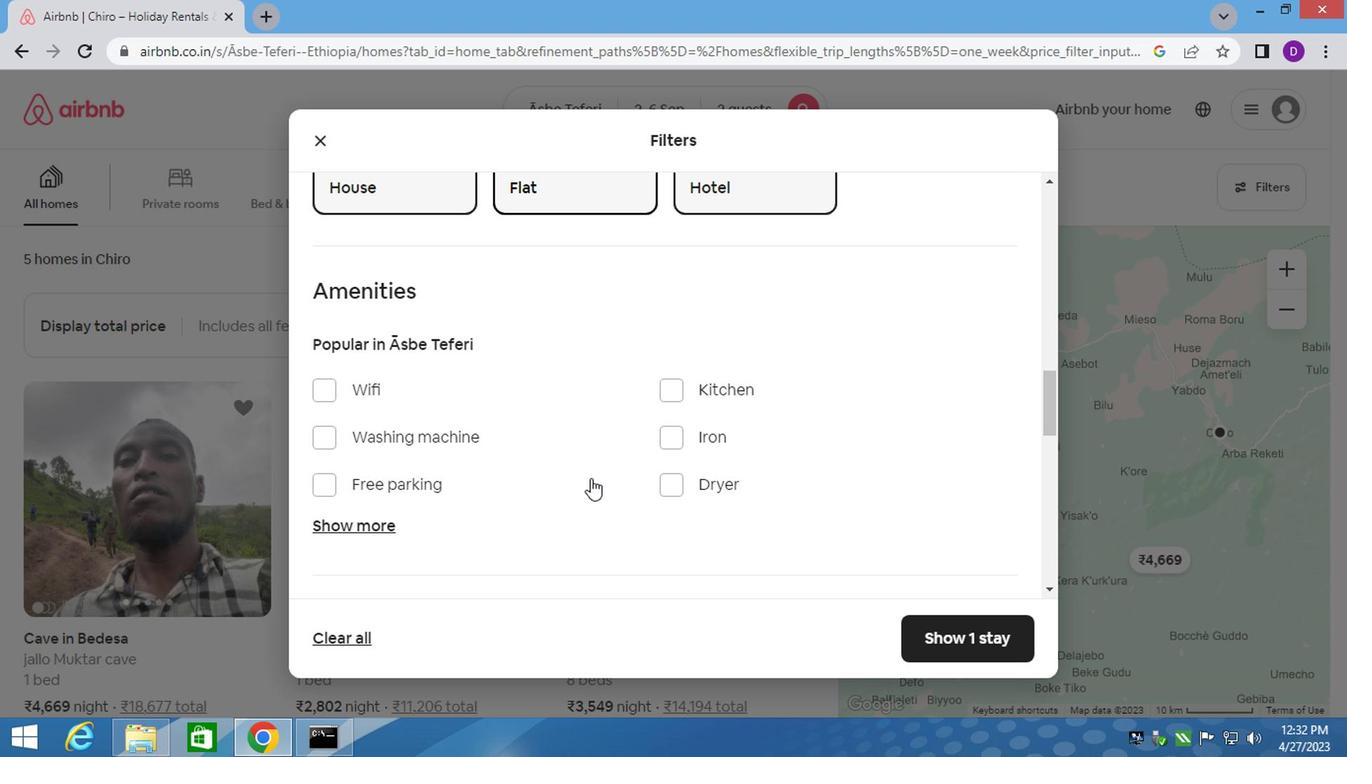 
Action: Mouse scrolled (544, 463) with delta (0, 0)
Screenshot: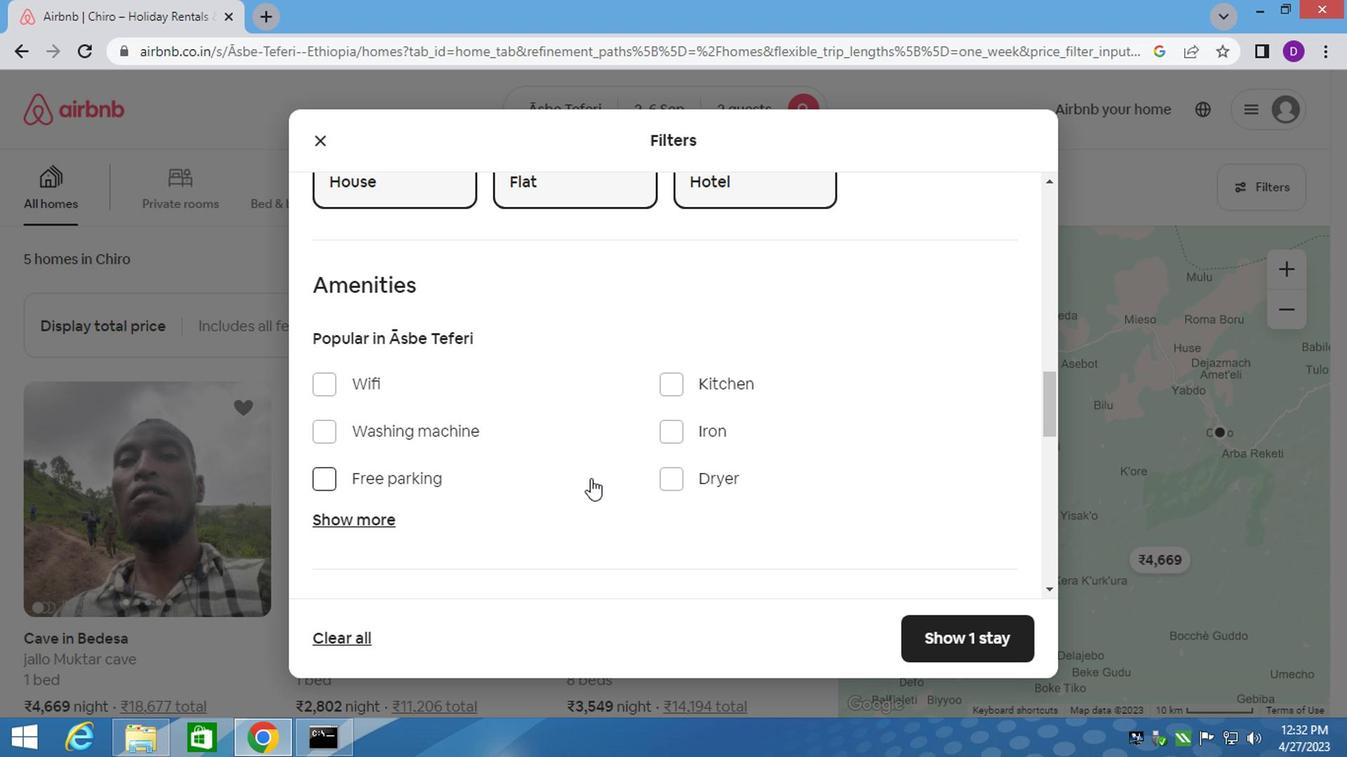 
Action: Mouse moved to (626, 451)
Screenshot: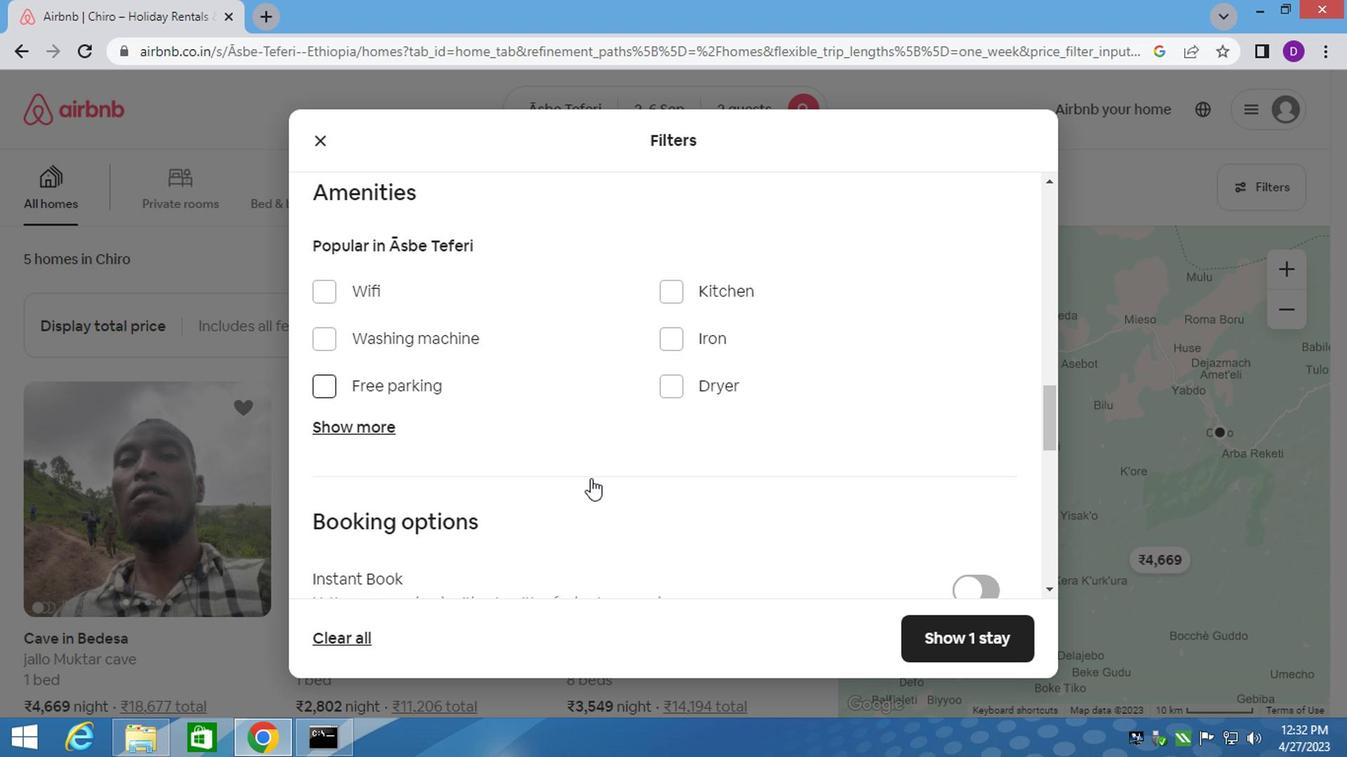 
Action: Mouse scrolled (621, 451) with delta (0, 0)
Screenshot: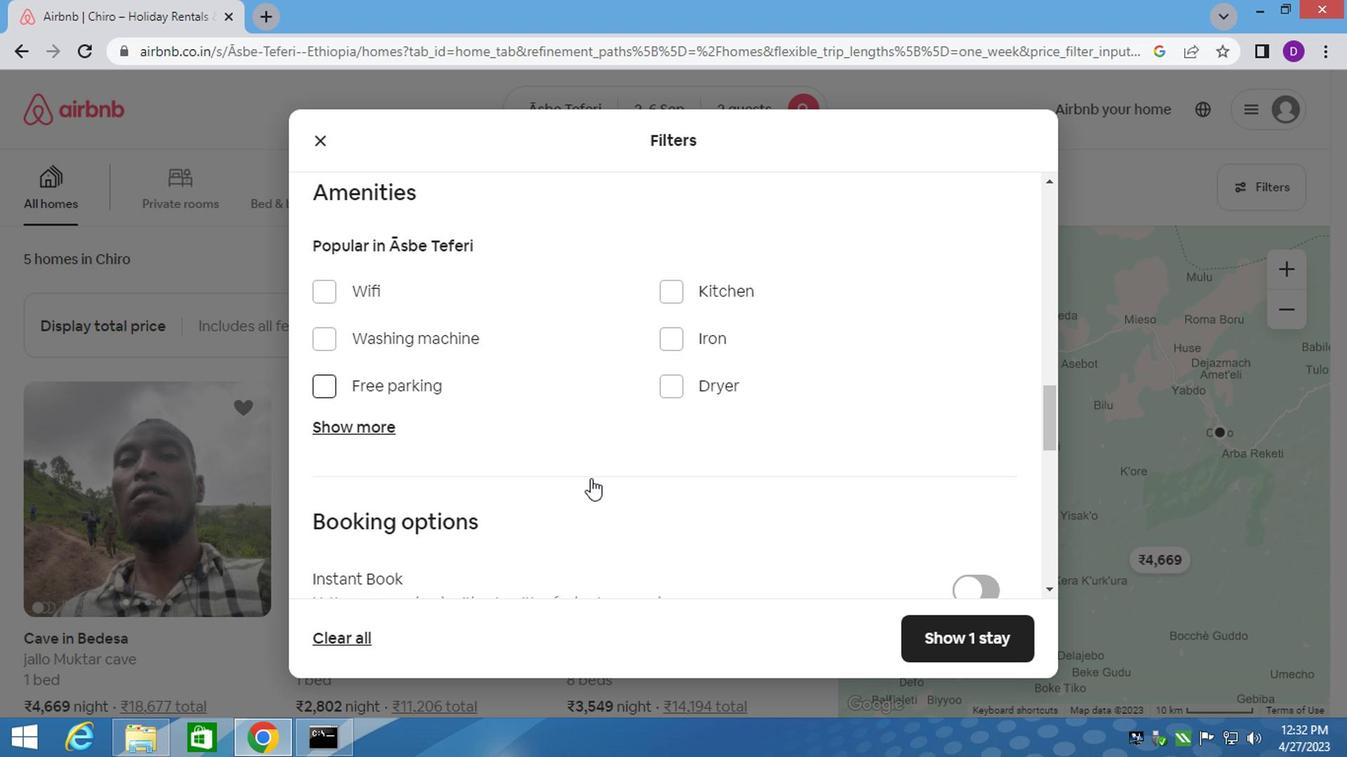 
Action: Mouse moved to (672, 448)
Screenshot: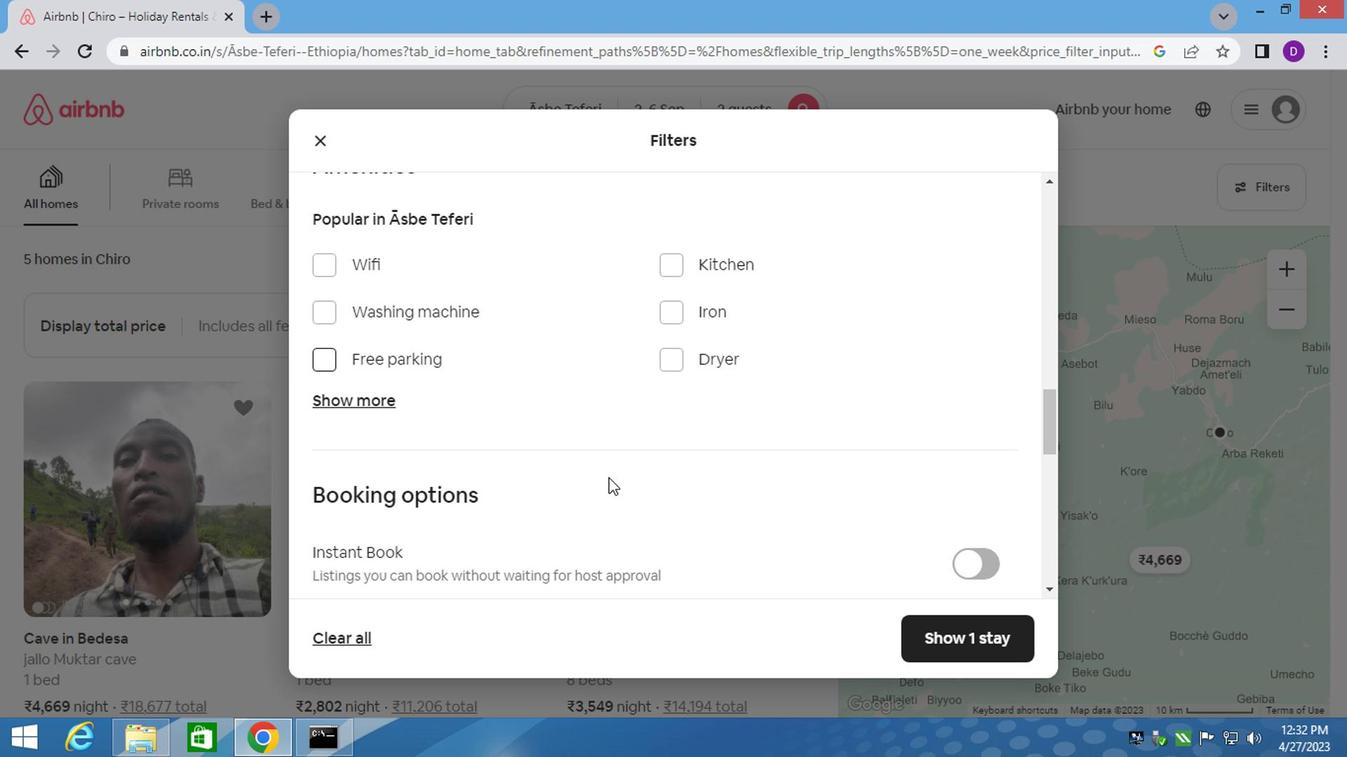 
Action: Mouse scrolled (659, 449) with delta (0, 0)
Screenshot: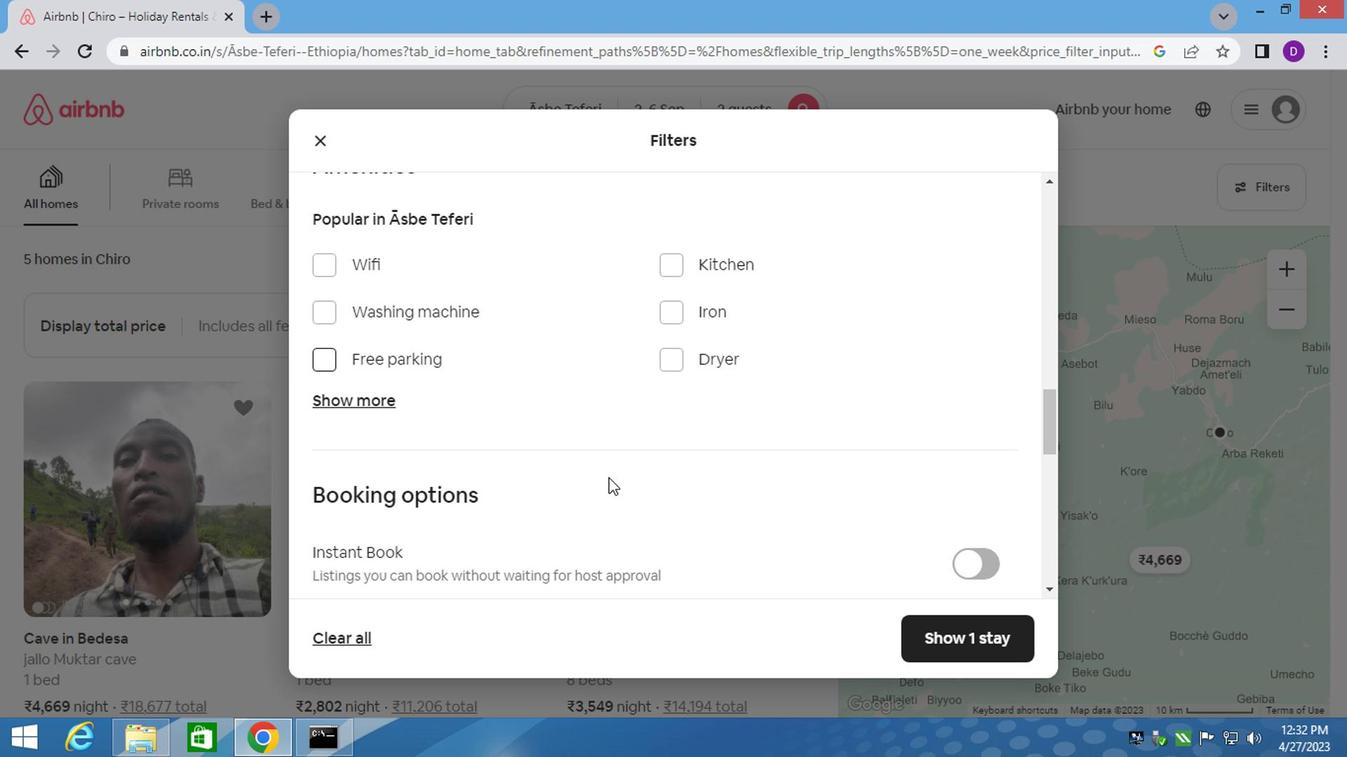 
Action: Mouse moved to (812, 383)
Screenshot: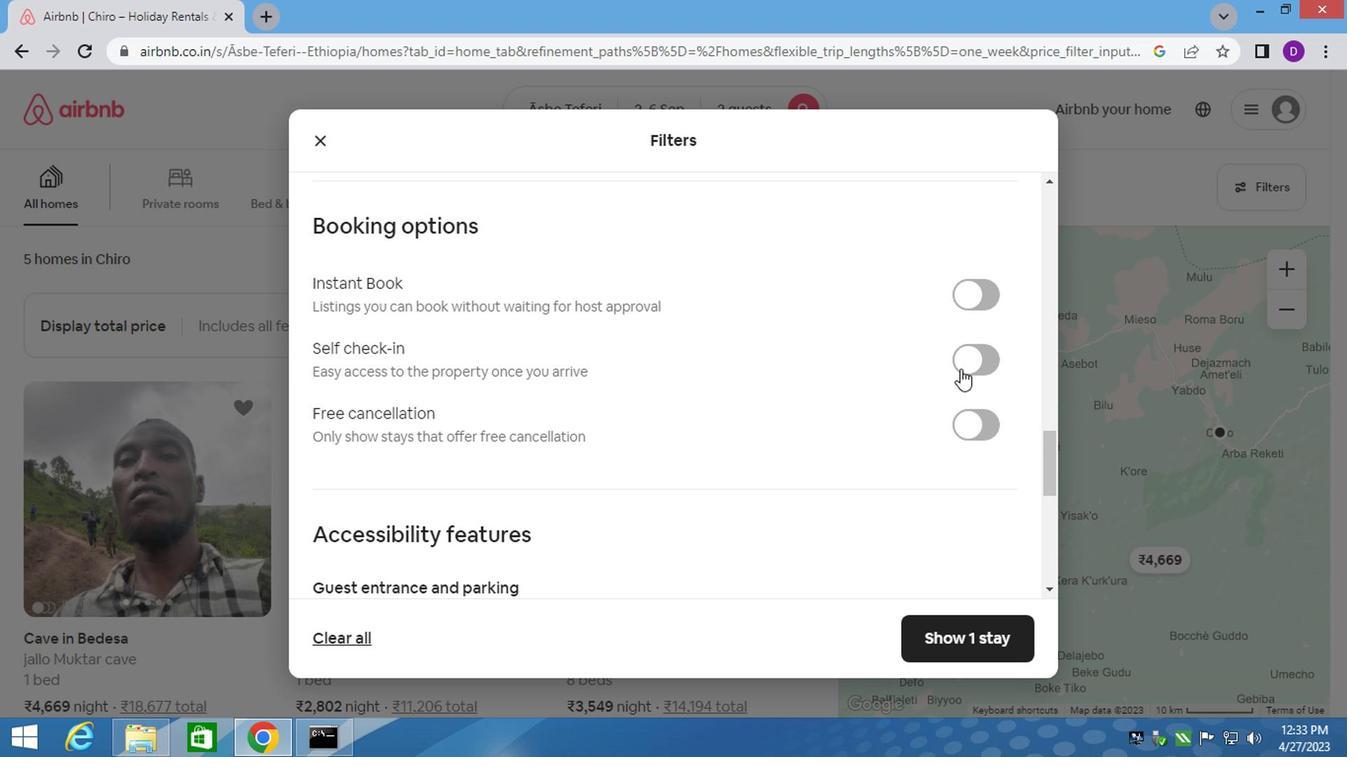
Action: Mouse pressed left at (812, 383)
Screenshot: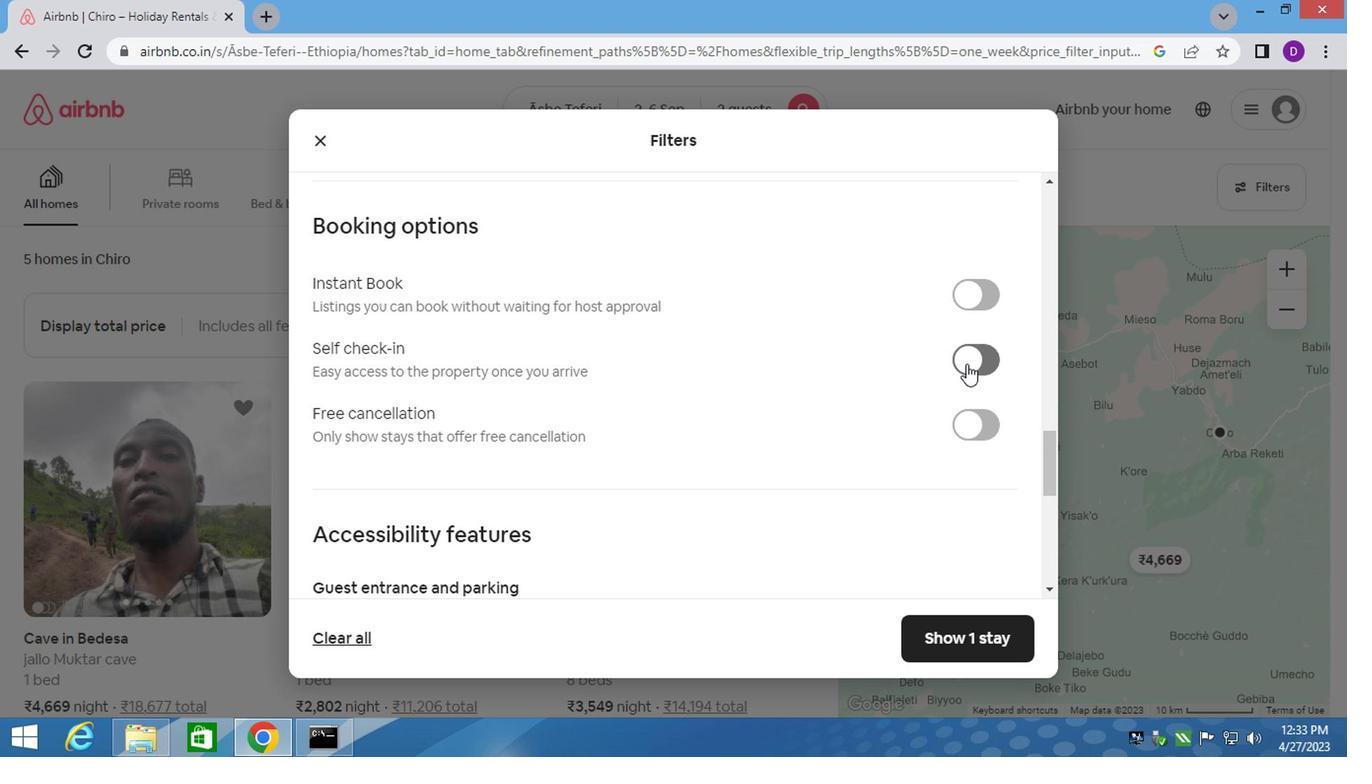 
Action: Mouse moved to (533, 479)
Screenshot: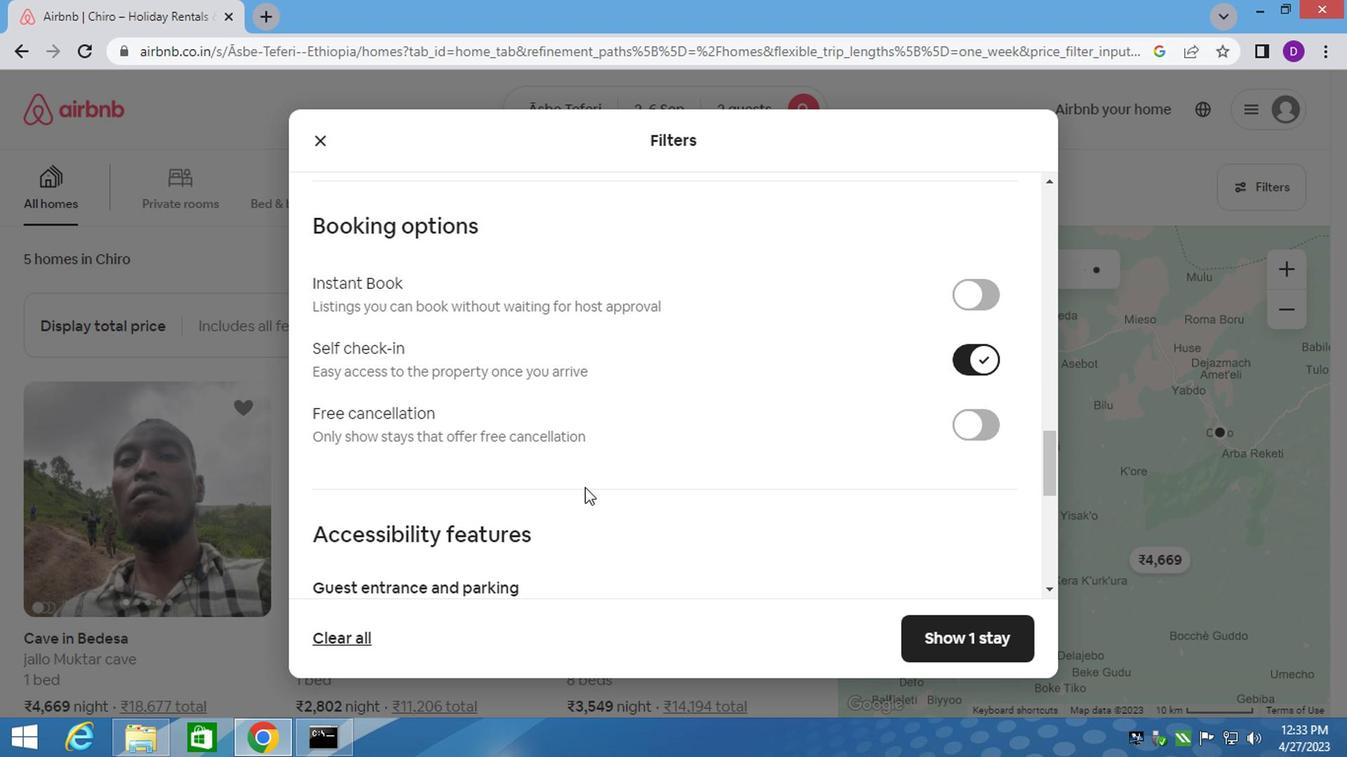 
Action: Mouse scrolled (533, 477) with delta (0, 0)
Screenshot: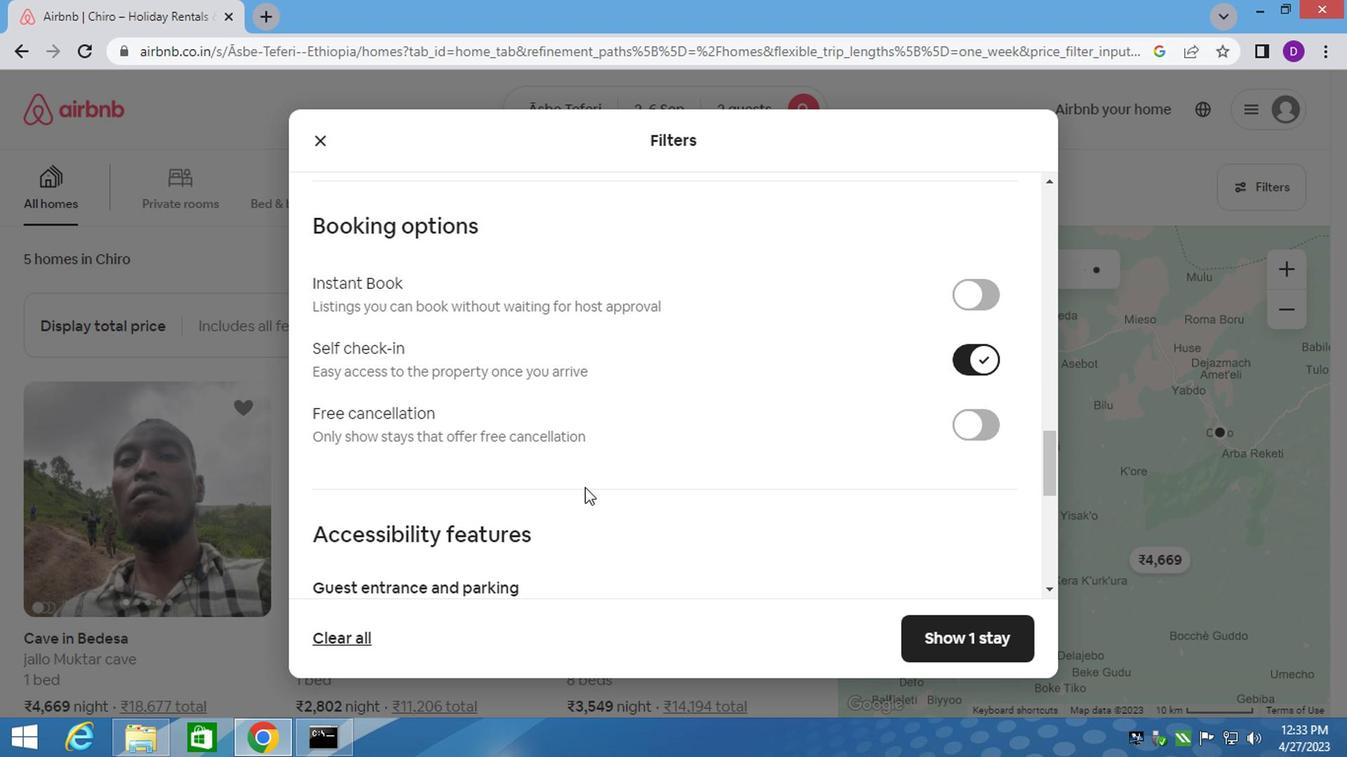 
Action: Mouse moved to (531, 481)
Screenshot: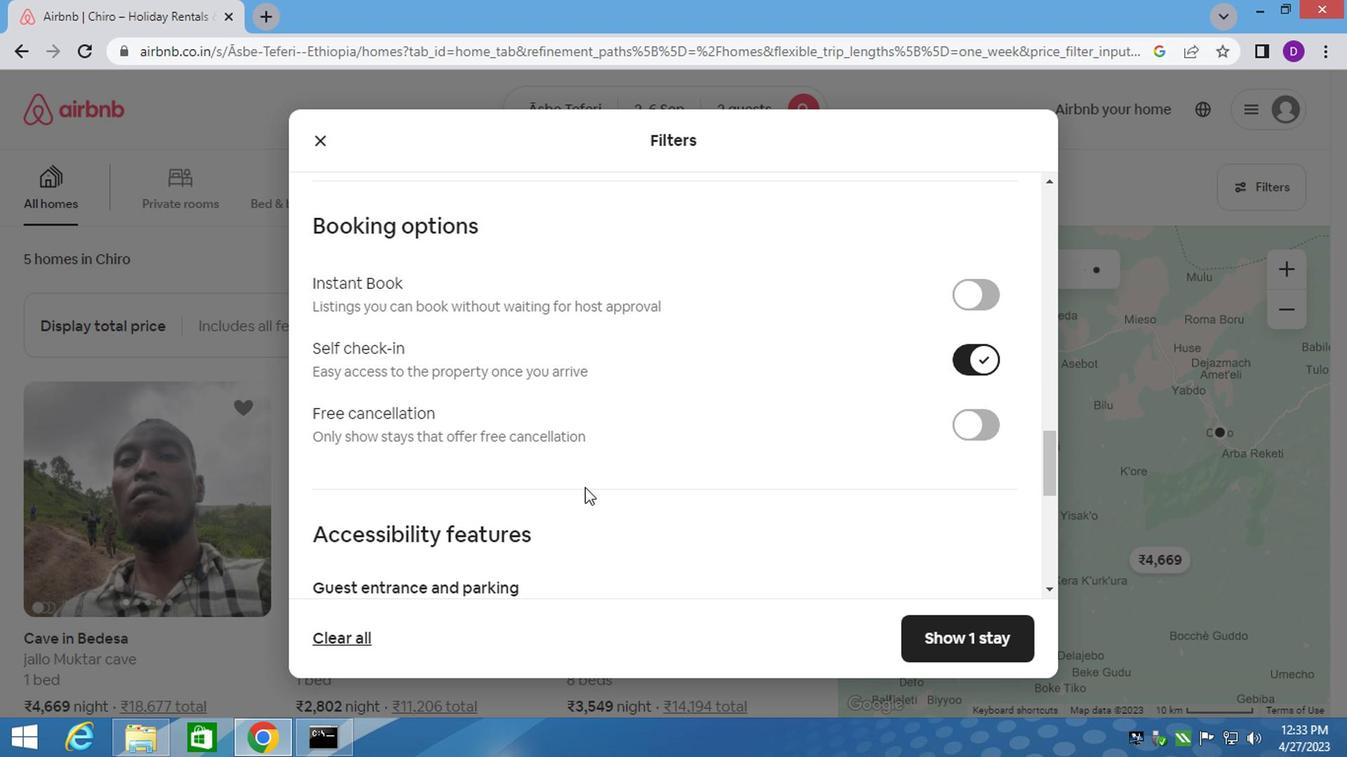 
Action: Mouse scrolled (531, 480) with delta (0, 0)
Screenshot: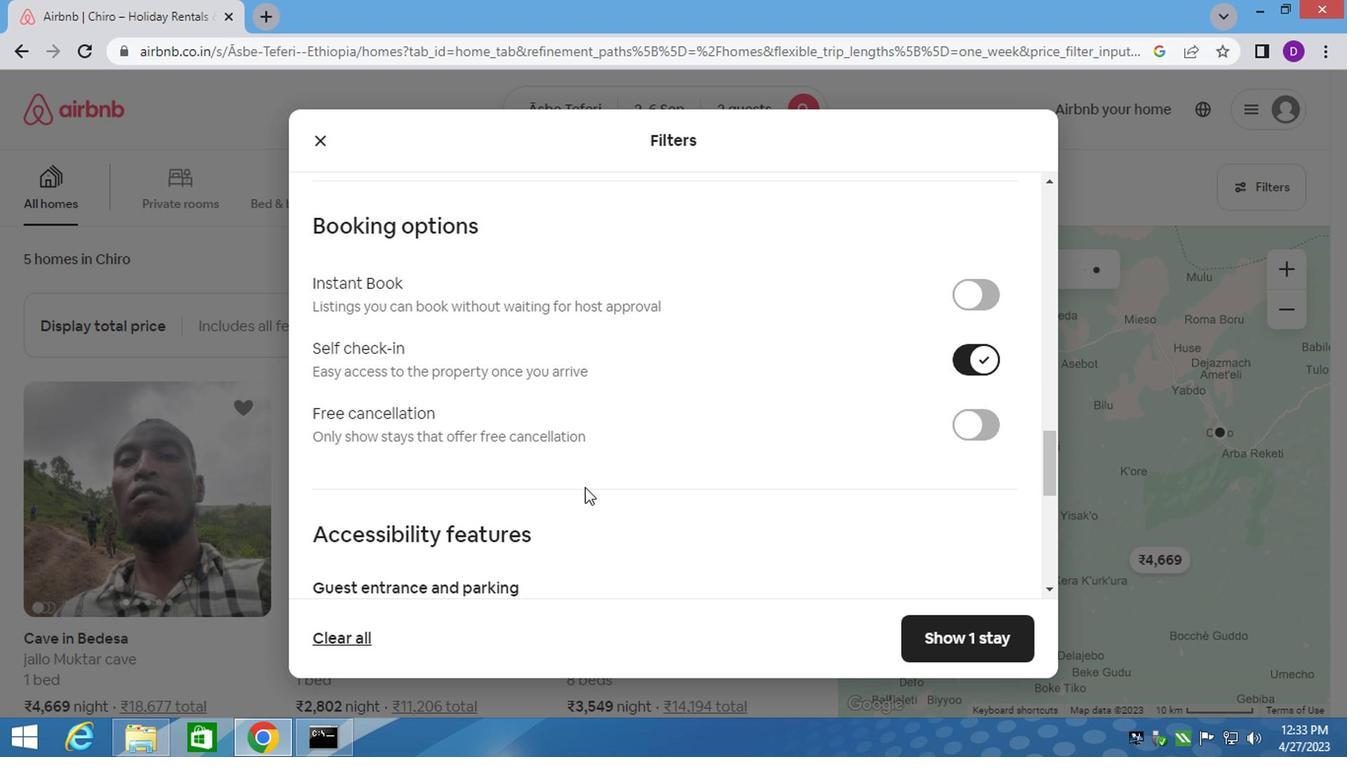 
Action: Mouse moved to (531, 482)
Screenshot: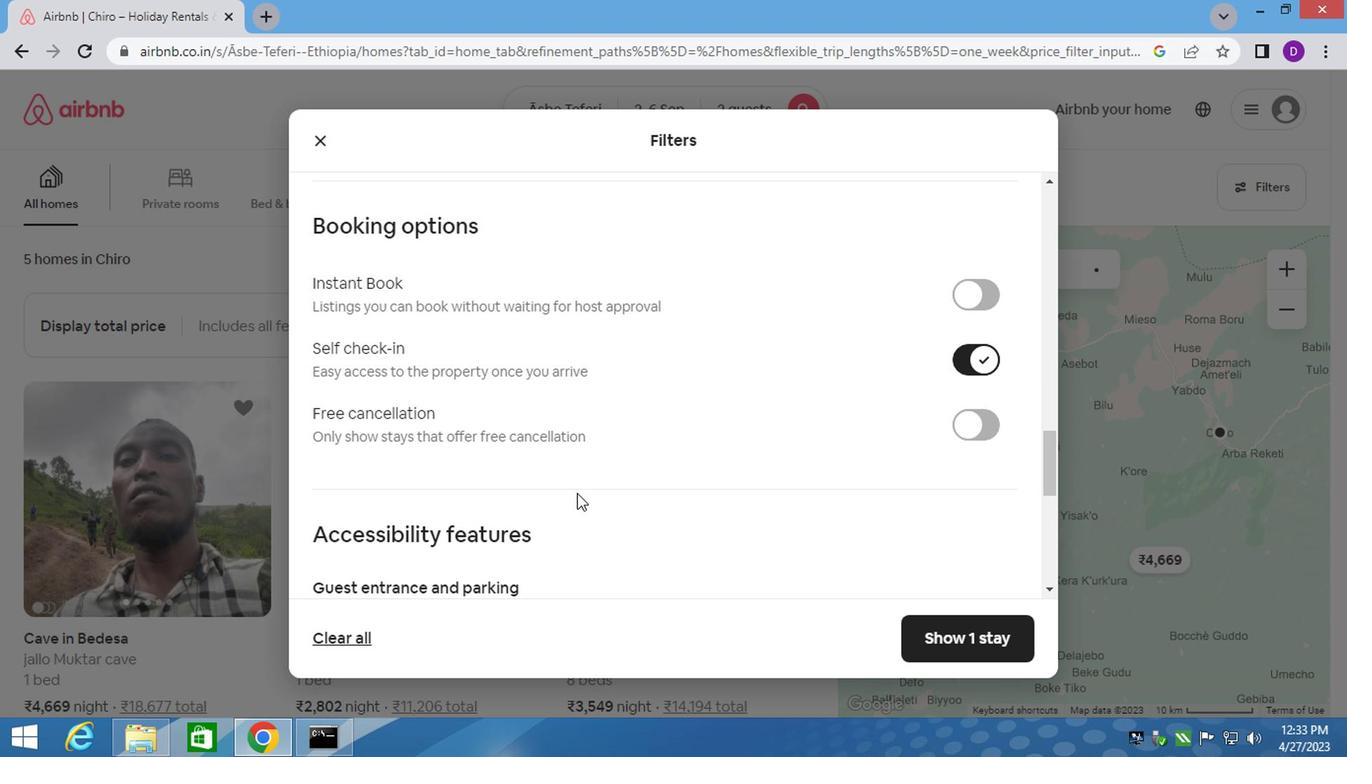 
Action: Mouse scrolled (531, 481) with delta (0, 0)
Screenshot: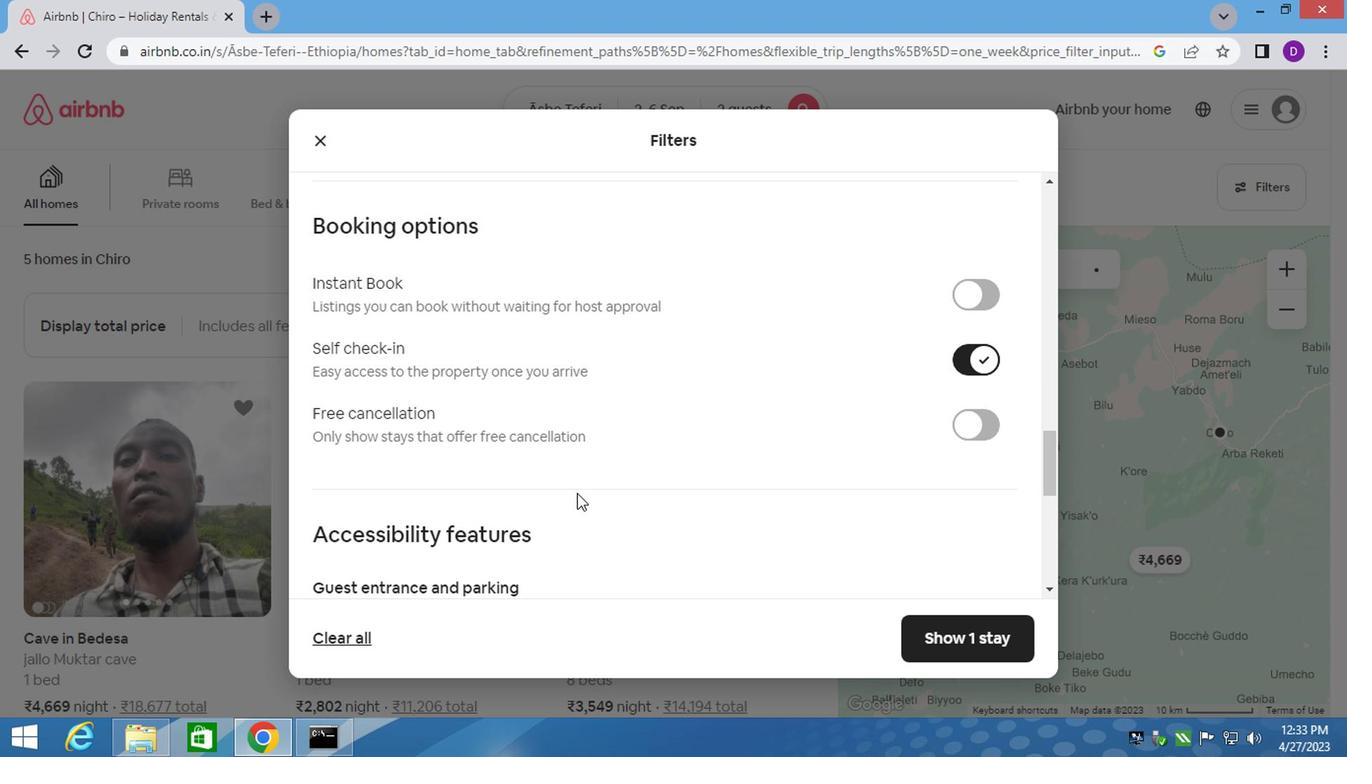
Action: Mouse scrolled (531, 481) with delta (0, 0)
Screenshot: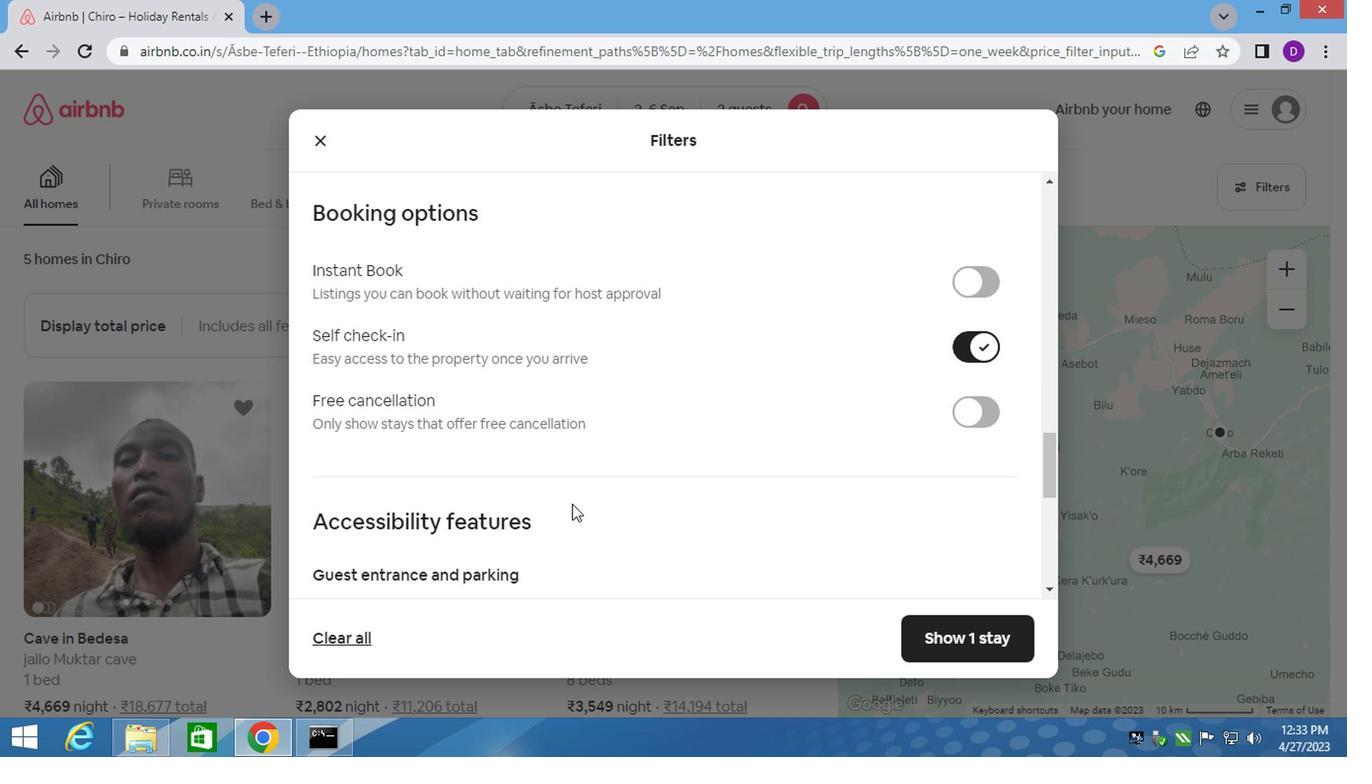 
Action: Mouse moved to (527, 493)
Screenshot: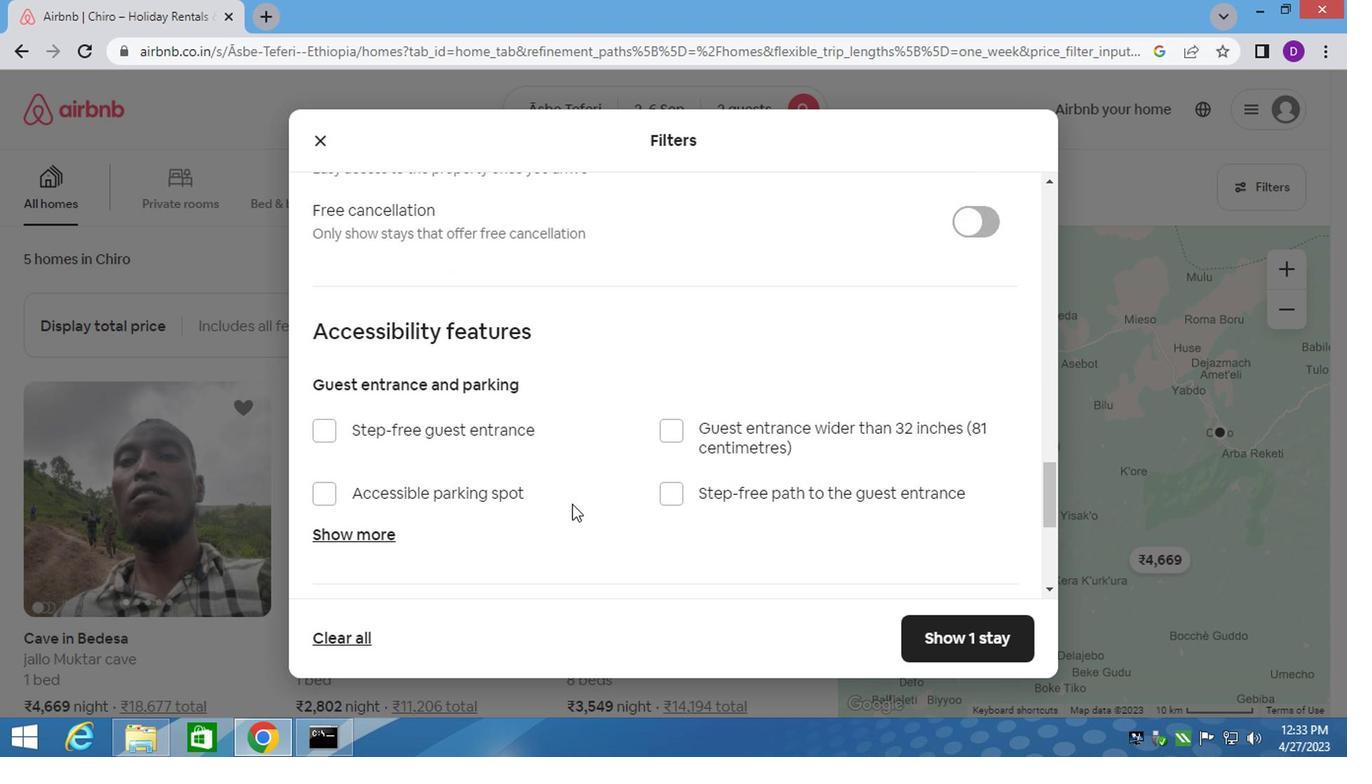 
Action: Mouse scrolled (530, 487) with delta (0, 0)
Screenshot: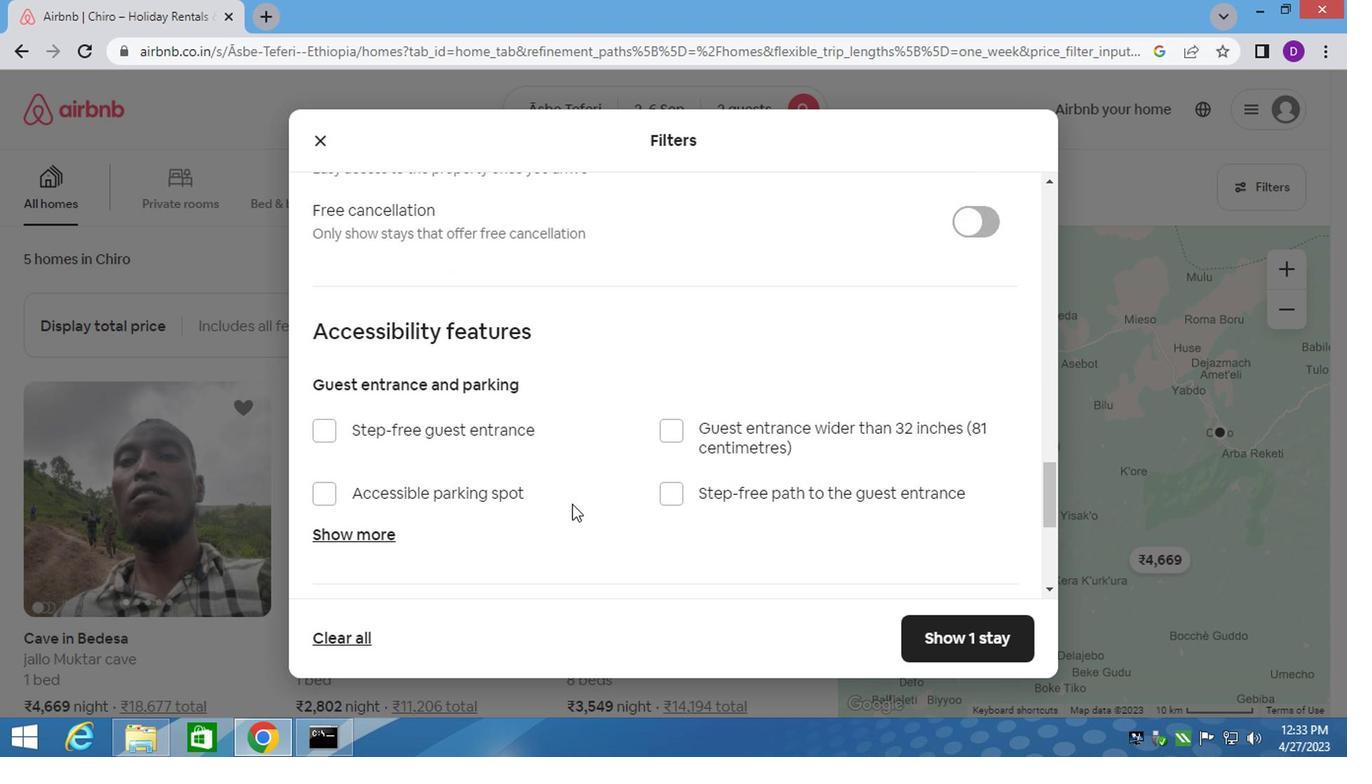 
Action: Mouse moved to (526, 496)
Screenshot: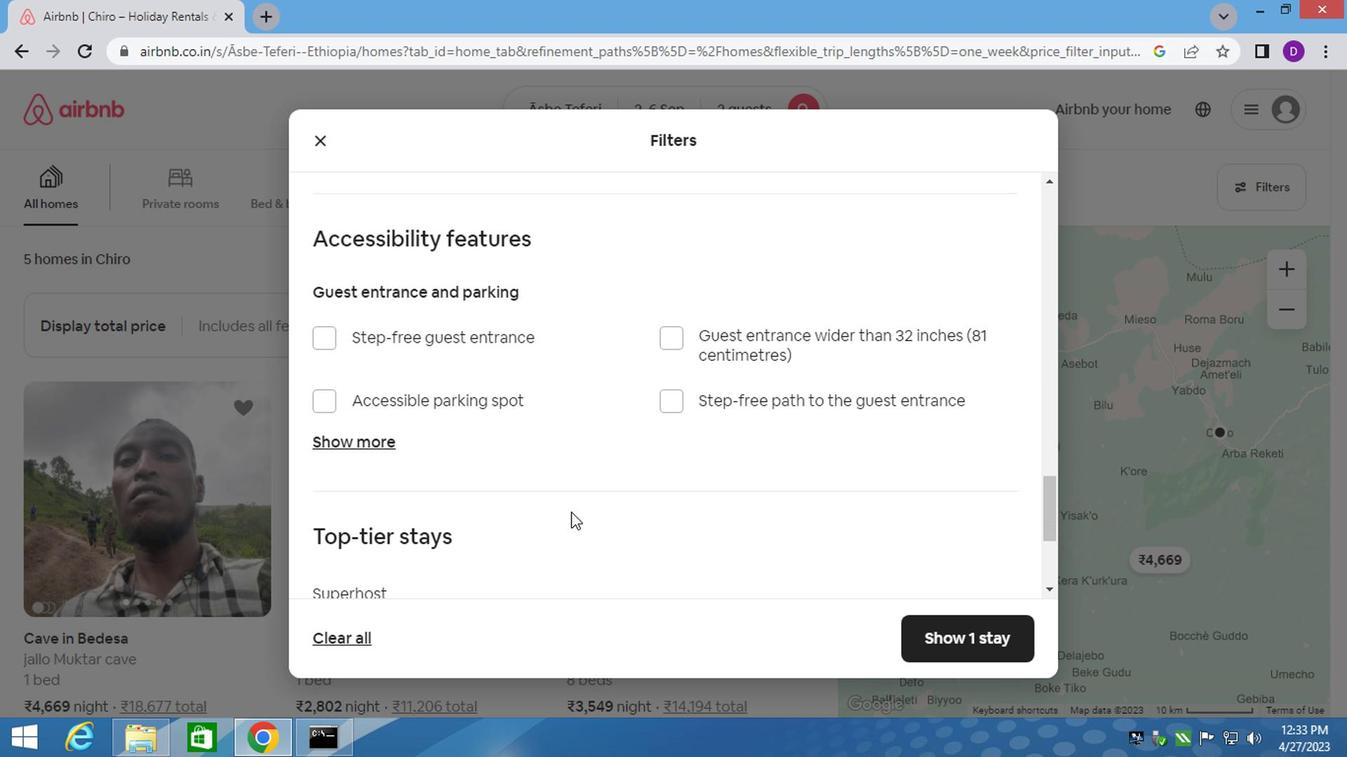 
Action: Mouse scrolled (527, 493) with delta (0, 0)
Screenshot: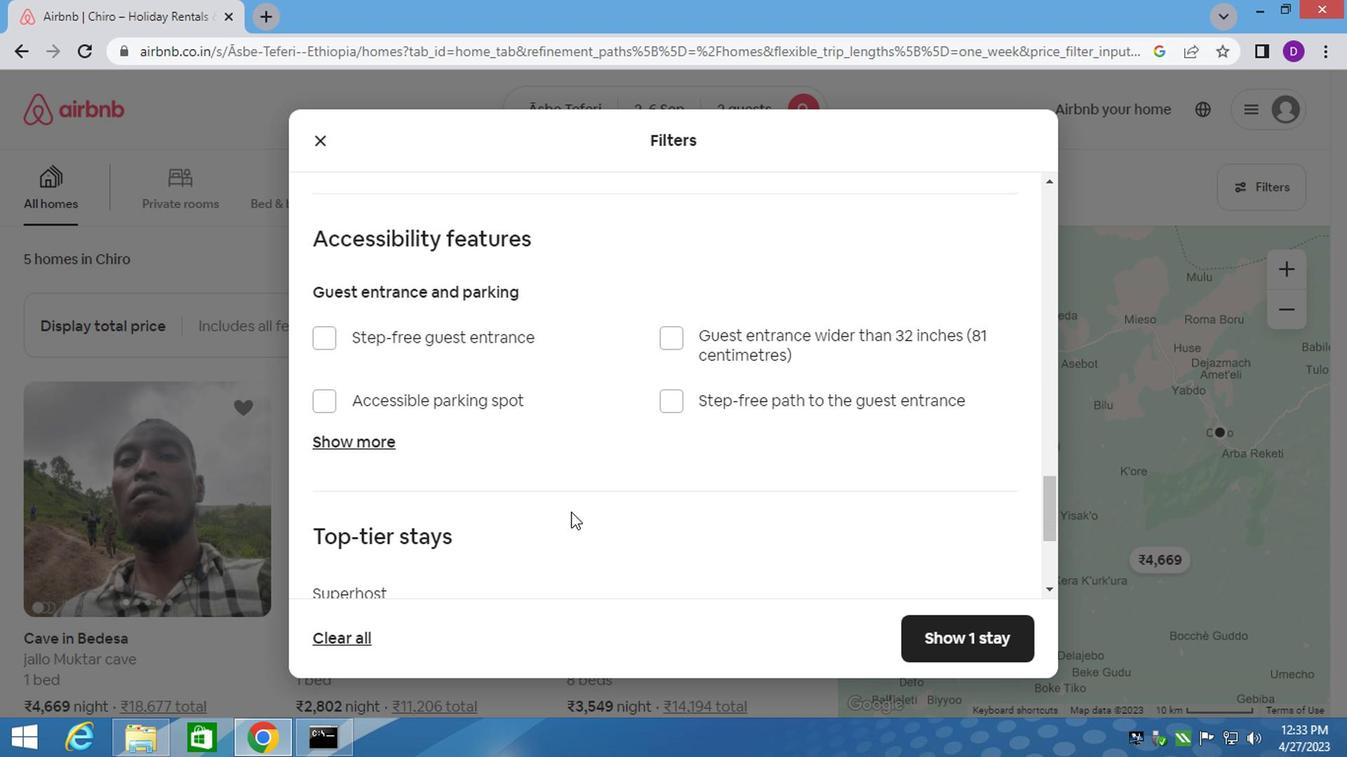 
Action: Mouse moved to (524, 496)
Screenshot: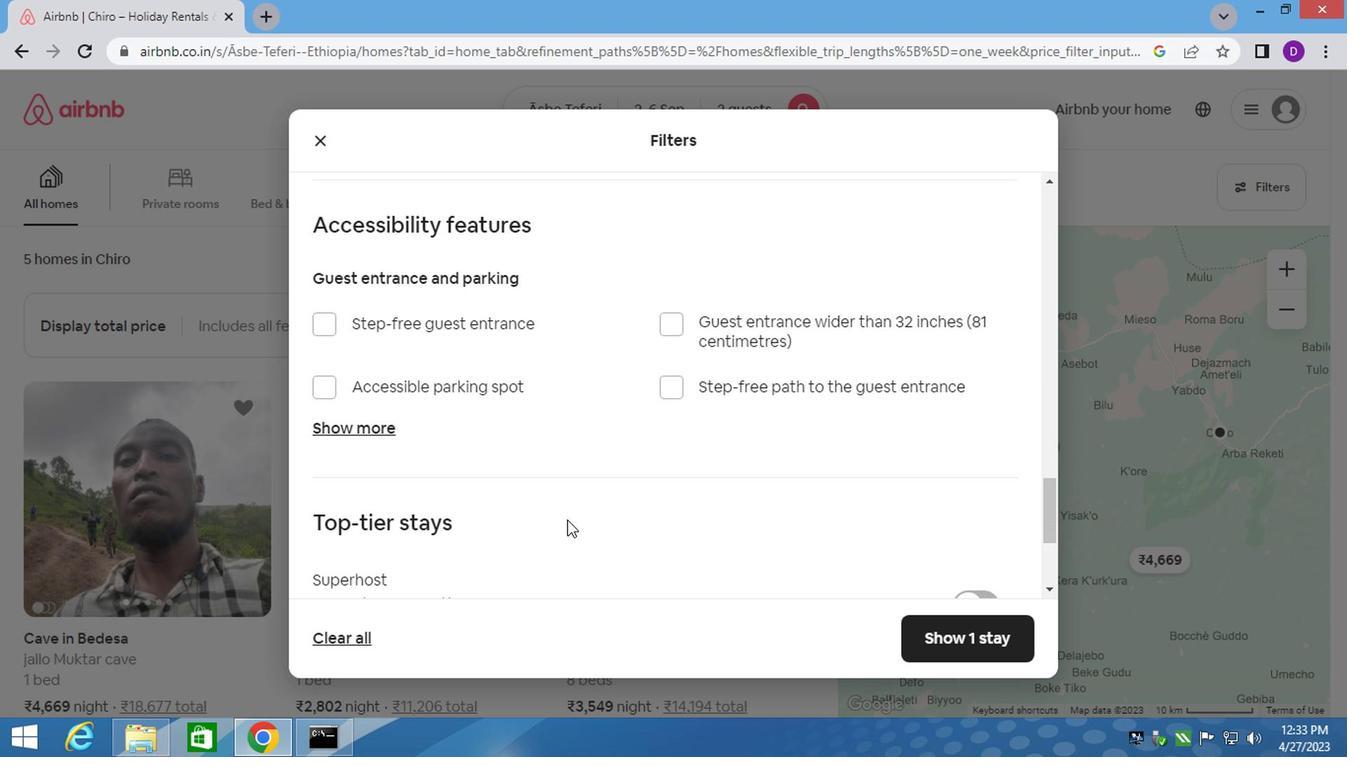 
Action: Mouse scrolled (526, 495) with delta (0, 0)
Screenshot: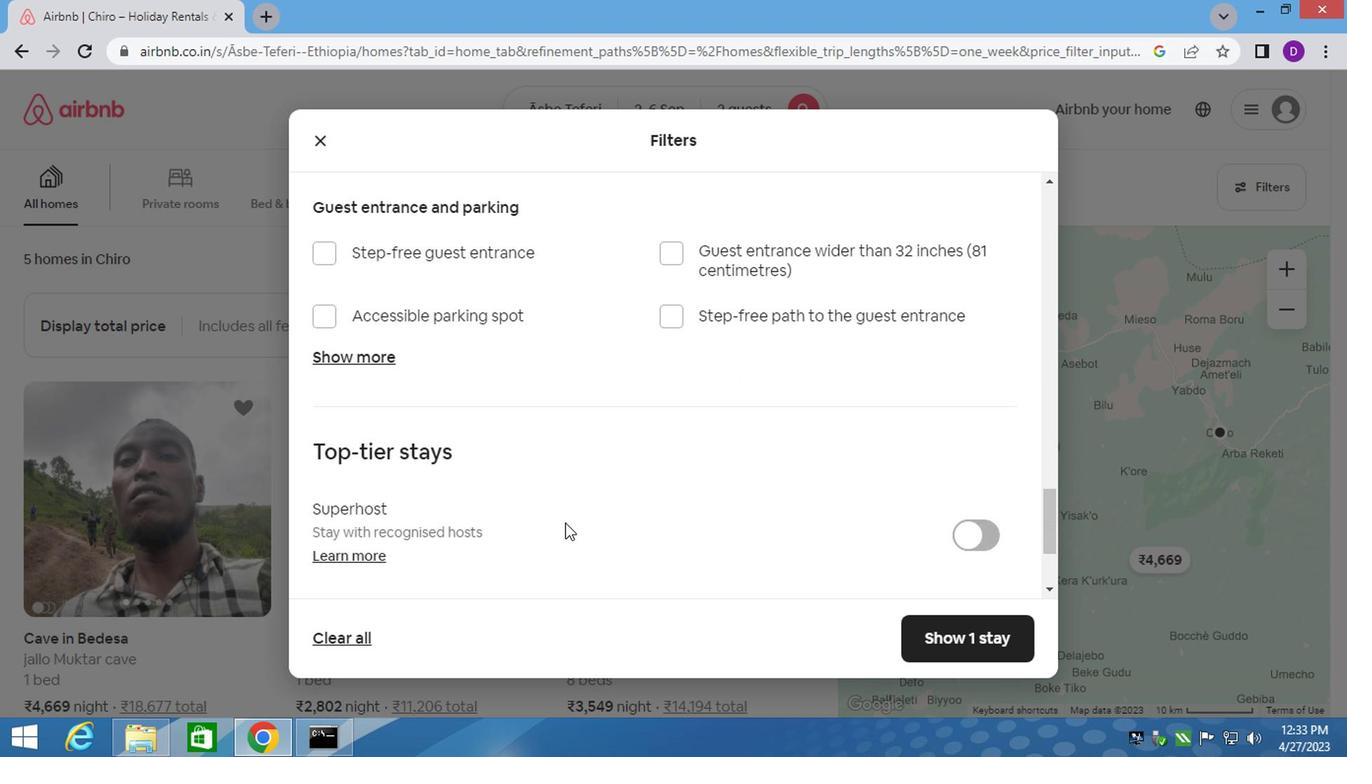 
Action: Mouse moved to (515, 498)
Screenshot: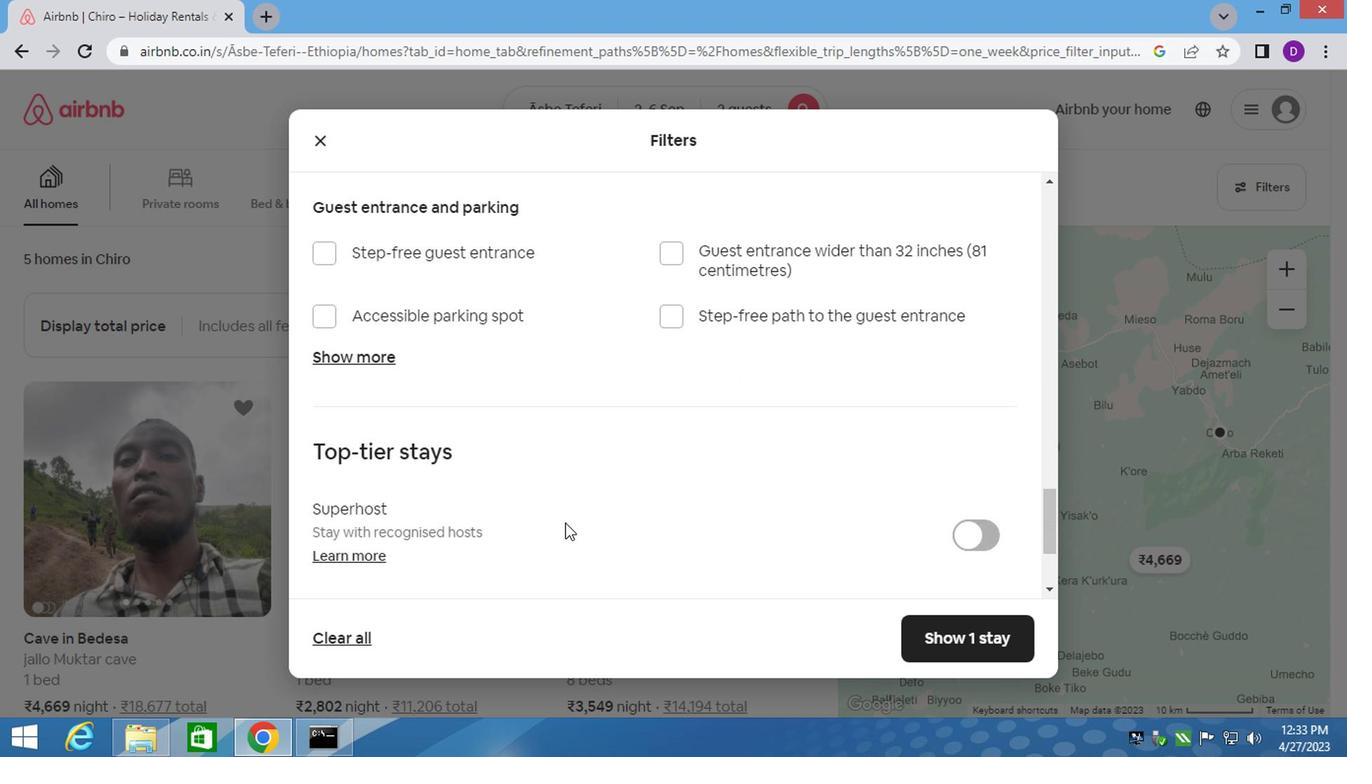 
Action: Mouse scrolled (524, 496) with delta (0, 0)
Screenshot: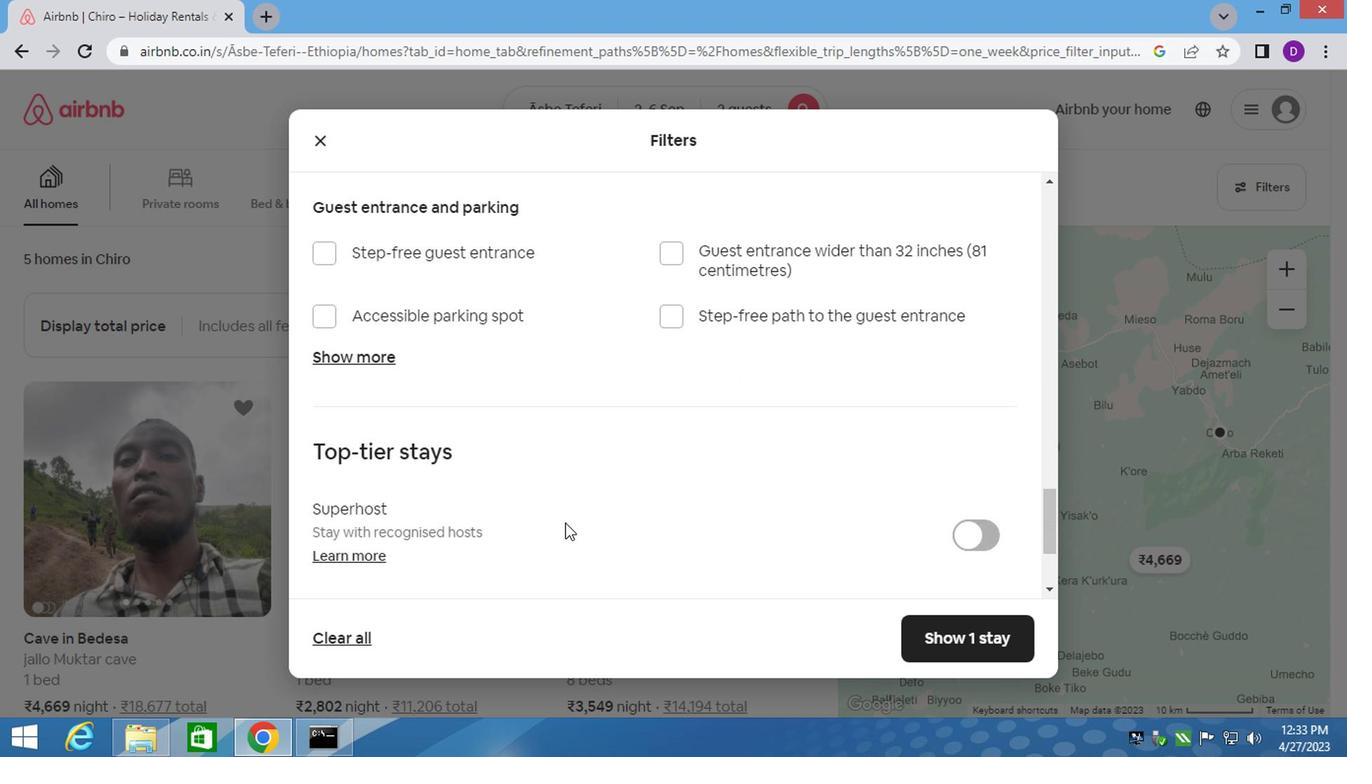 
Action: Mouse moved to (505, 500)
Screenshot: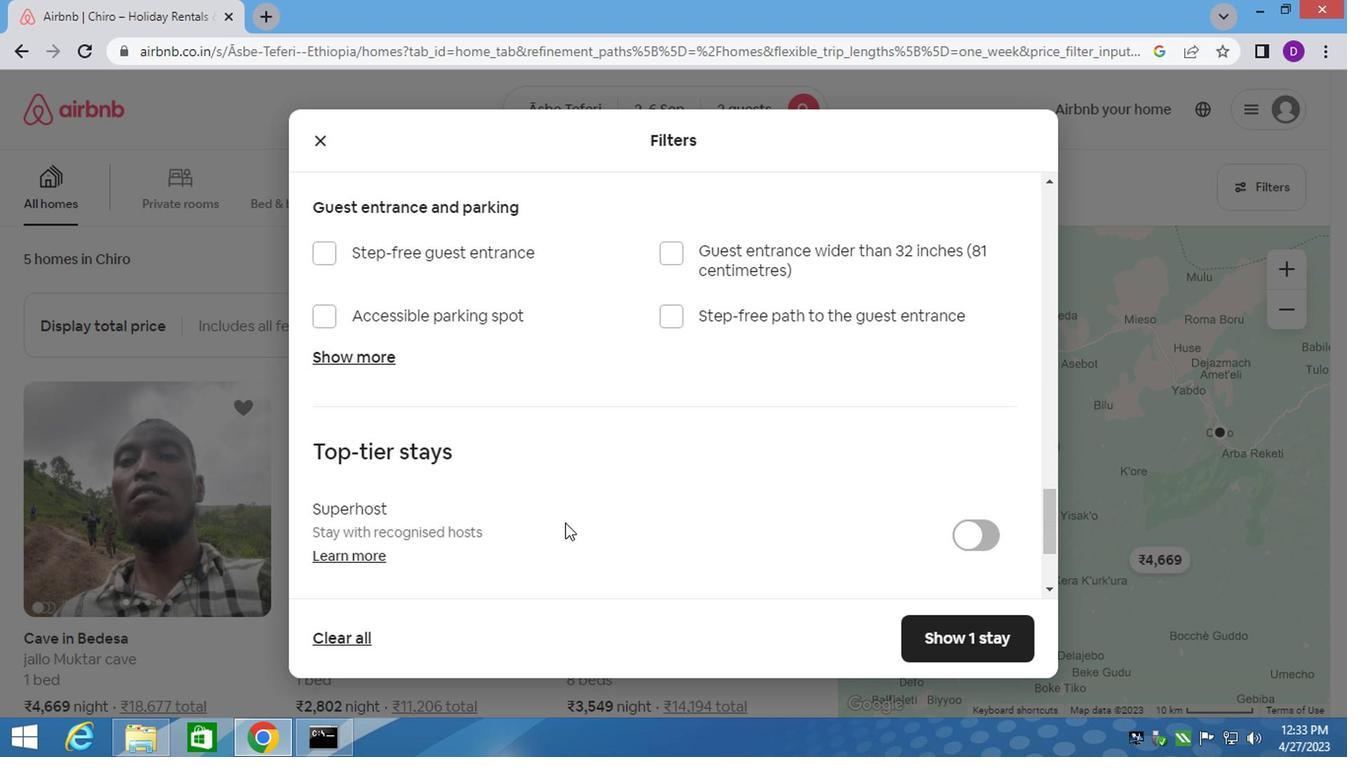
Action: Mouse scrolled (517, 498) with delta (0, 0)
Screenshot: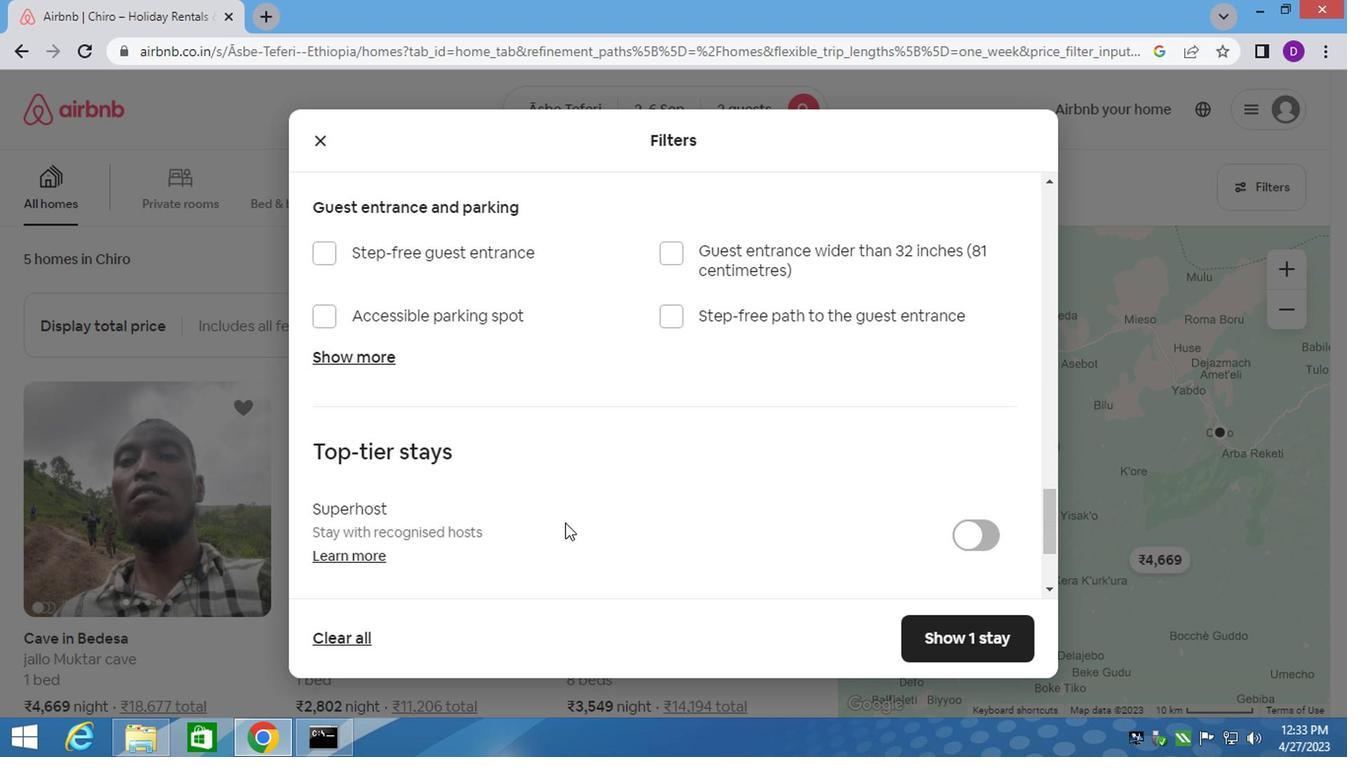 
Action: Mouse moved to (491, 507)
Screenshot: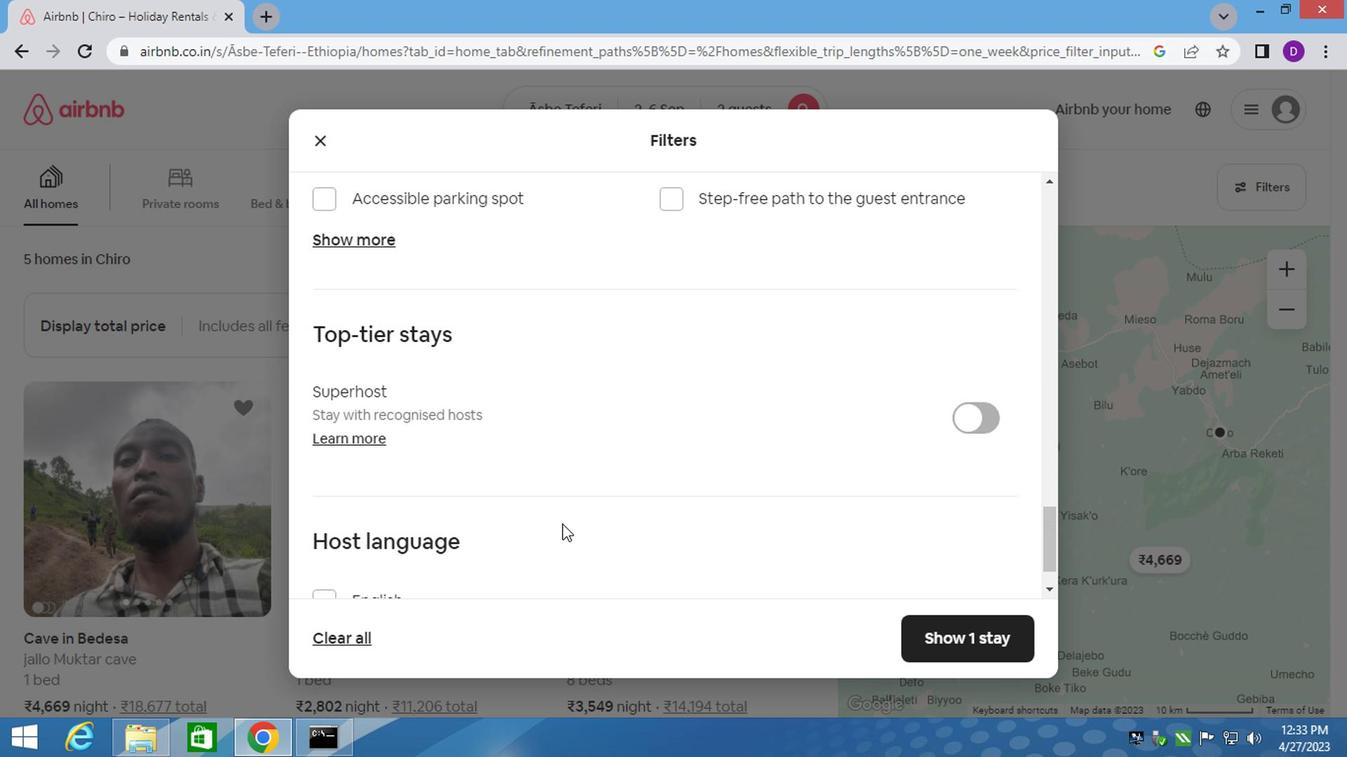 
Action: Mouse scrolled (493, 505) with delta (0, 0)
Screenshot: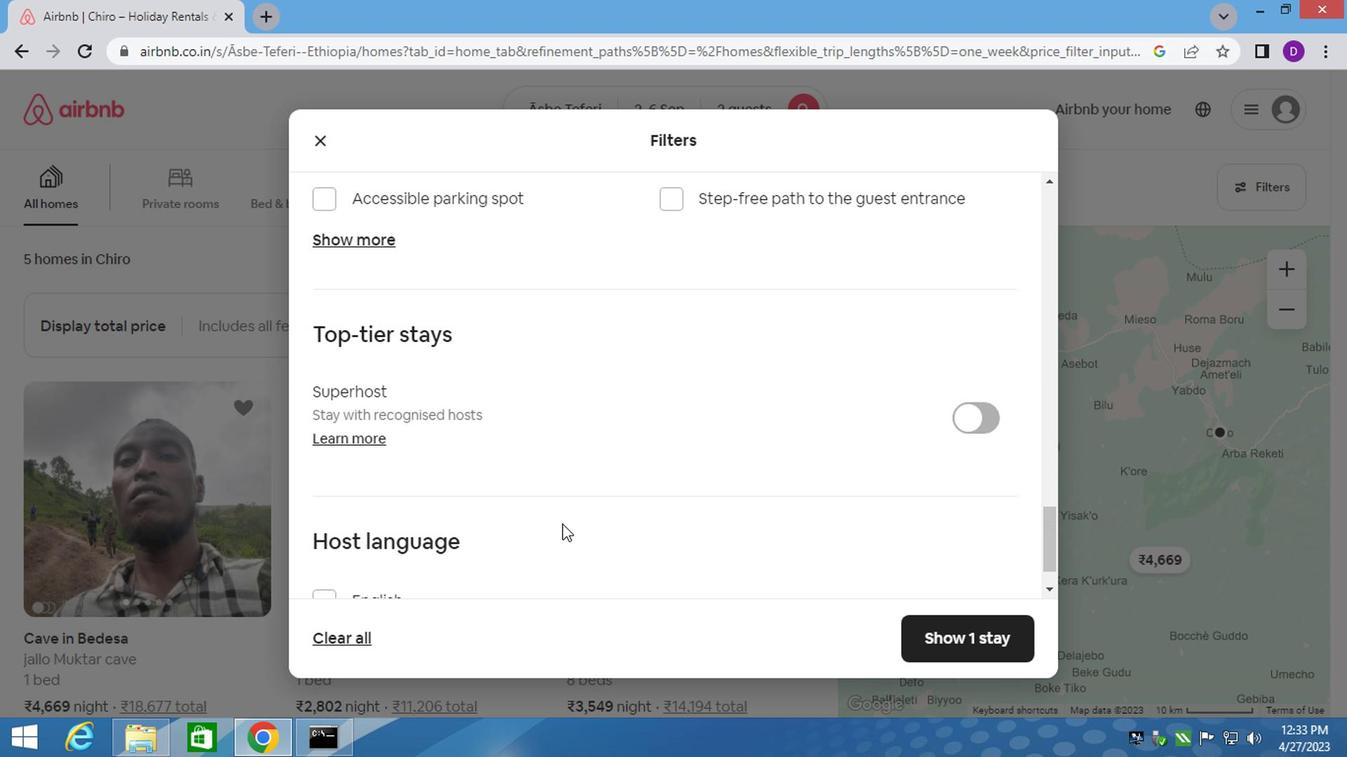 
Action: Mouse moved to (489, 507)
Screenshot: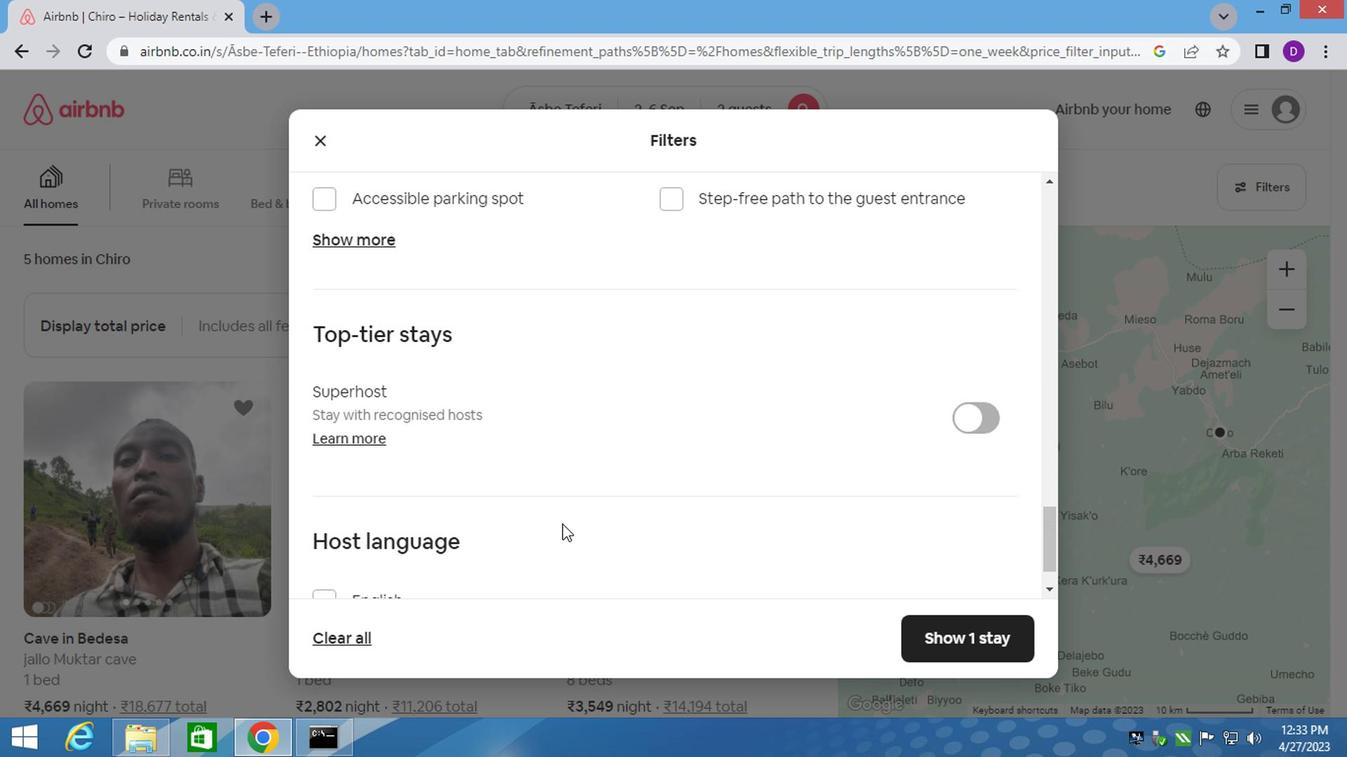 
Action: Mouse scrolled (489, 507) with delta (0, 0)
Screenshot: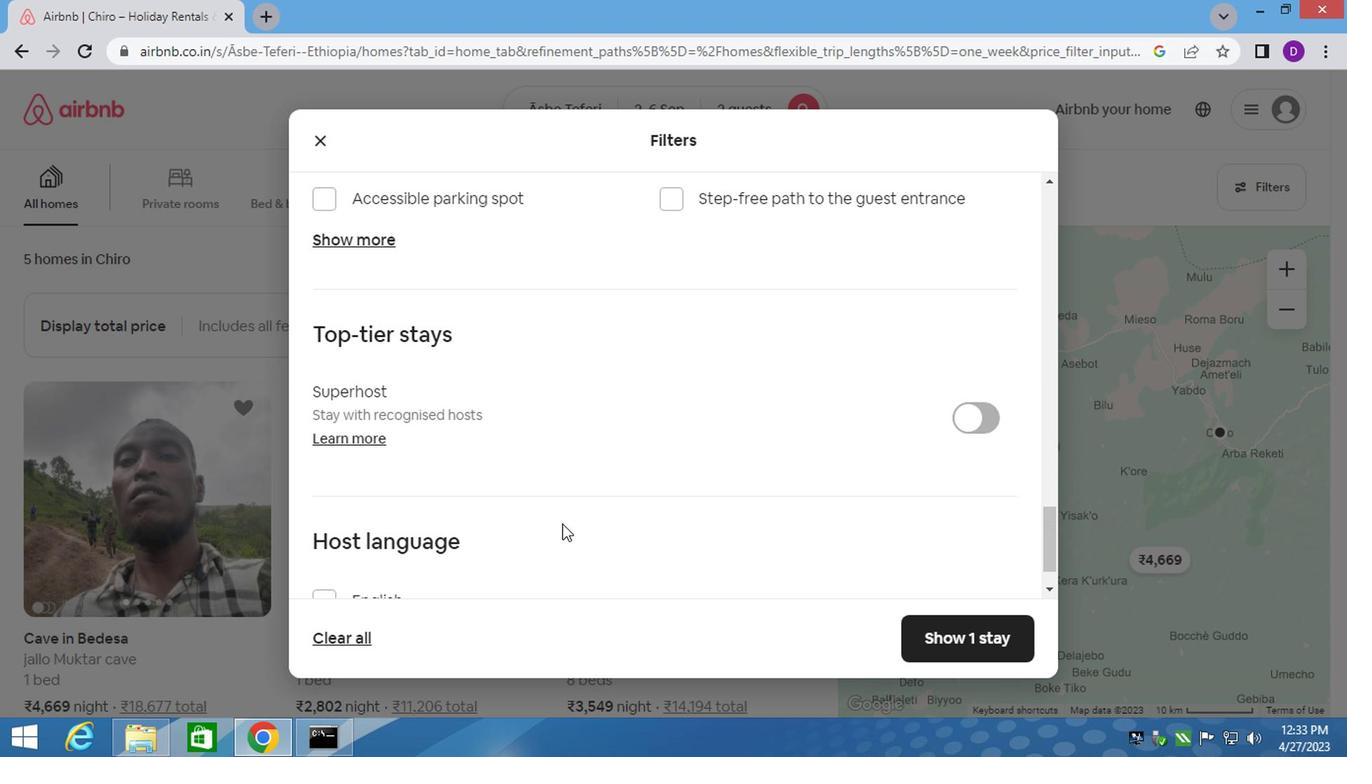 
Action: Mouse moved to (487, 509)
Screenshot: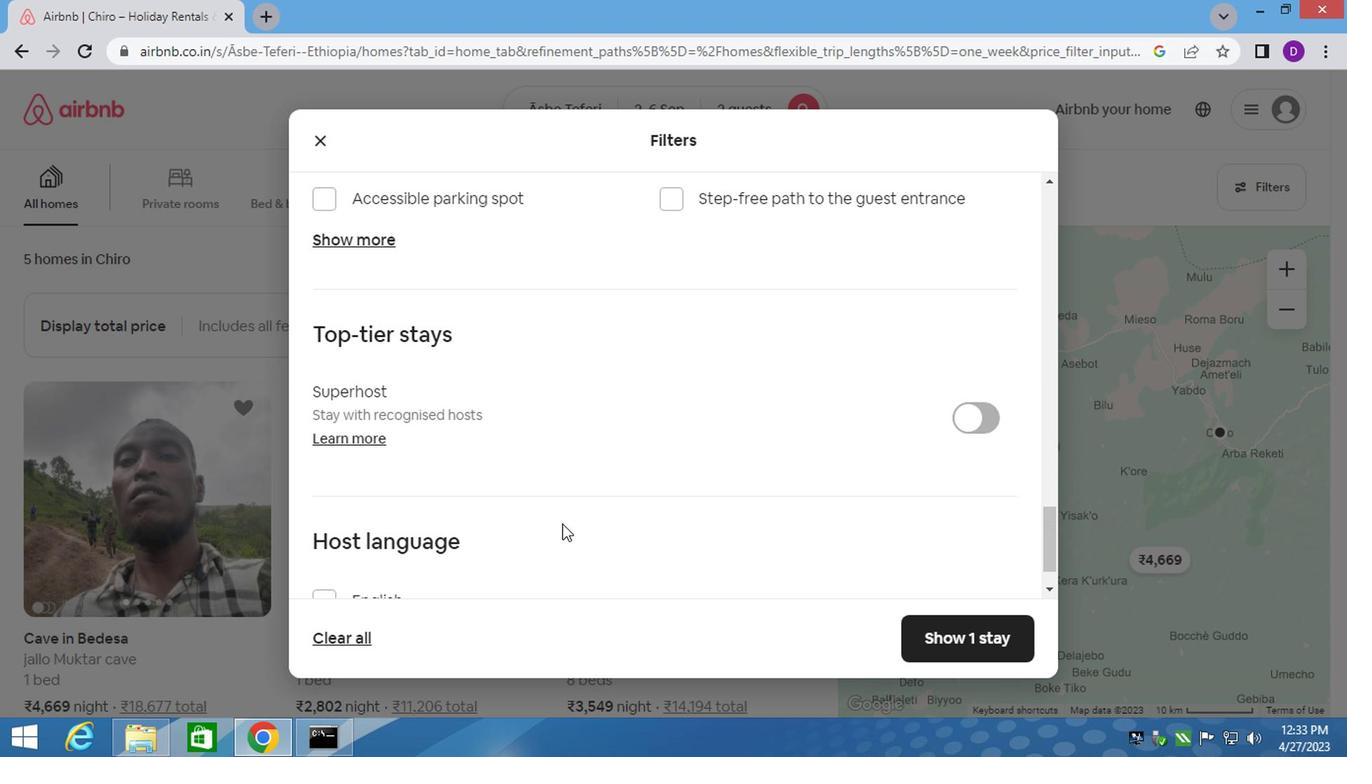 
Action: Mouse scrolled (487, 508) with delta (0, 0)
Screenshot: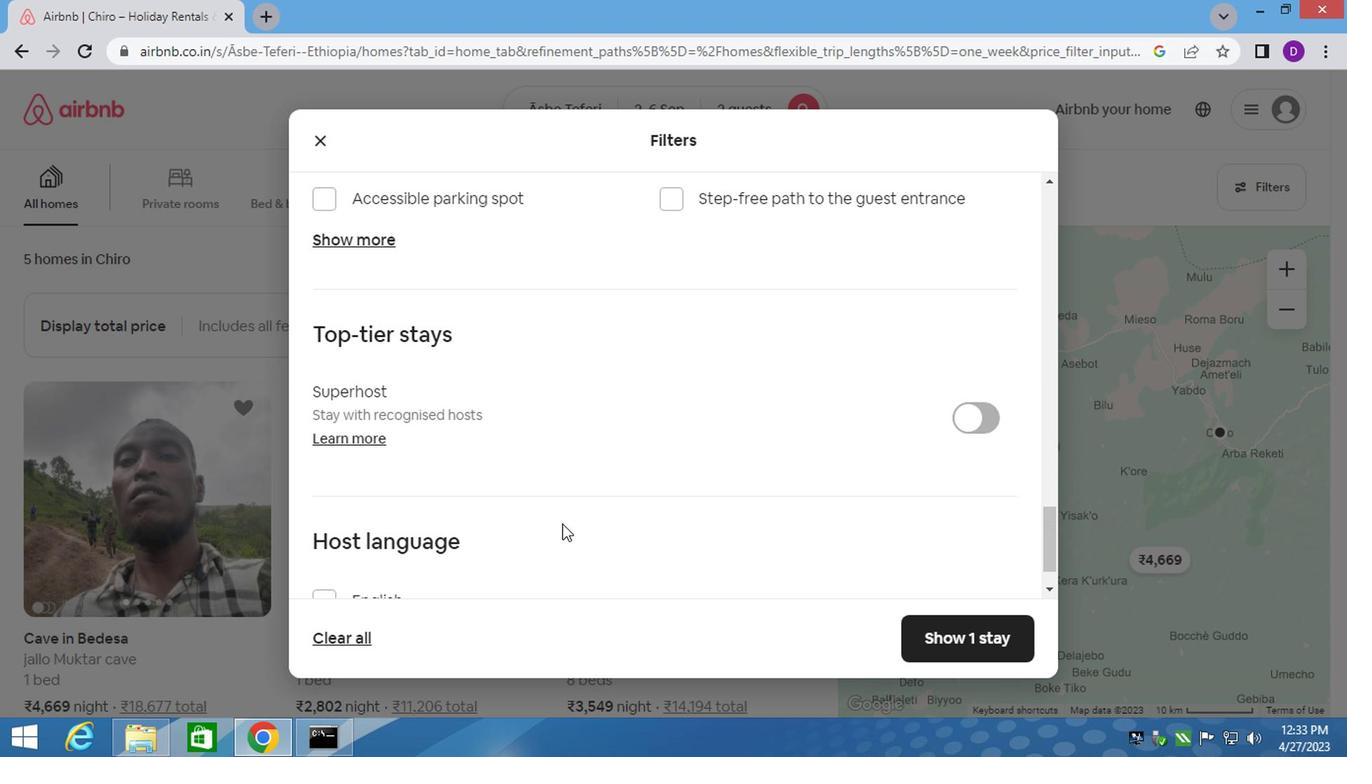 
Action: Mouse moved to (486, 509)
Screenshot: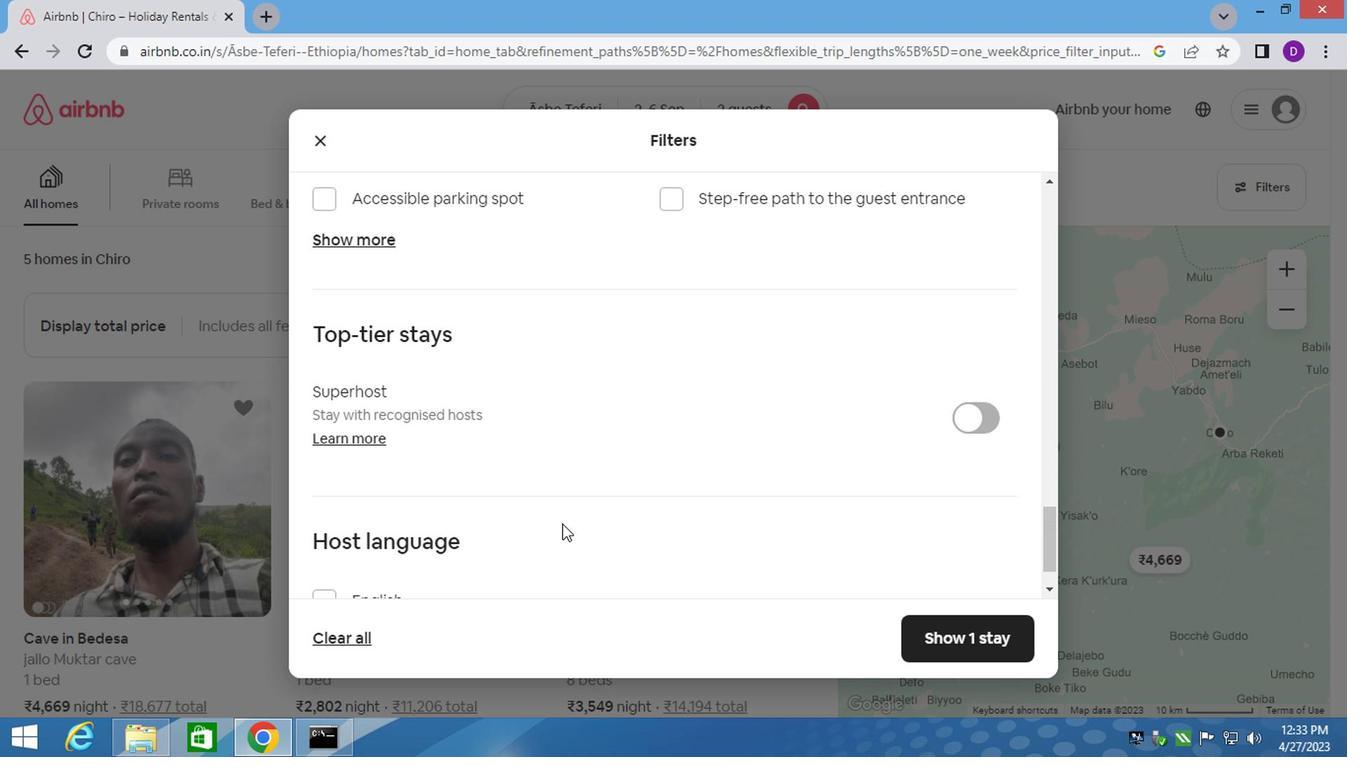 
Action: Mouse scrolled (486, 508) with delta (0, 0)
Screenshot: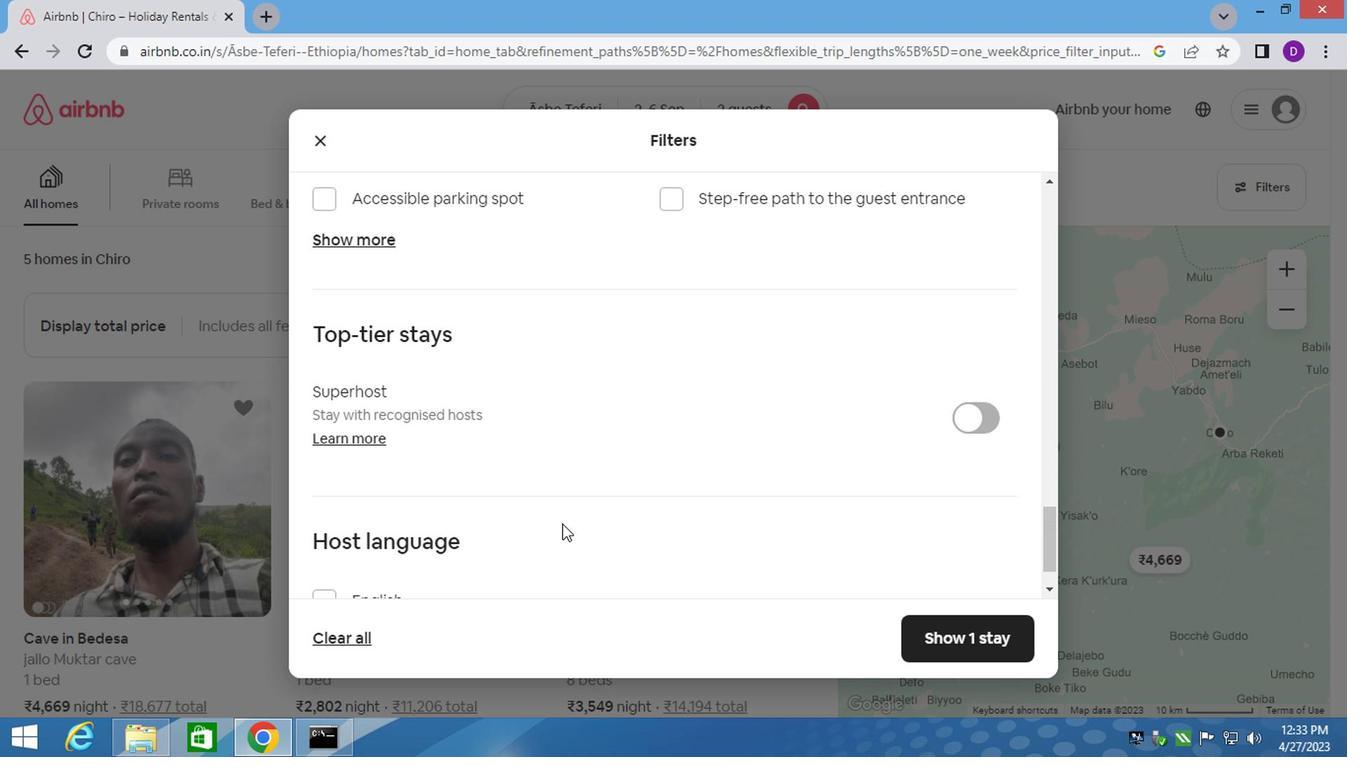 
Action: Mouse moved to (432, 517)
Screenshot: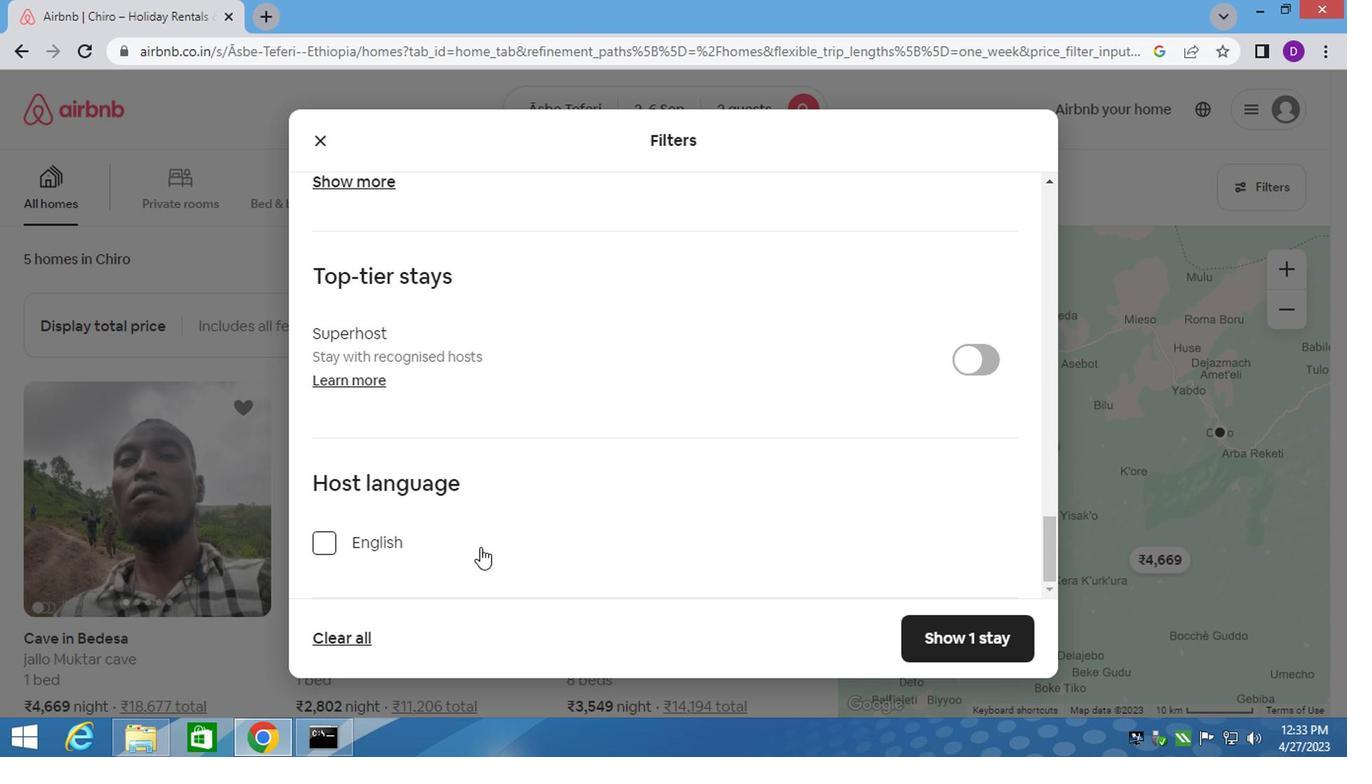 
Action: Mouse scrolled (432, 517) with delta (0, 0)
Screenshot: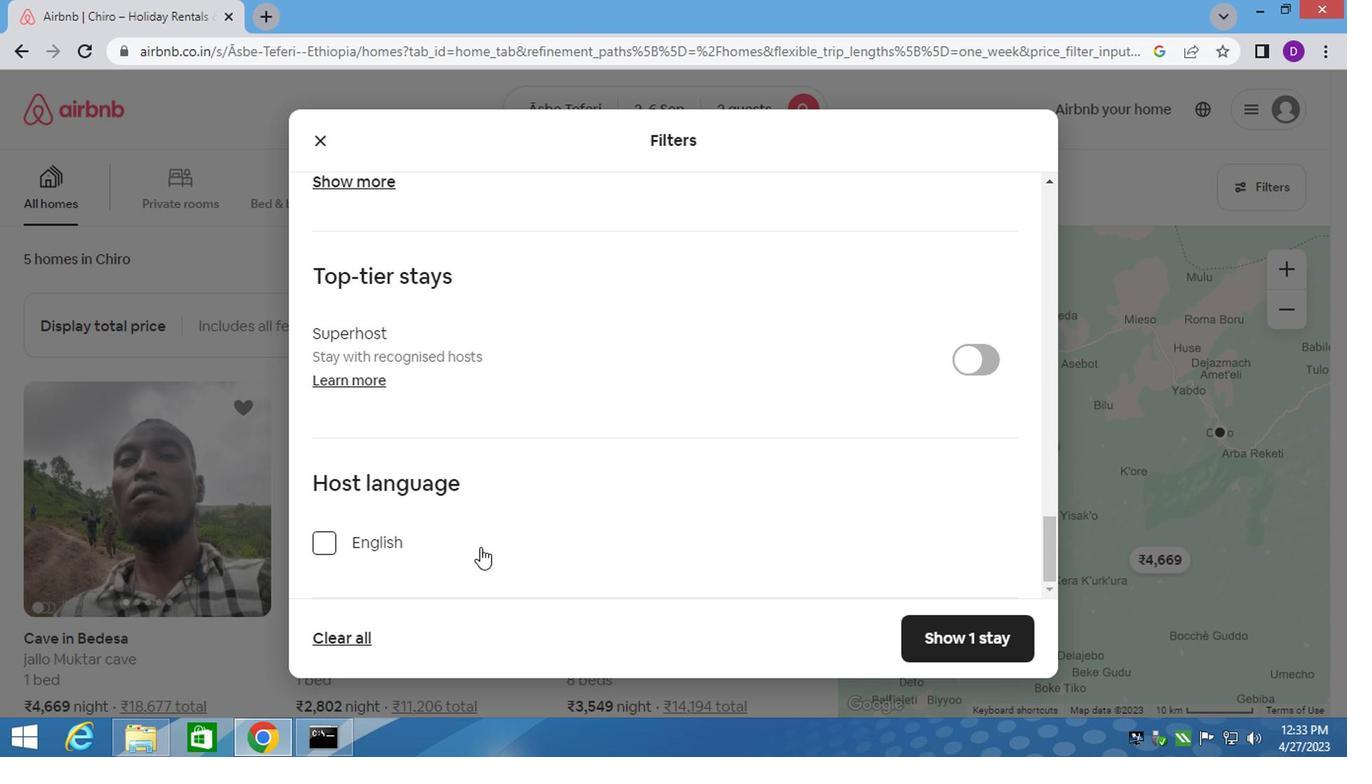 
Action: Mouse moved to (428, 517)
Screenshot: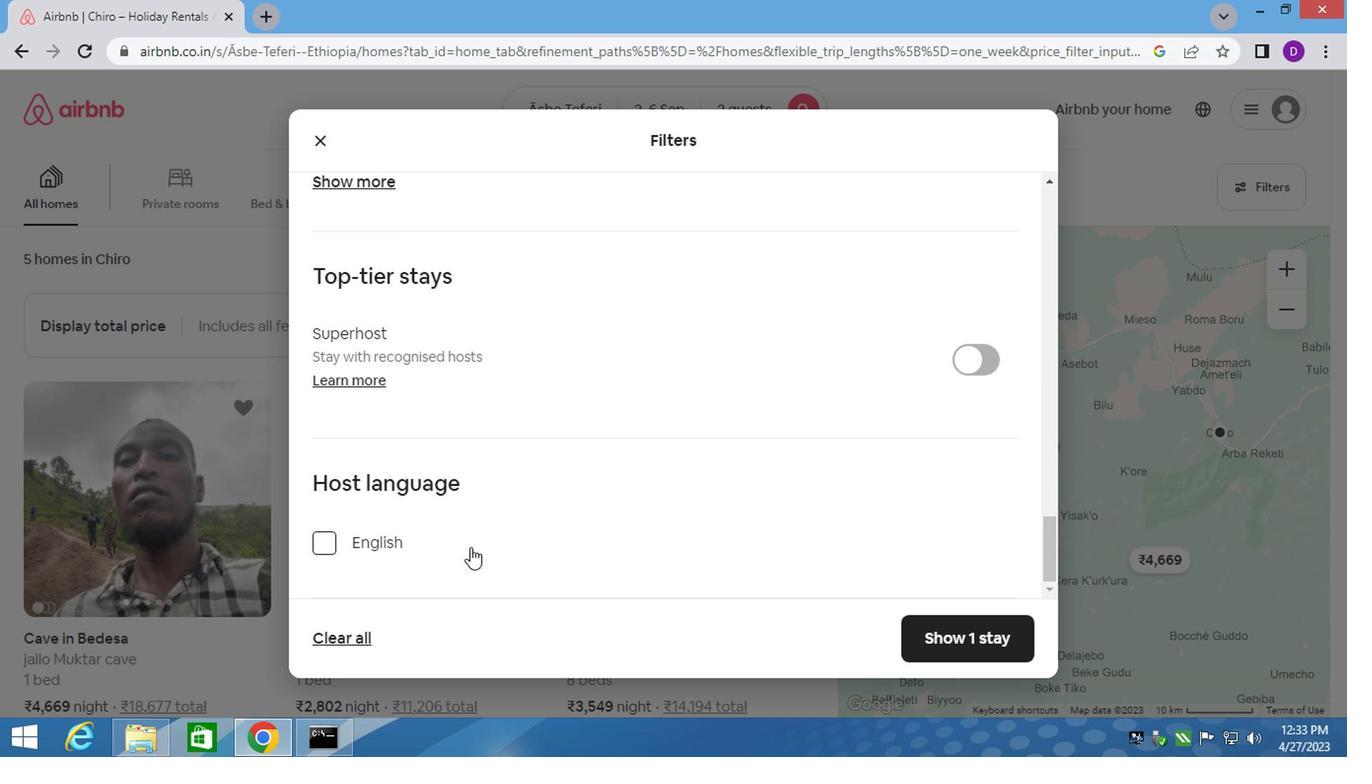
Action: Mouse scrolled (428, 517) with delta (0, 0)
Screenshot: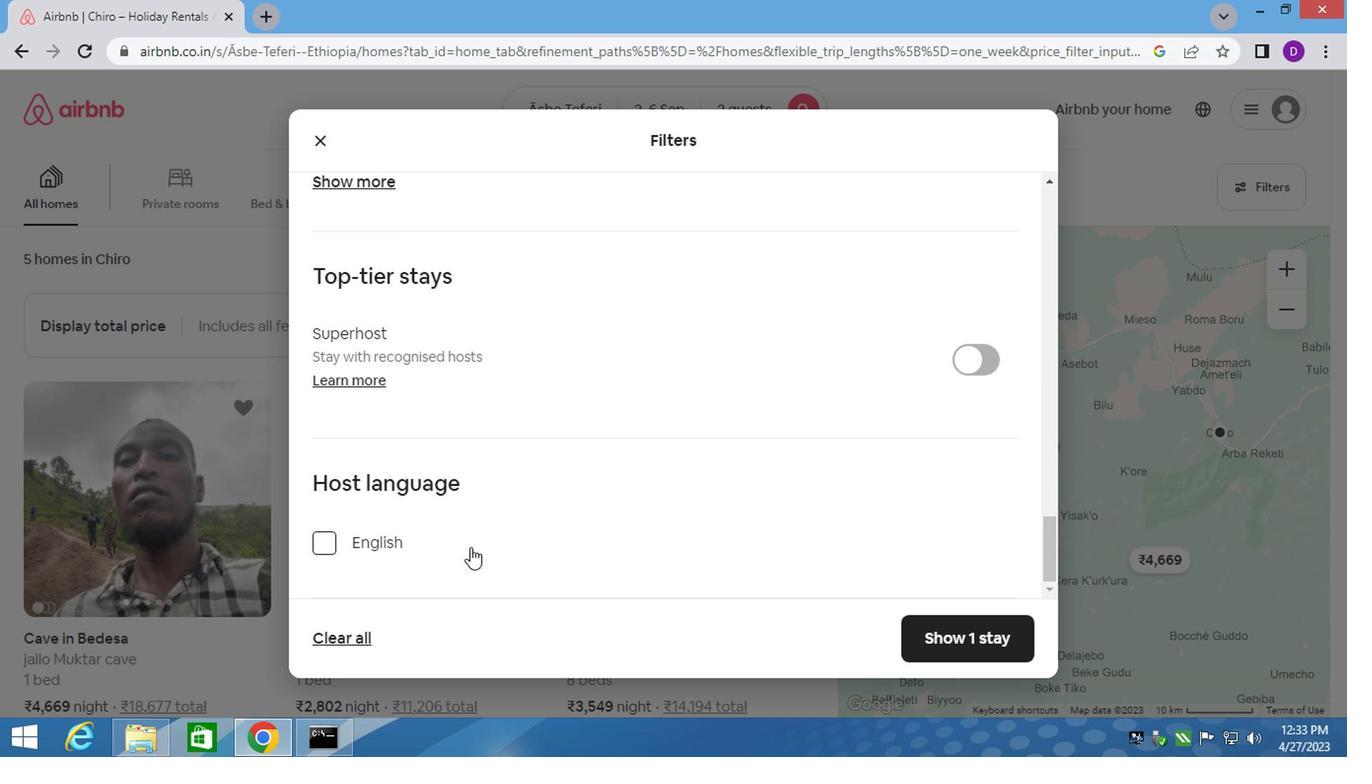 
Action: Mouse moved to (411, 520)
Screenshot: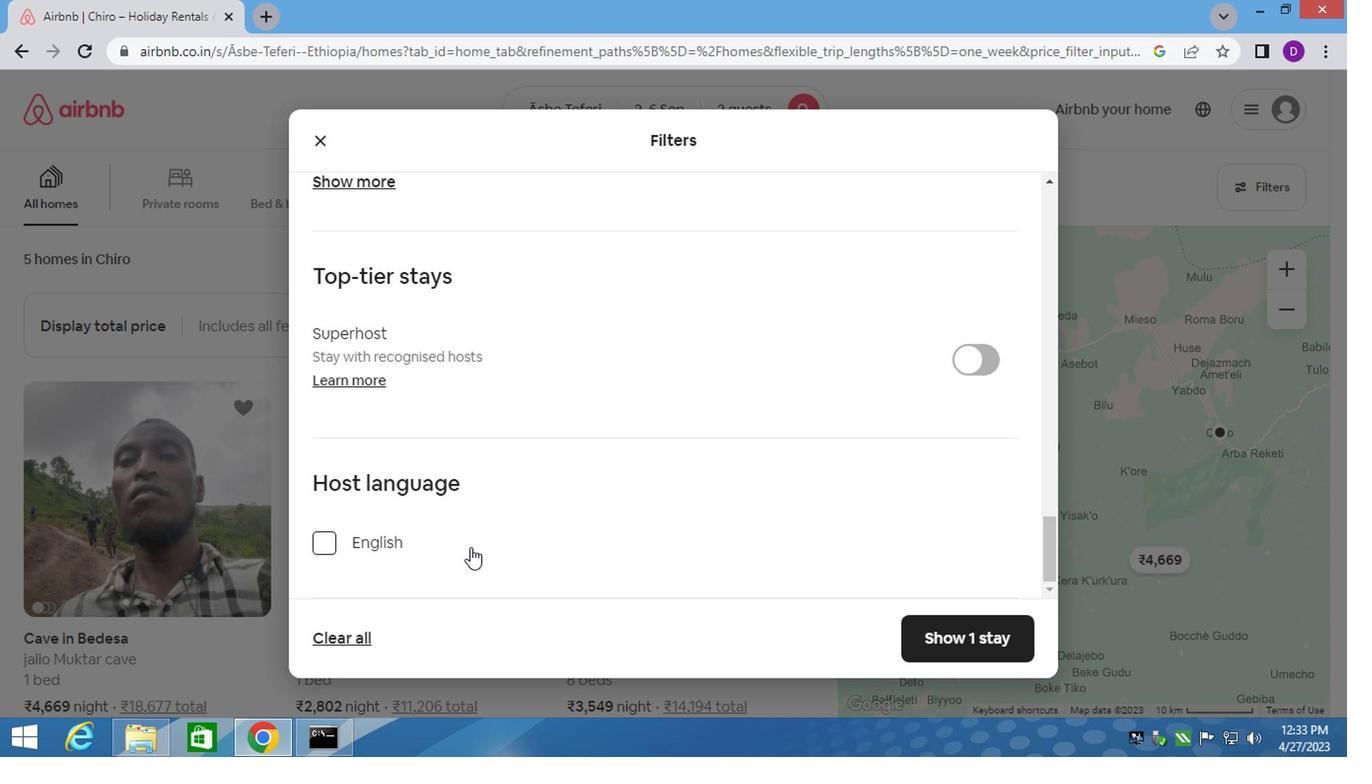 
Action: Mouse scrolled (411, 519) with delta (0, 0)
Screenshot: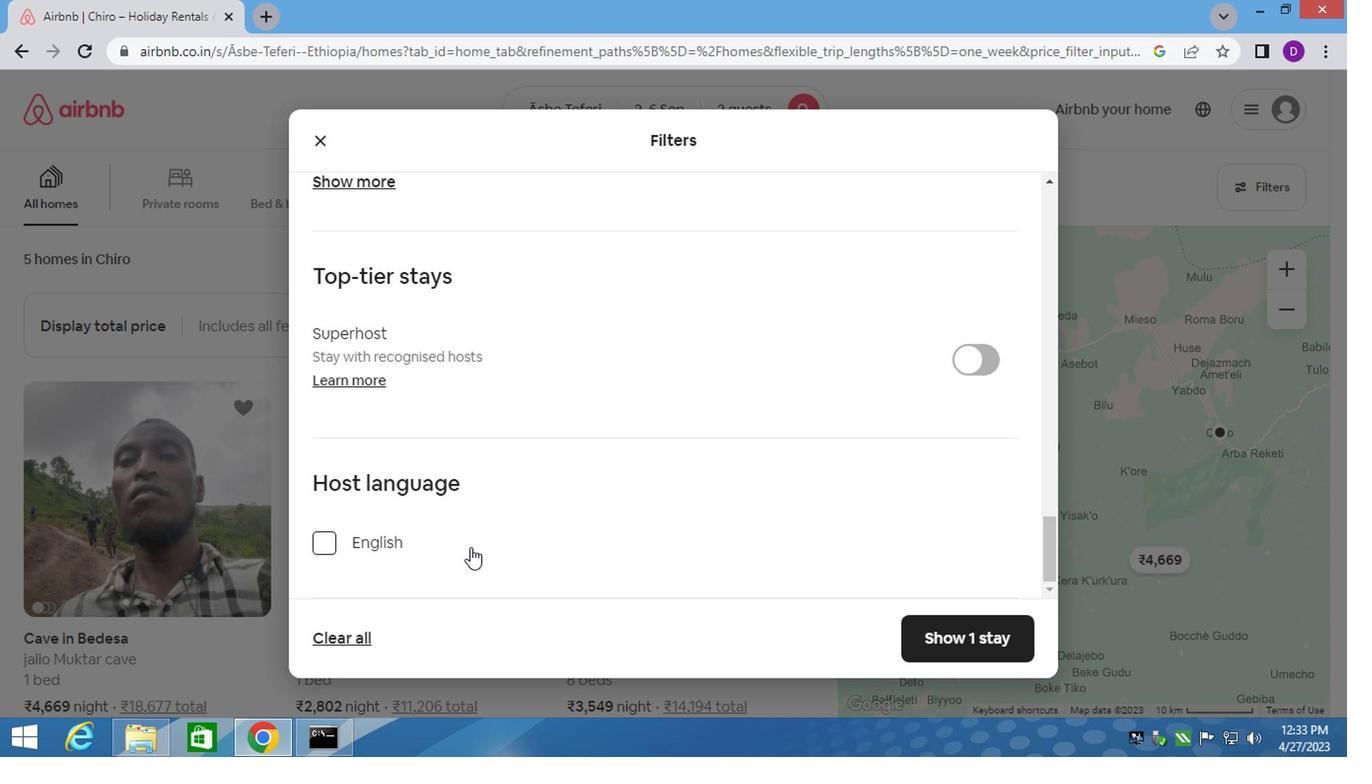 
Action: Mouse moved to (350, 505)
Screenshot: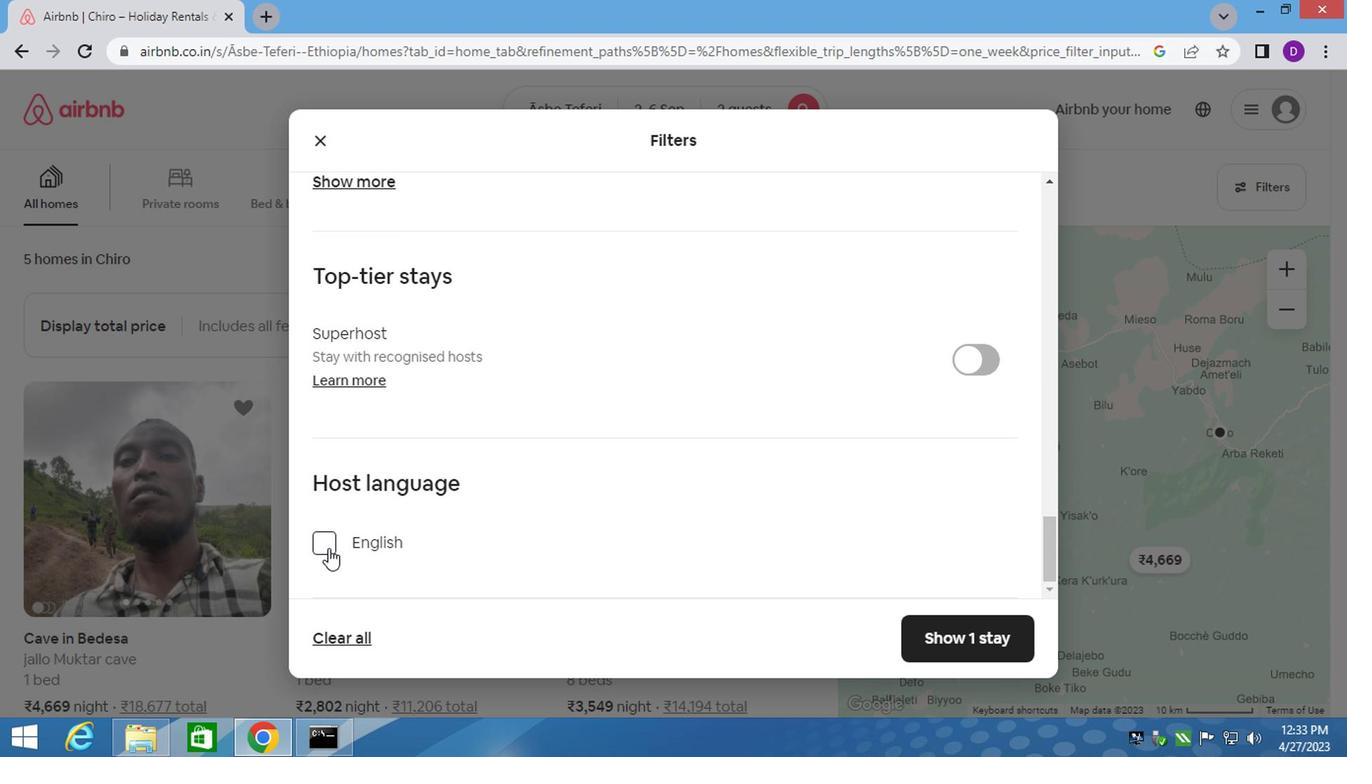
Action: Mouse pressed left at (350, 505)
Screenshot: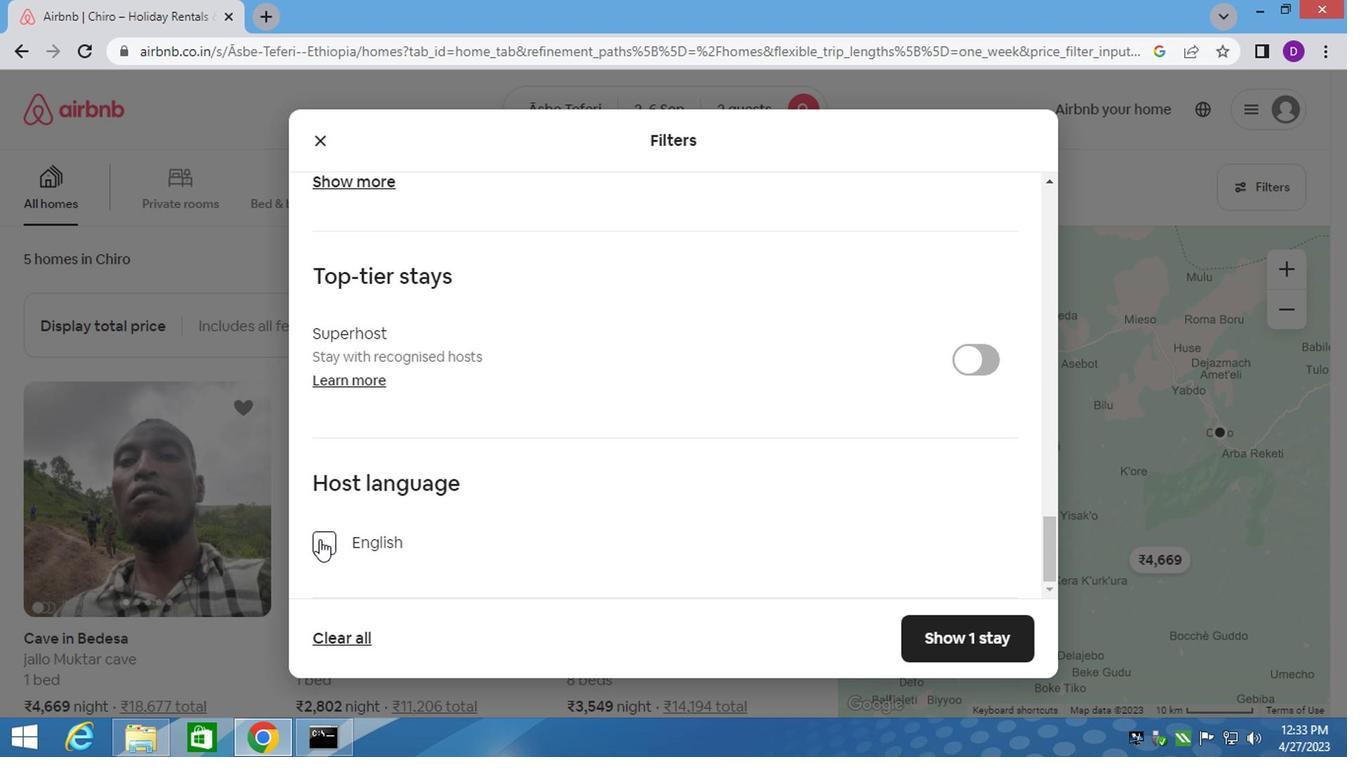 
Action: Mouse moved to (795, 576)
Screenshot: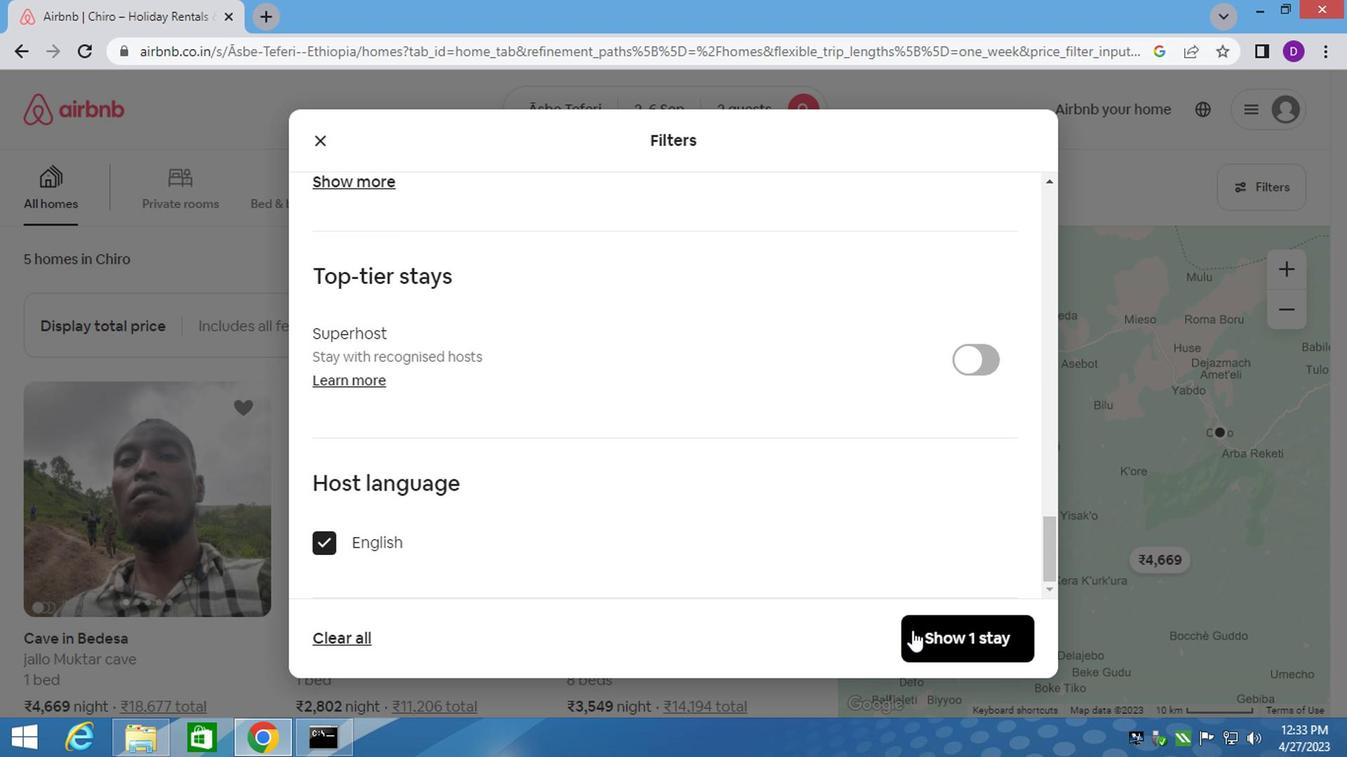 
Action: Mouse pressed left at (795, 576)
Screenshot: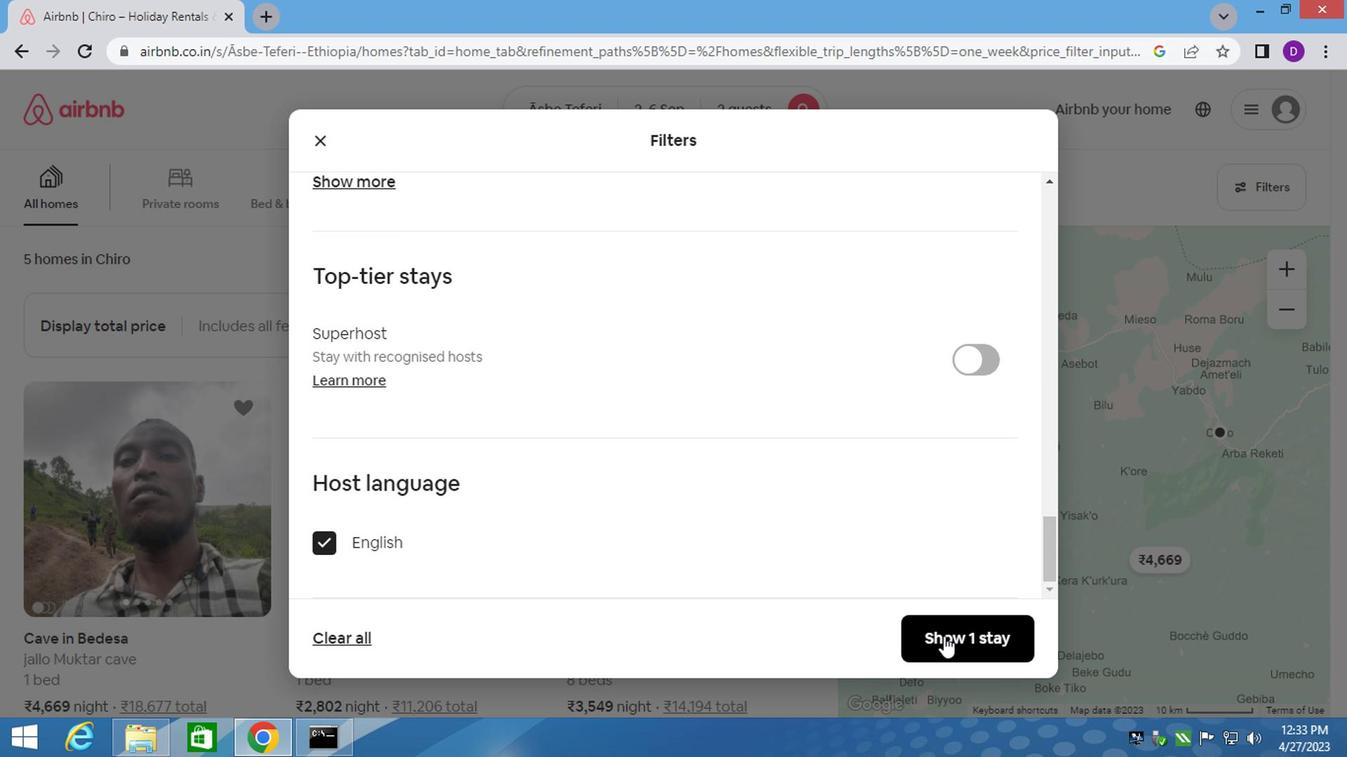 
Action: Mouse moved to (554, 313)
Screenshot: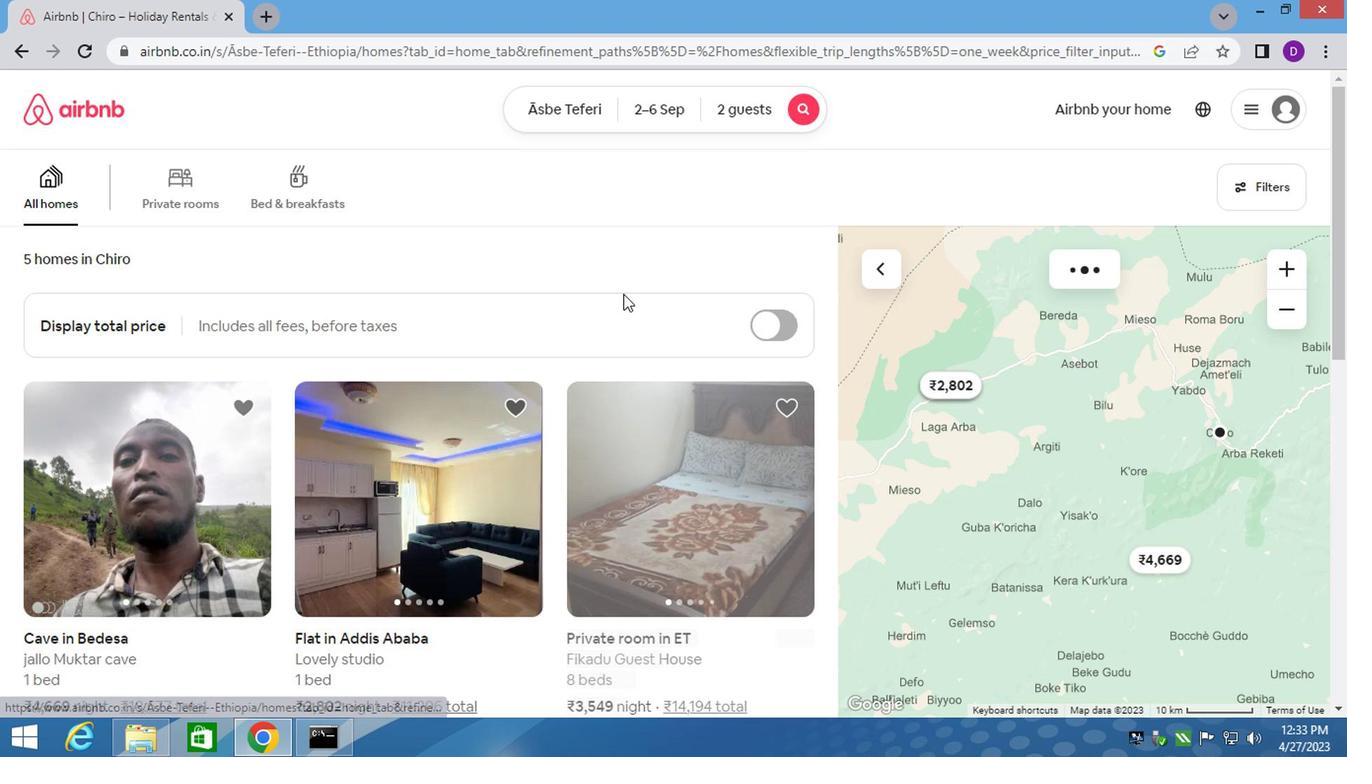 
